 Task: Search one way flight ticket for 4 adults, 2 children, 2 infants in seat and 1 infant on lap in premium economy from Moab: Canyonlands Regional Airport to Gillette: Gillette Campbell County Airport on 5-1-2023. Choice of flights is Southwest. Number of bags: 1 carry on bag. Price is upto 79000. Outbound departure time preference is 4:00.
Action: Mouse moved to (286, 473)
Screenshot: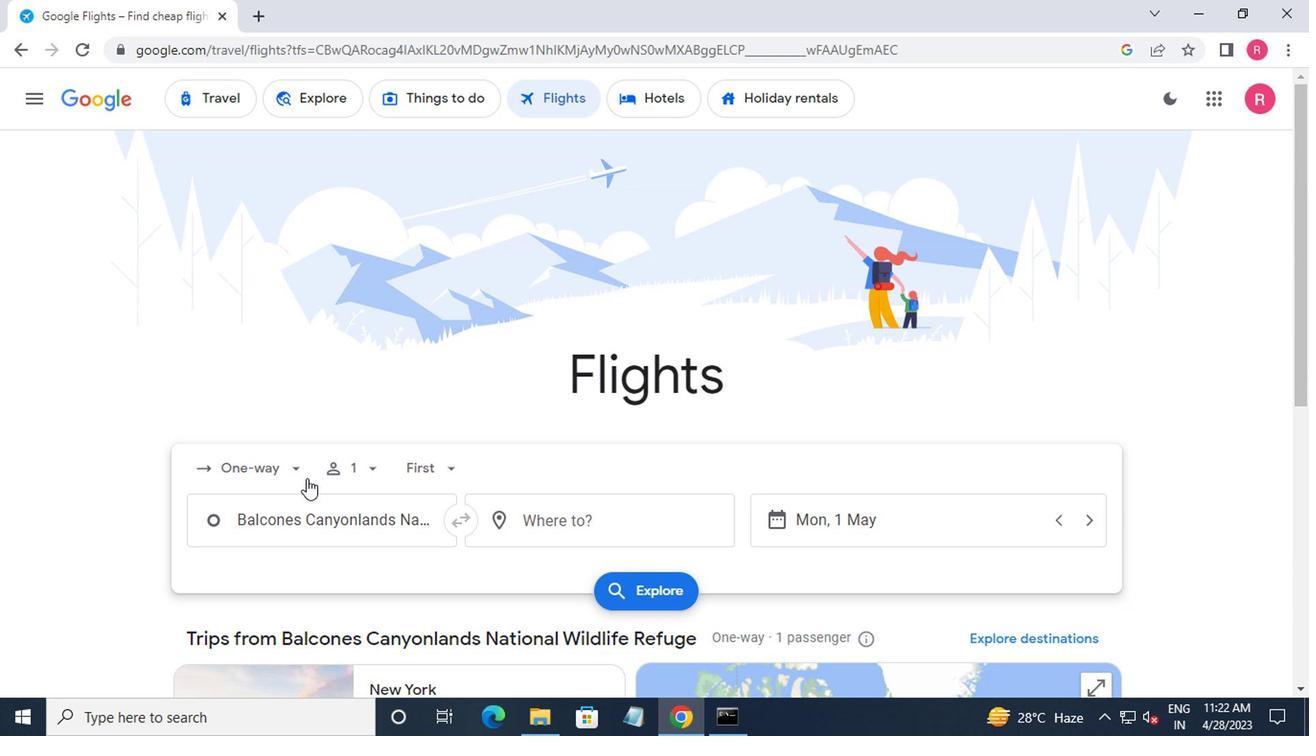 
Action: Mouse pressed left at (286, 473)
Screenshot: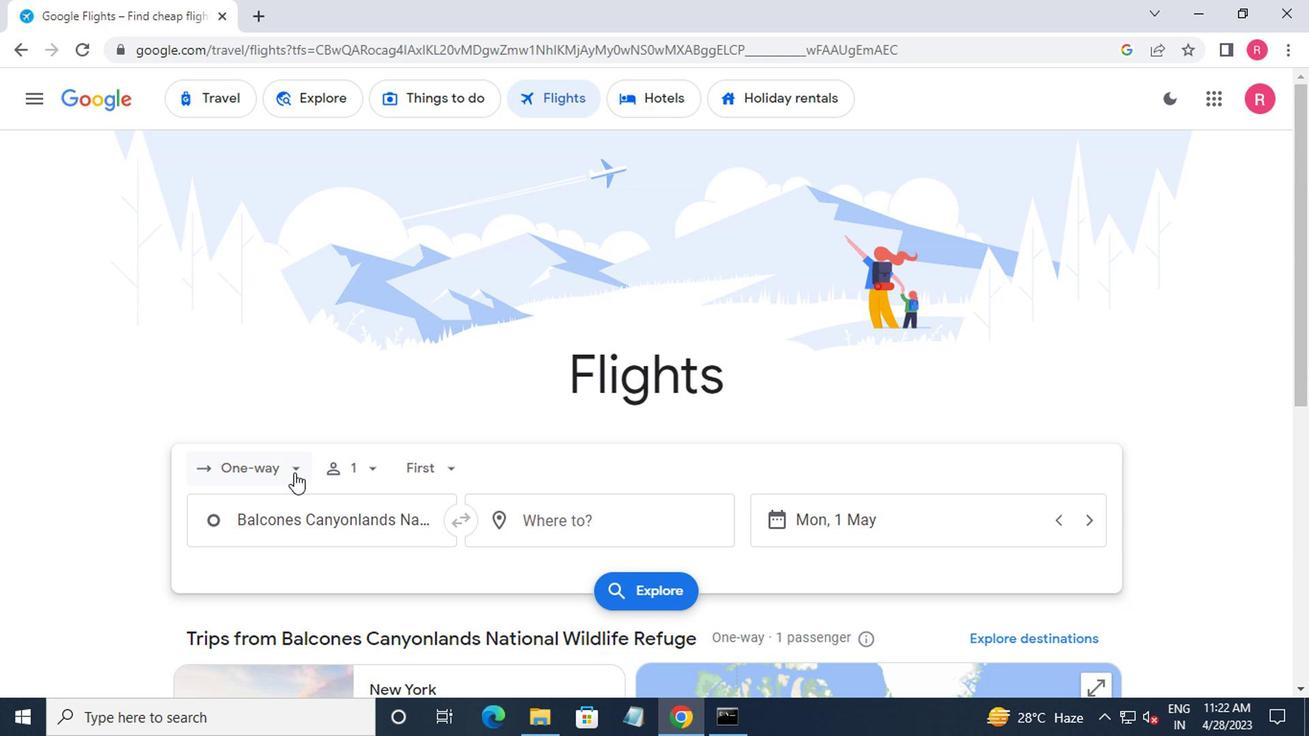 
Action: Mouse moved to (295, 544)
Screenshot: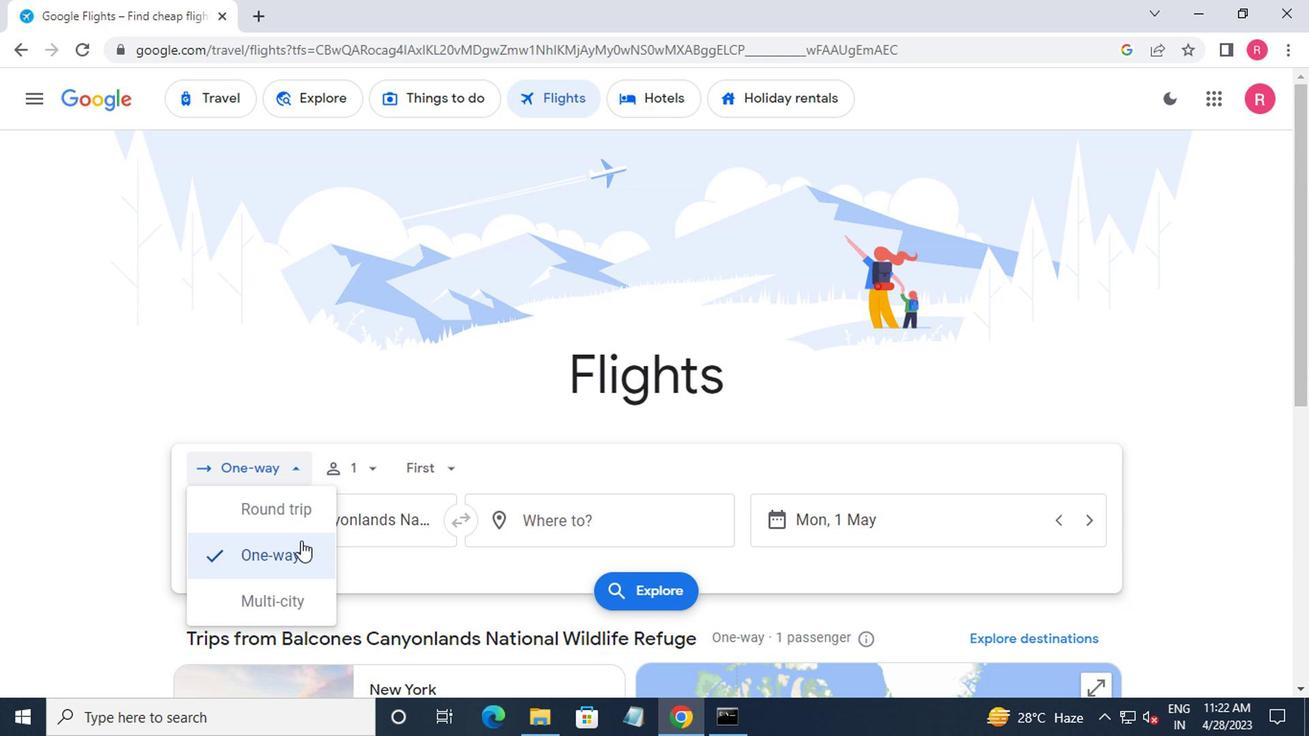 
Action: Mouse pressed left at (295, 544)
Screenshot: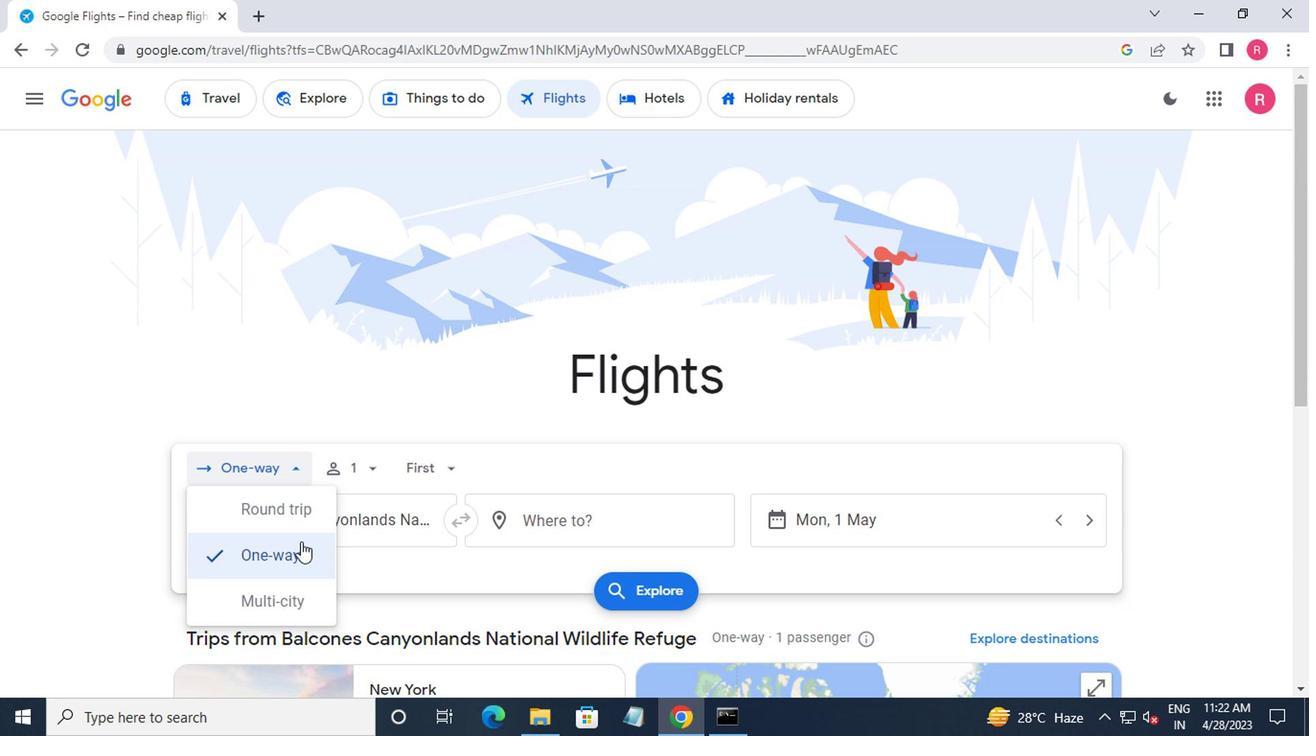 
Action: Mouse moved to (371, 470)
Screenshot: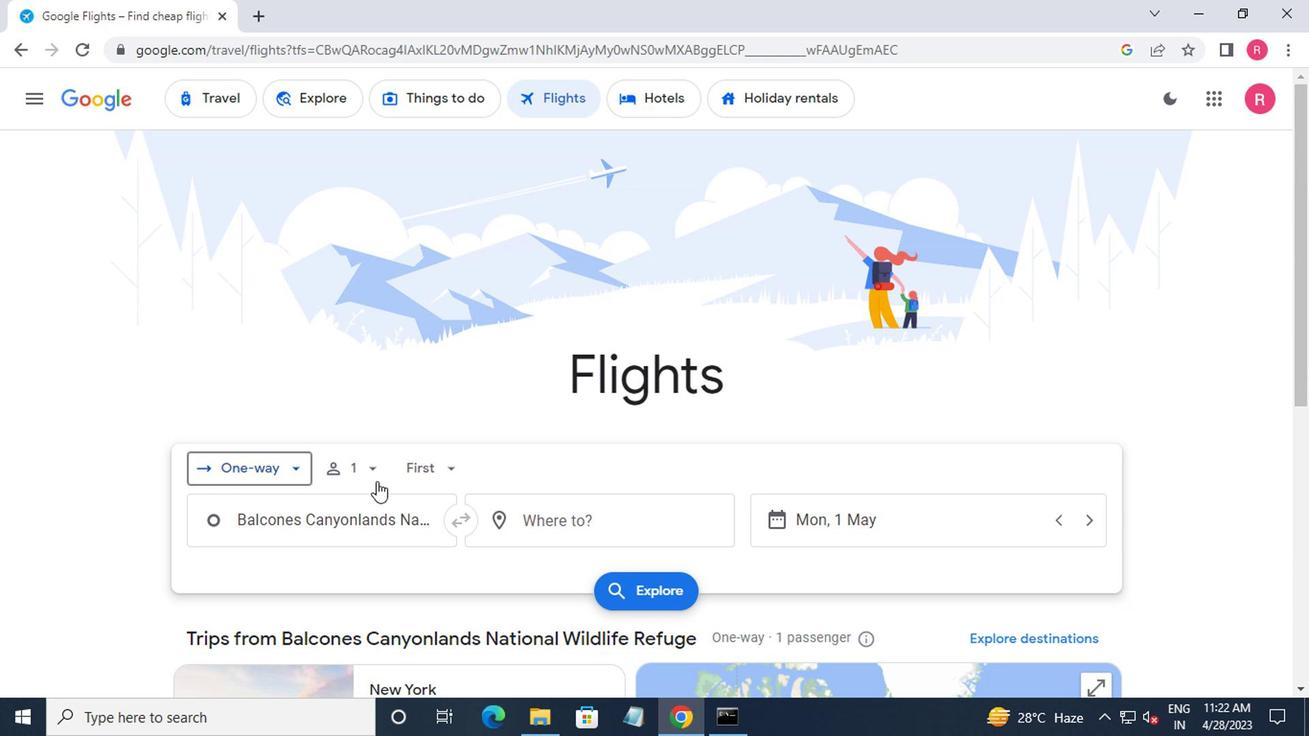 
Action: Mouse pressed left at (371, 470)
Screenshot: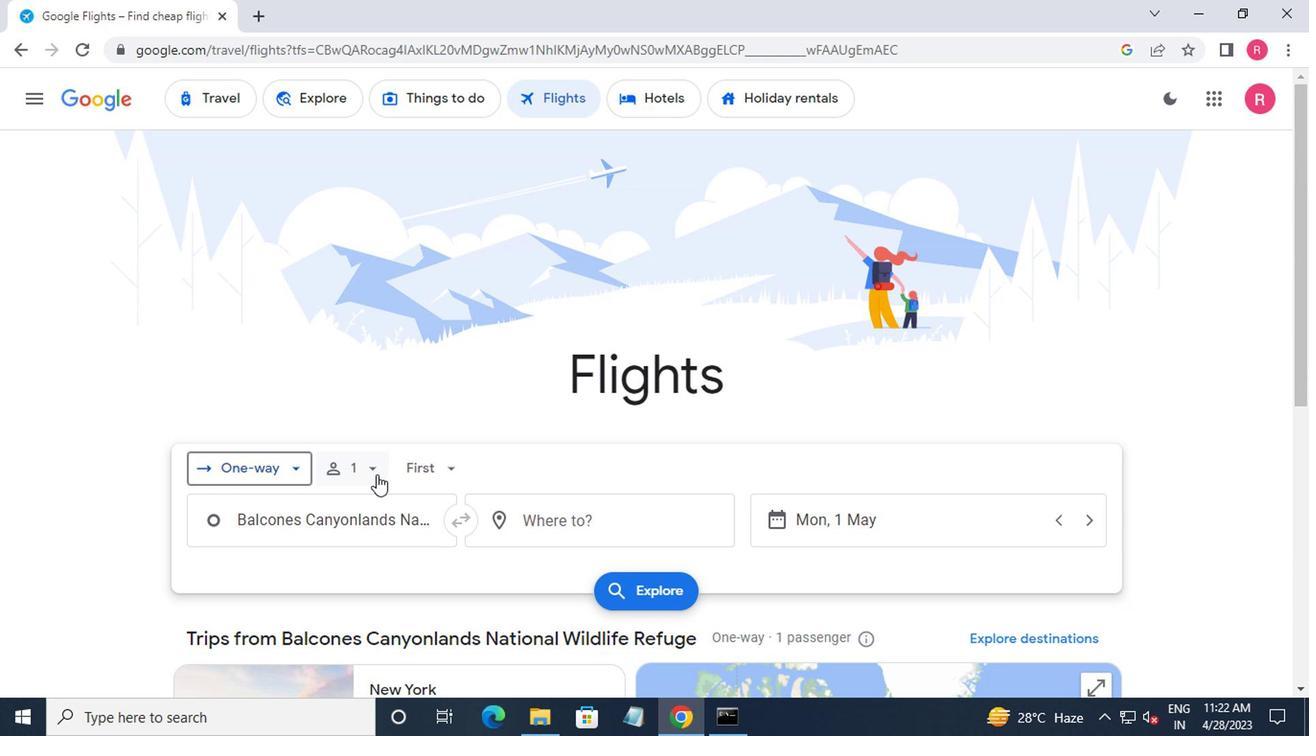 
Action: Mouse moved to (505, 513)
Screenshot: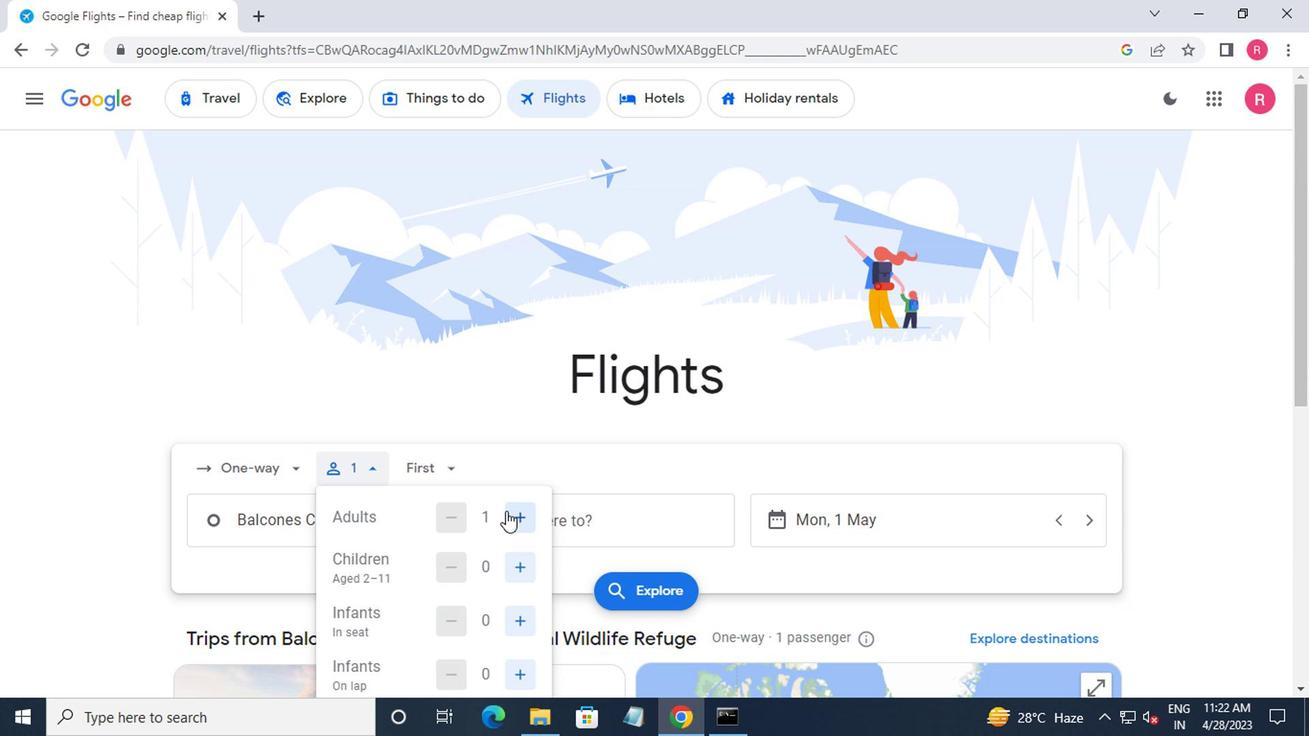 
Action: Mouse pressed left at (505, 513)
Screenshot: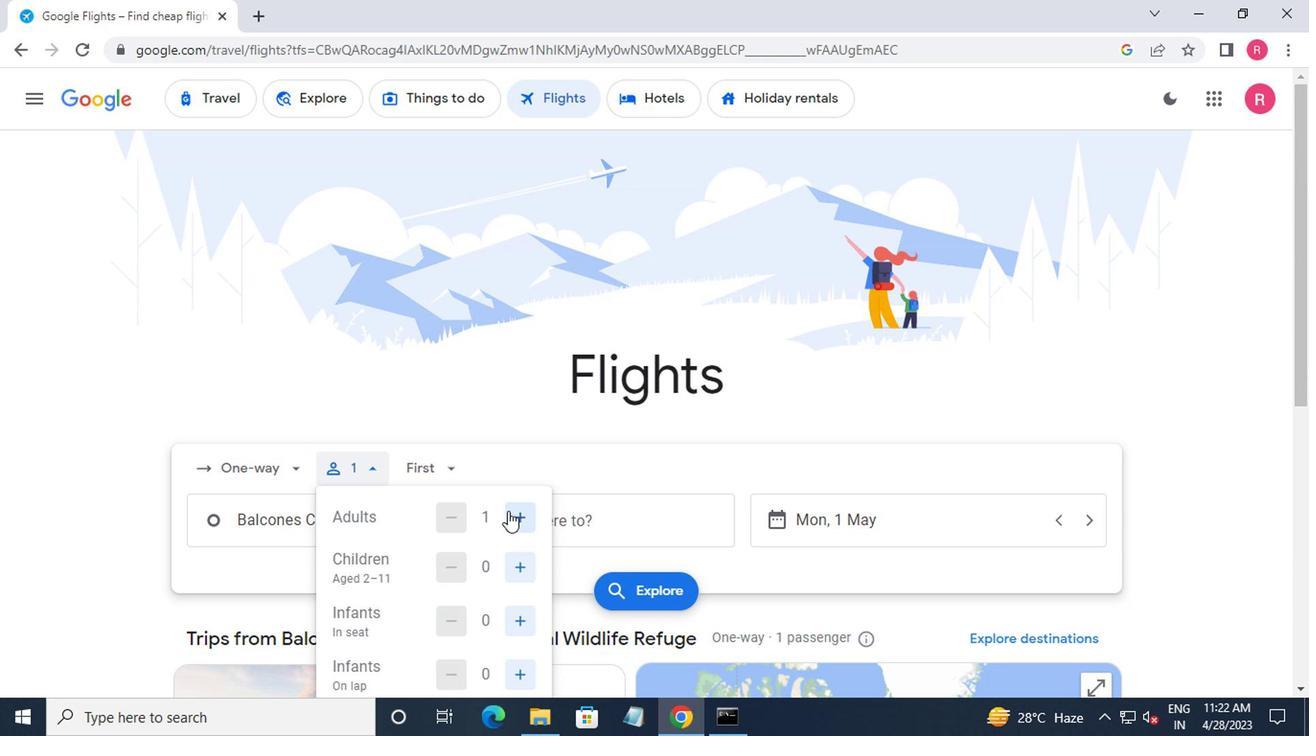 
Action: Mouse moved to (506, 513)
Screenshot: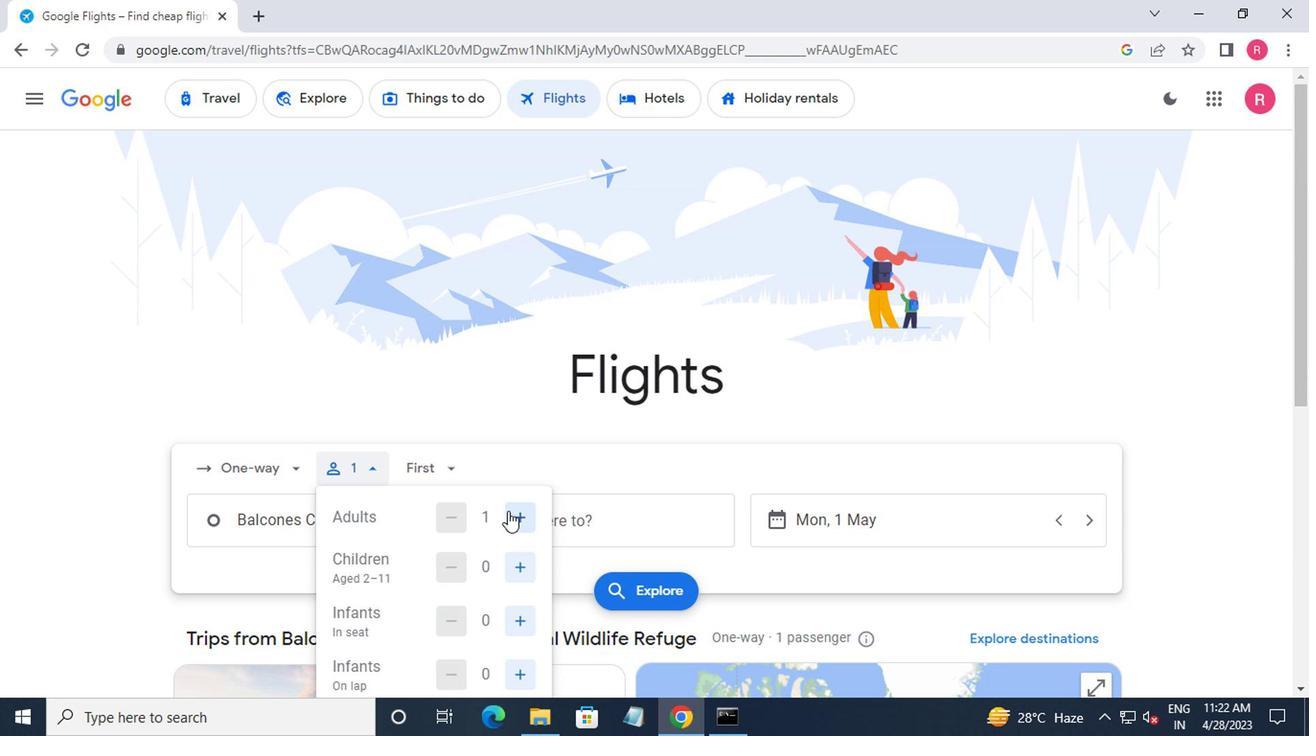
Action: Mouse pressed left at (506, 513)
Screenshot: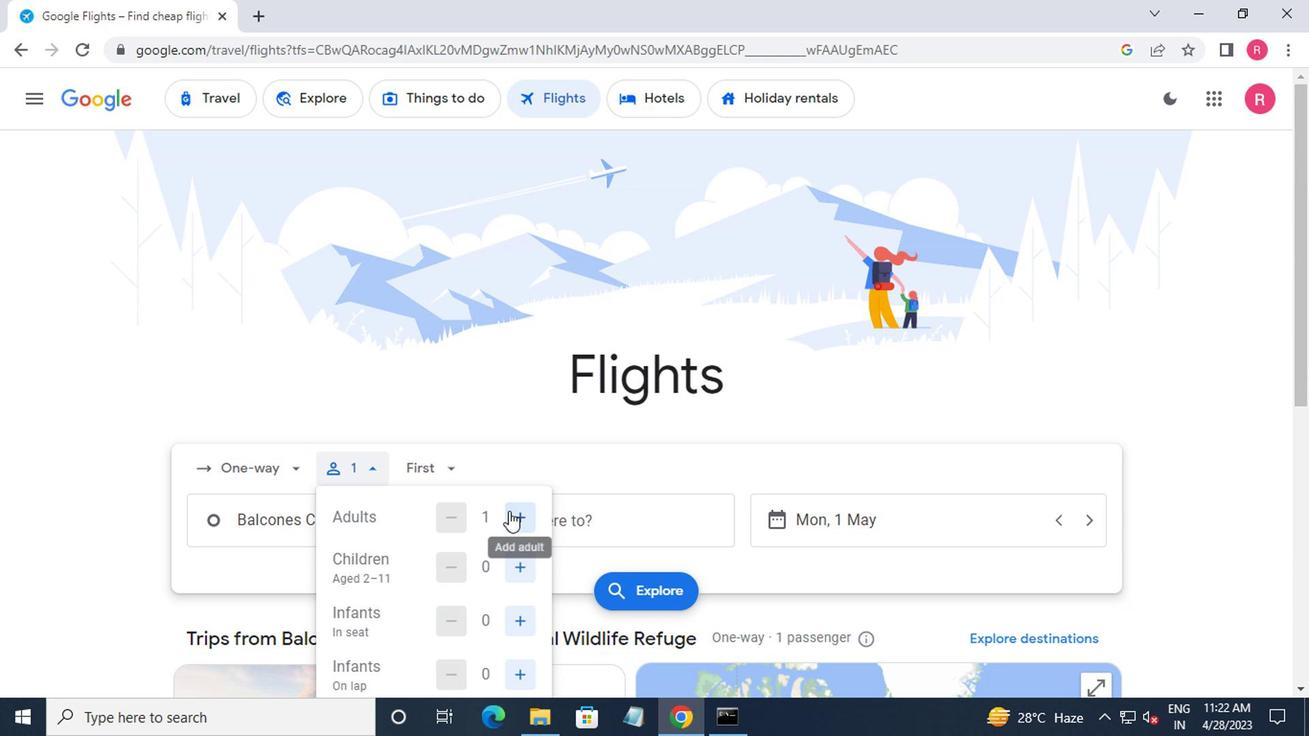 
Action: Mouse pressed left at (506, 513)
Screenshot: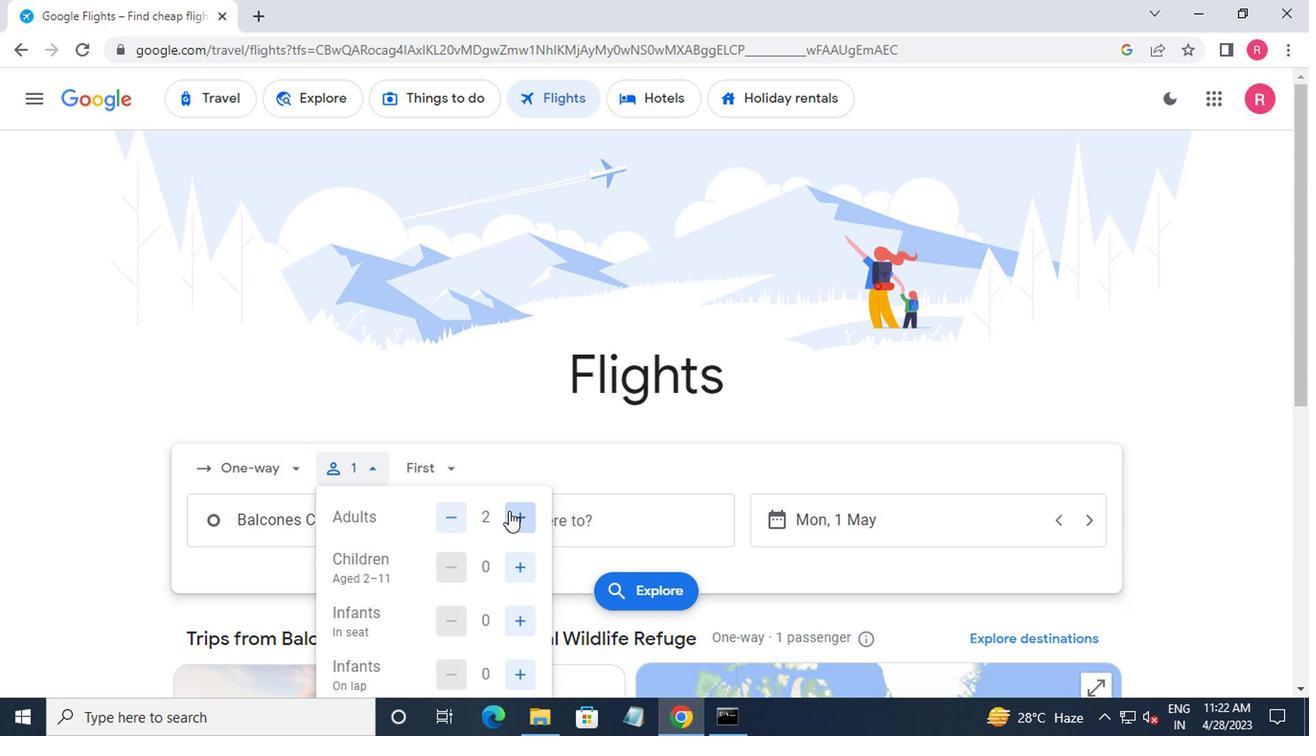 
Action: Mouse moved to (411, 471)
Screenshot: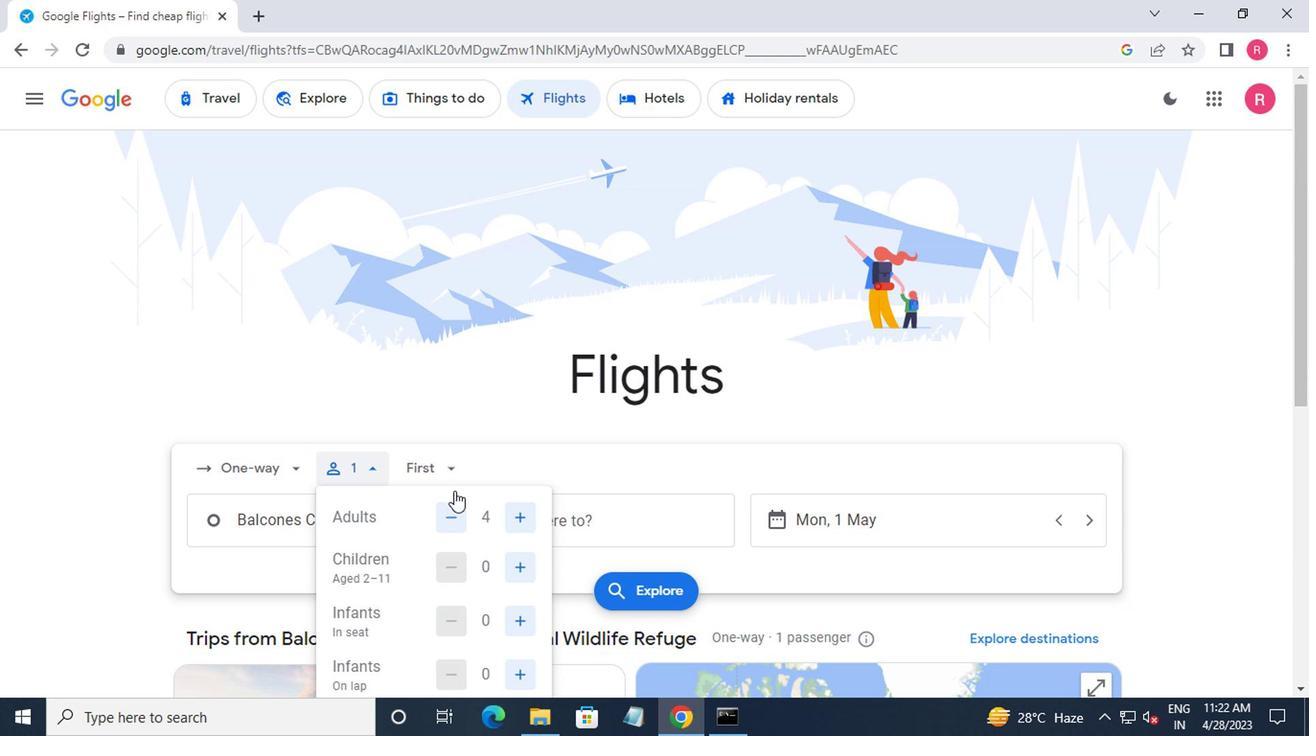 
Action: Mouse pressed left at (411, 471)
Screenshot: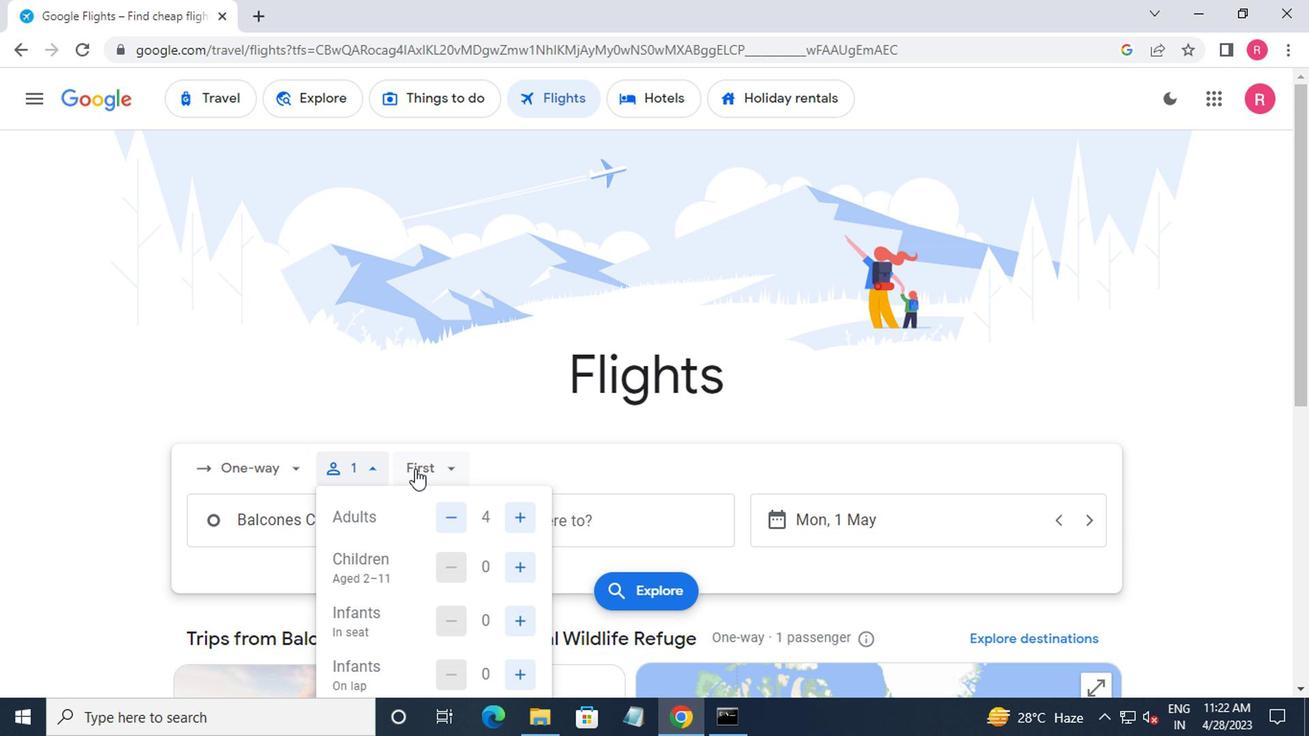 
Action: Mouse moved to (336, 461)
Screenshot: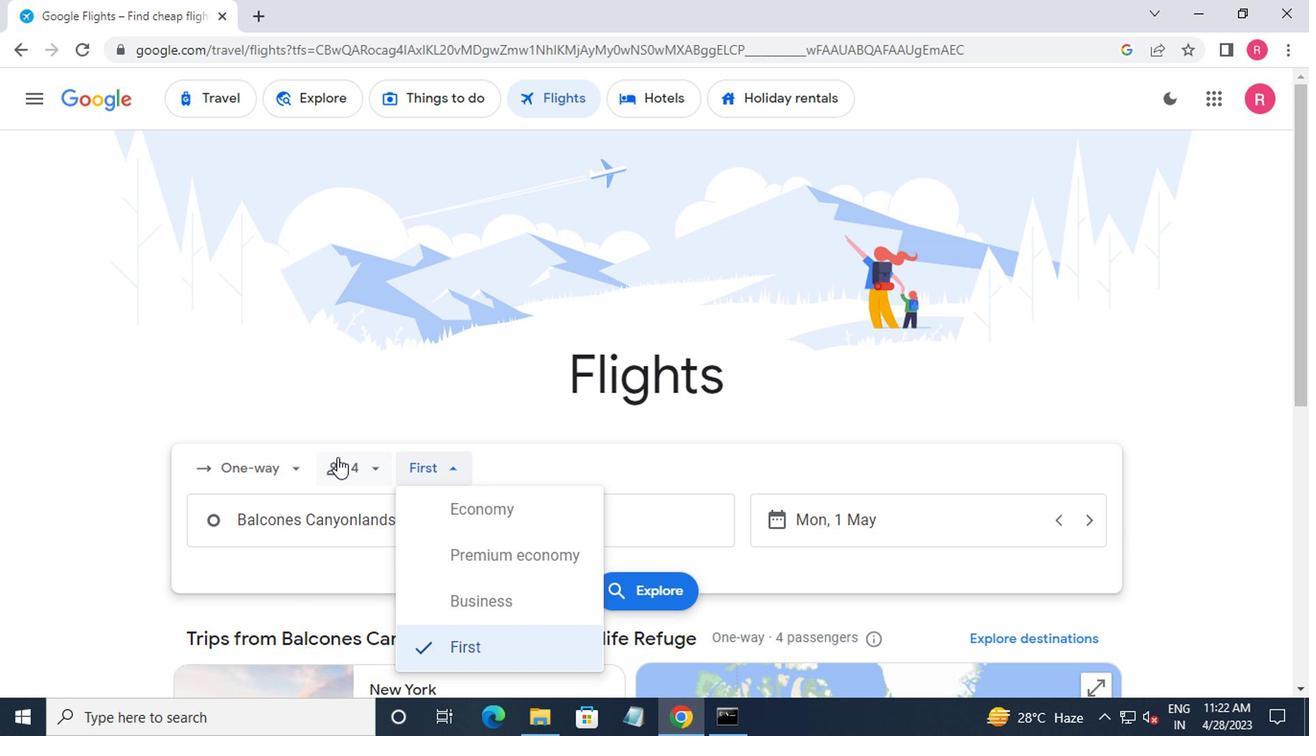 
Action: Mouse pressed left at (336, 461)
Screenshot: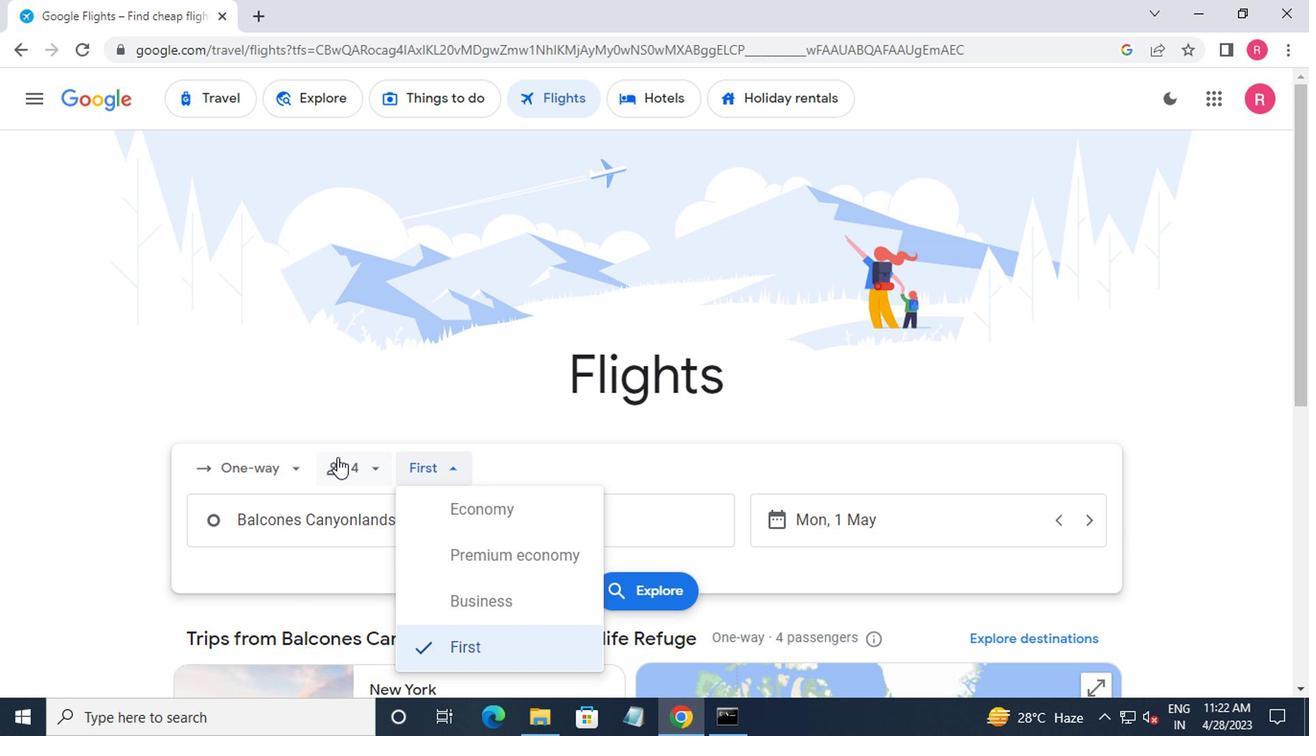 
Action: Mouse moved to (506, 573)
Screenshot: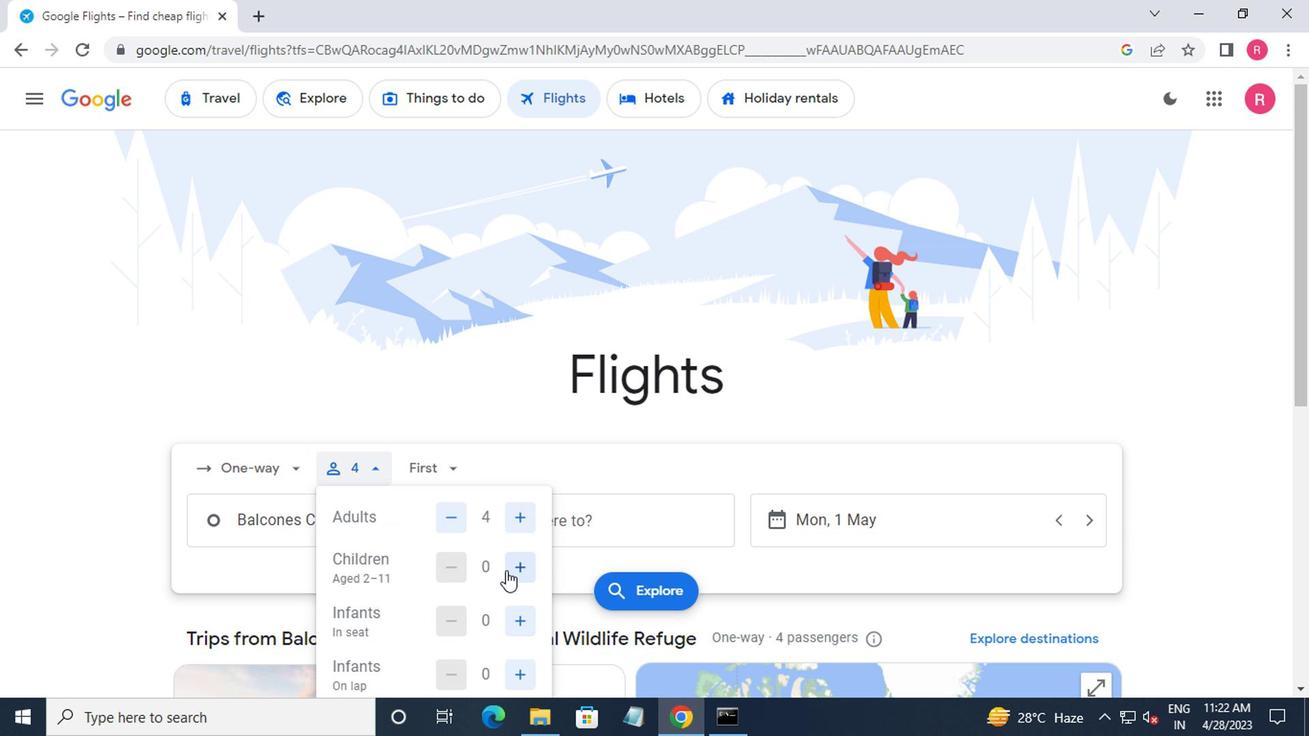 
Action: Mouse pressed left at (506, 573)
Screenshot: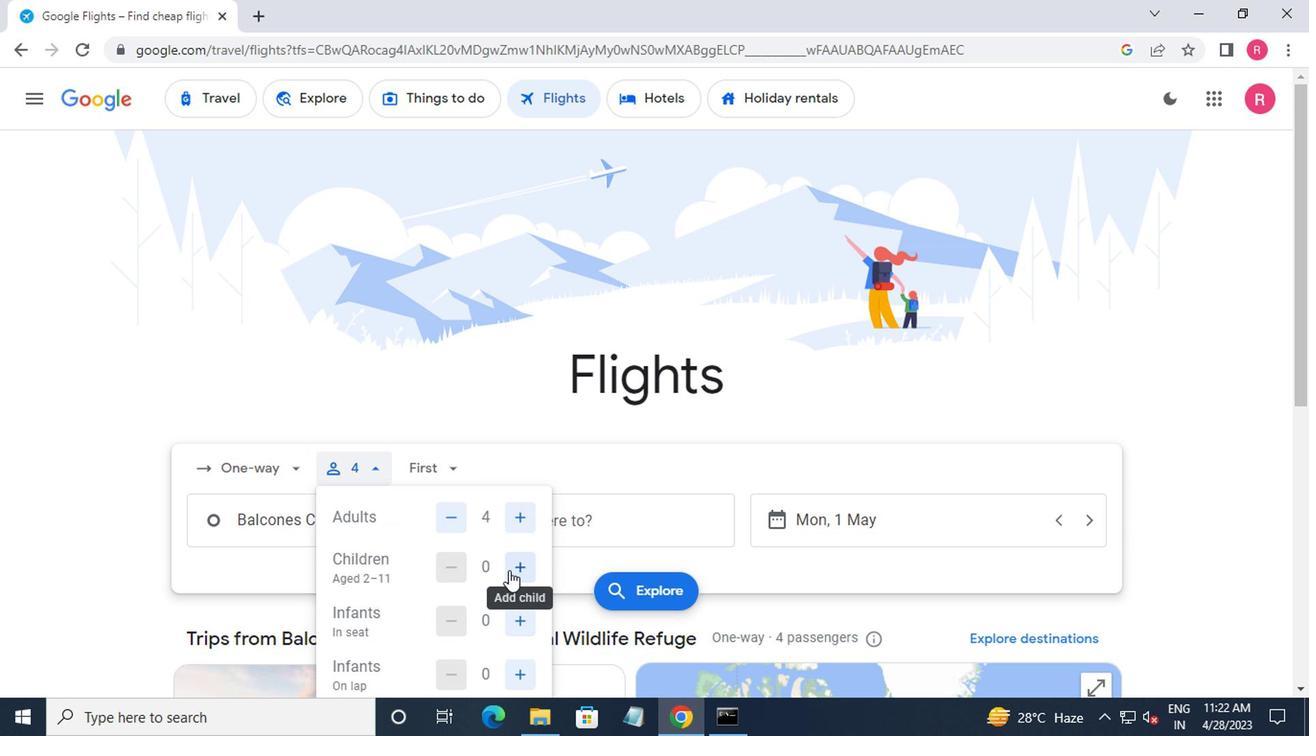 
Action: Mouse pressed left at (506, 573)
Screenshot: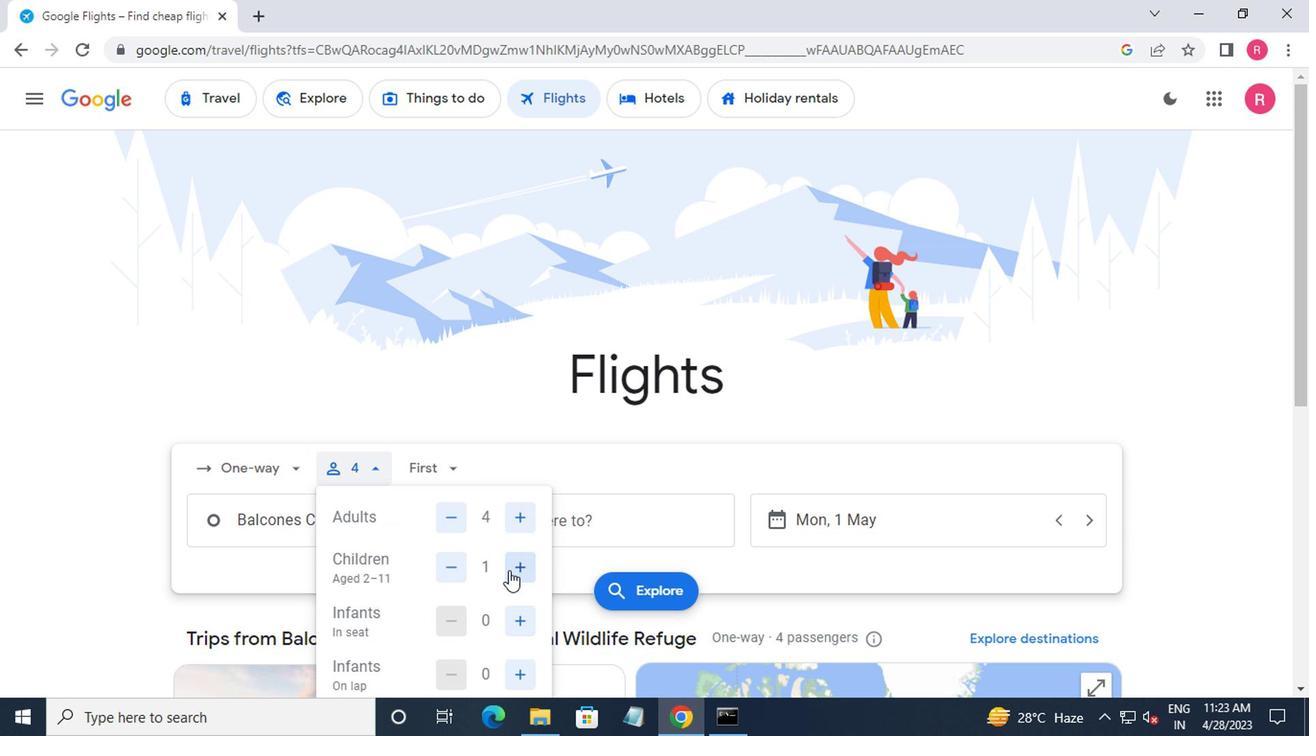 
Action: Mouse moved to (521, 623)
Screenshot: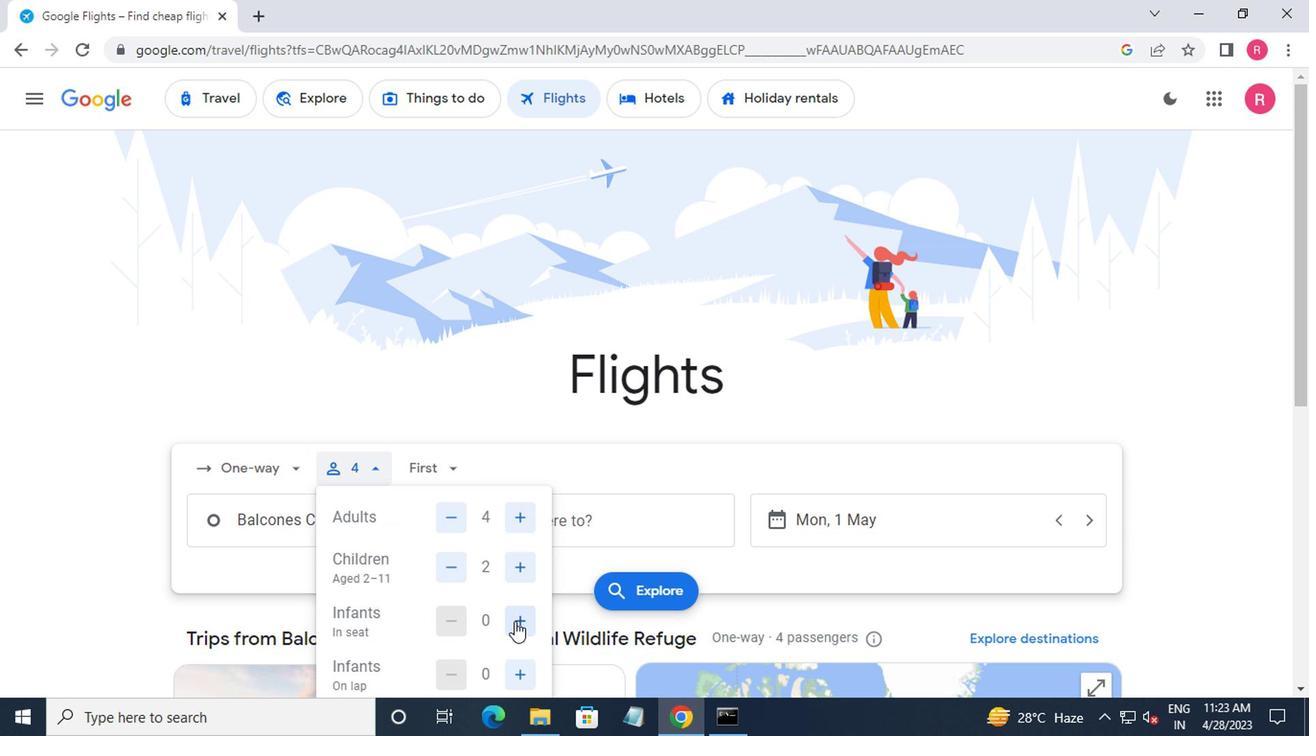 
Action: Mouse pressed left at (521, 623)
Screenshot: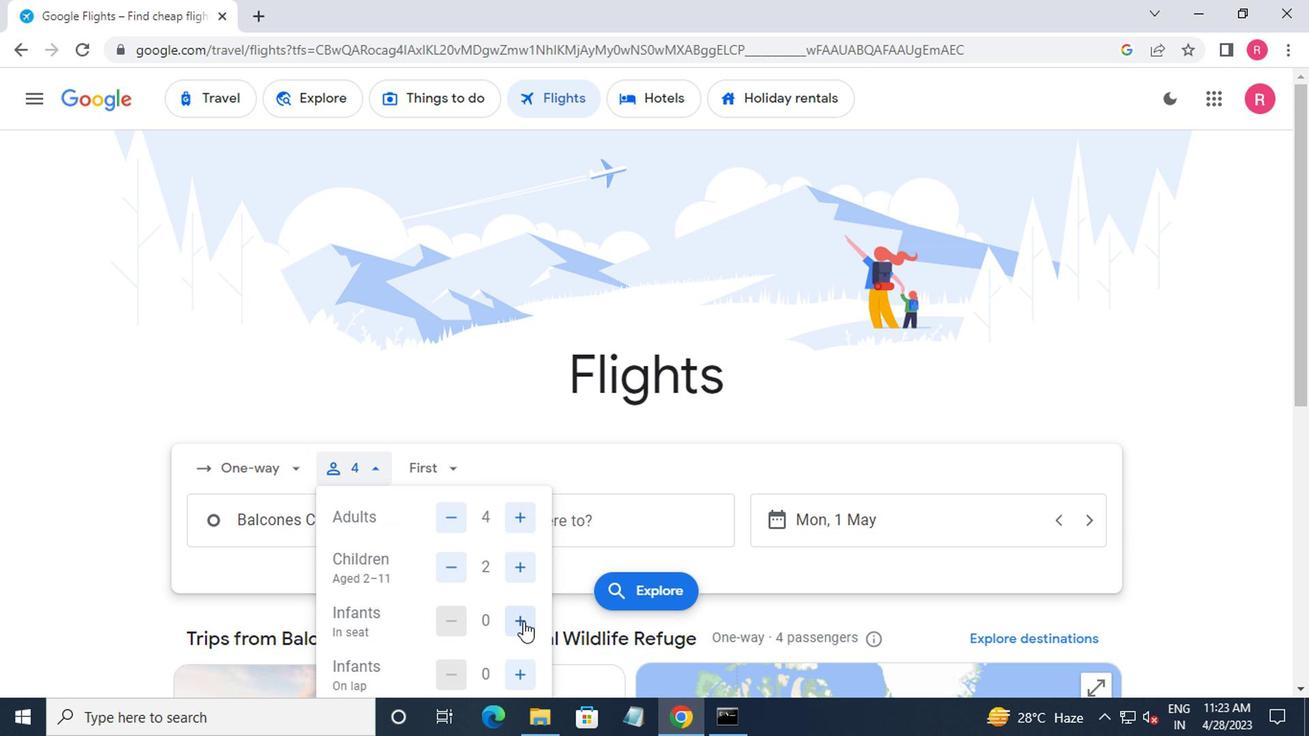 
Action: Mouse pressed left at (521, 623)
Screenshot: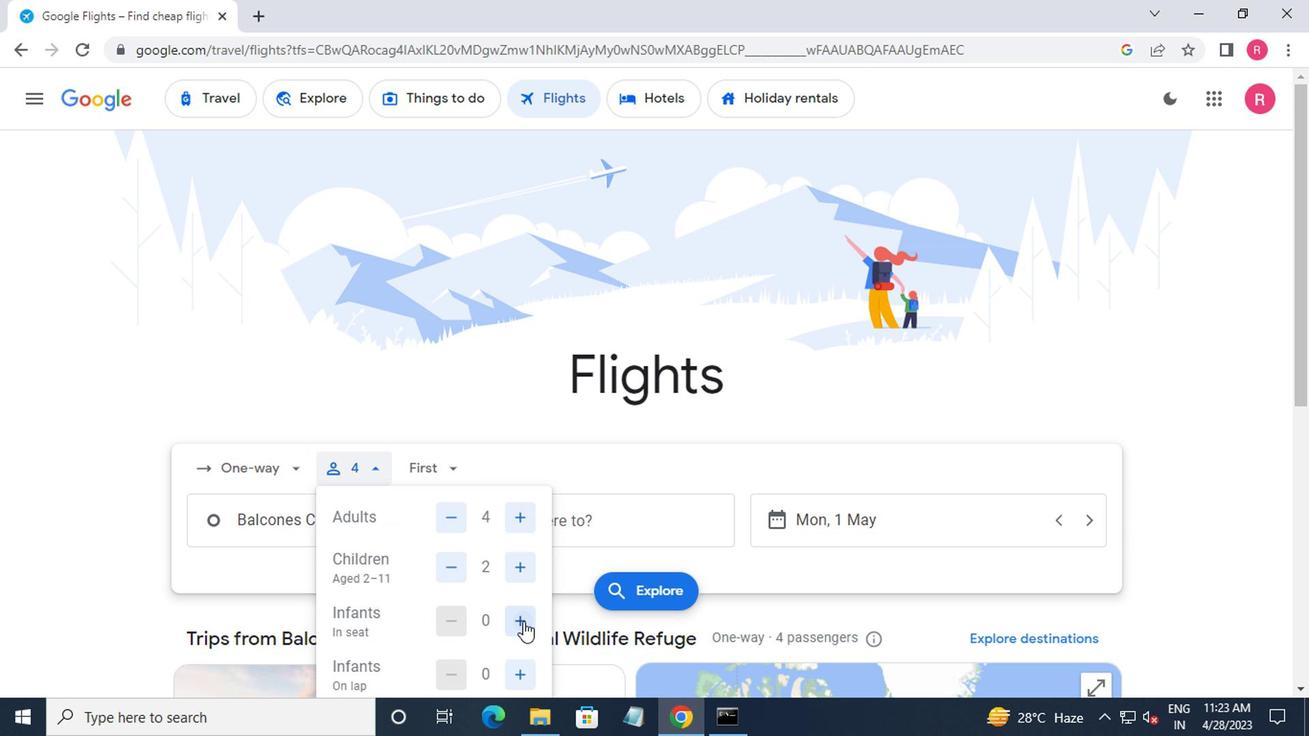 
Action: Mouse moved to (527, 669)
Screenshot: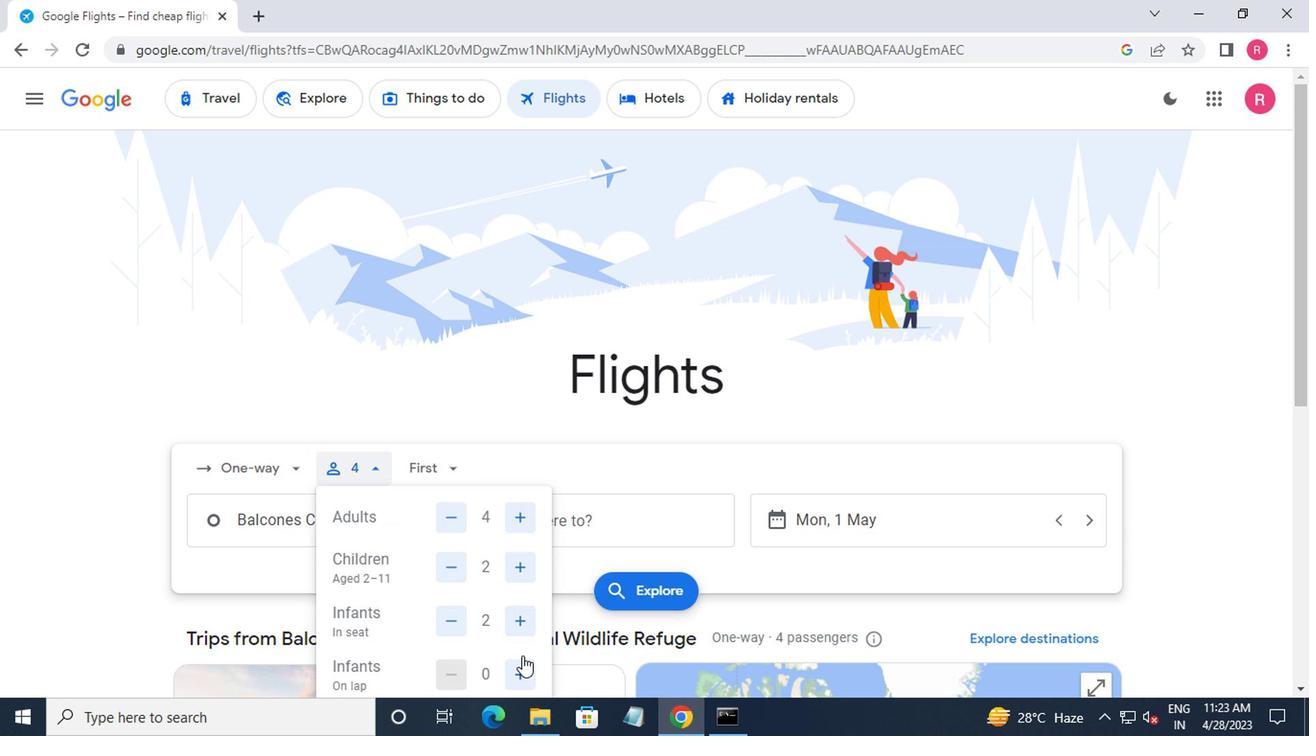 
Action: Mouse pressed left at (527, 669)
Screenshot: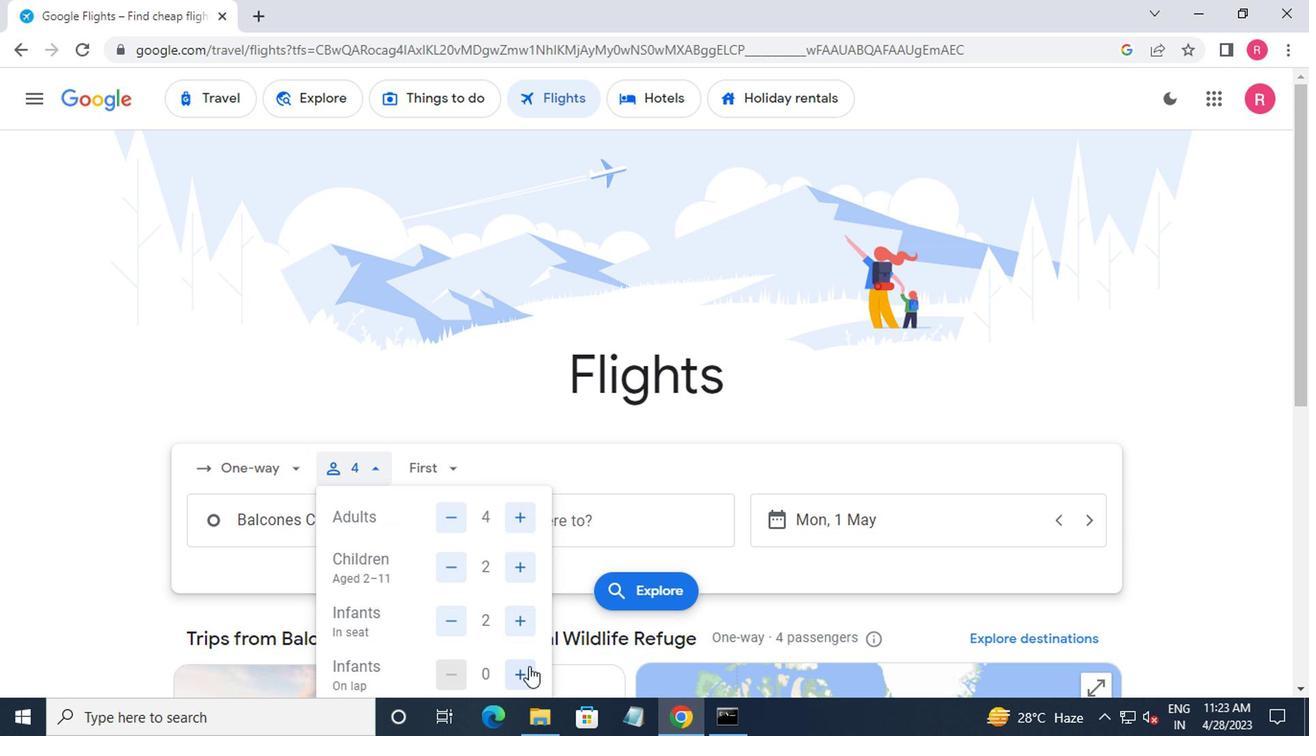 
Action: Mouse moved to (523, 652)
Screenshot: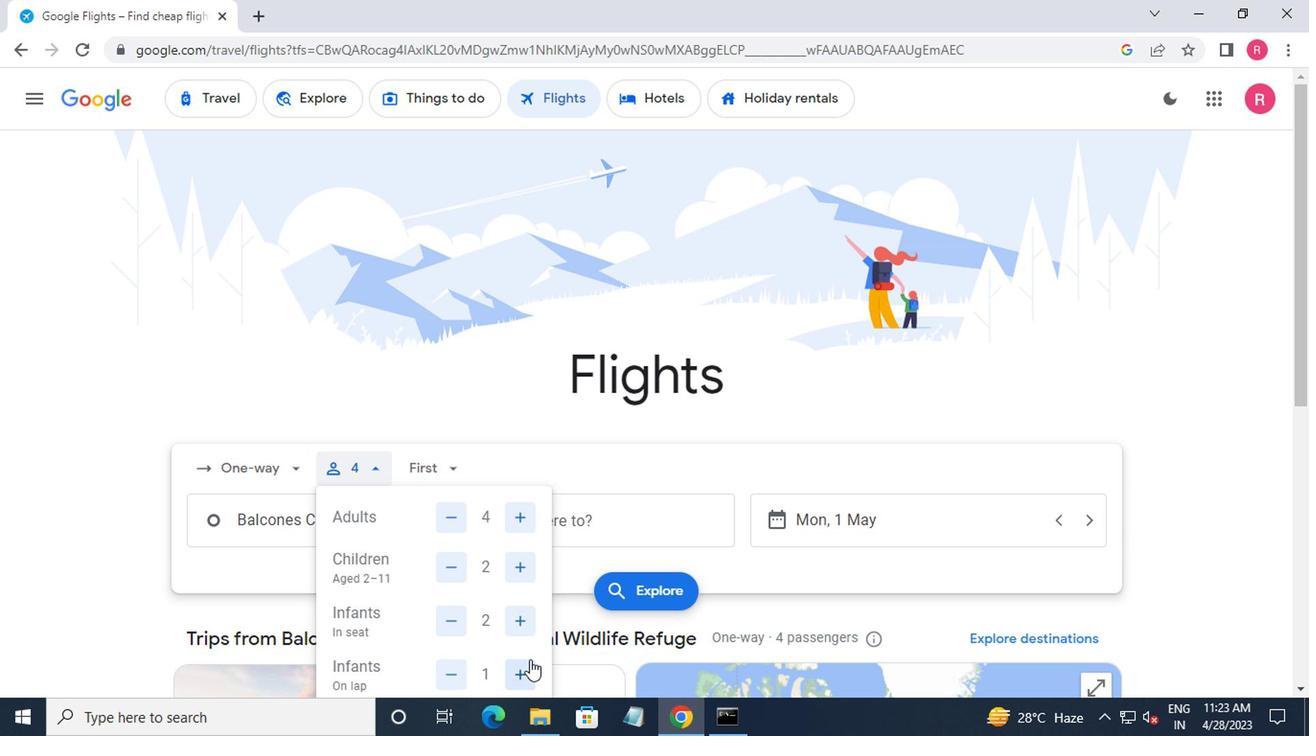 
Action: Mouse scrolled (523, 652) with delta (0, 0)
Screenshot: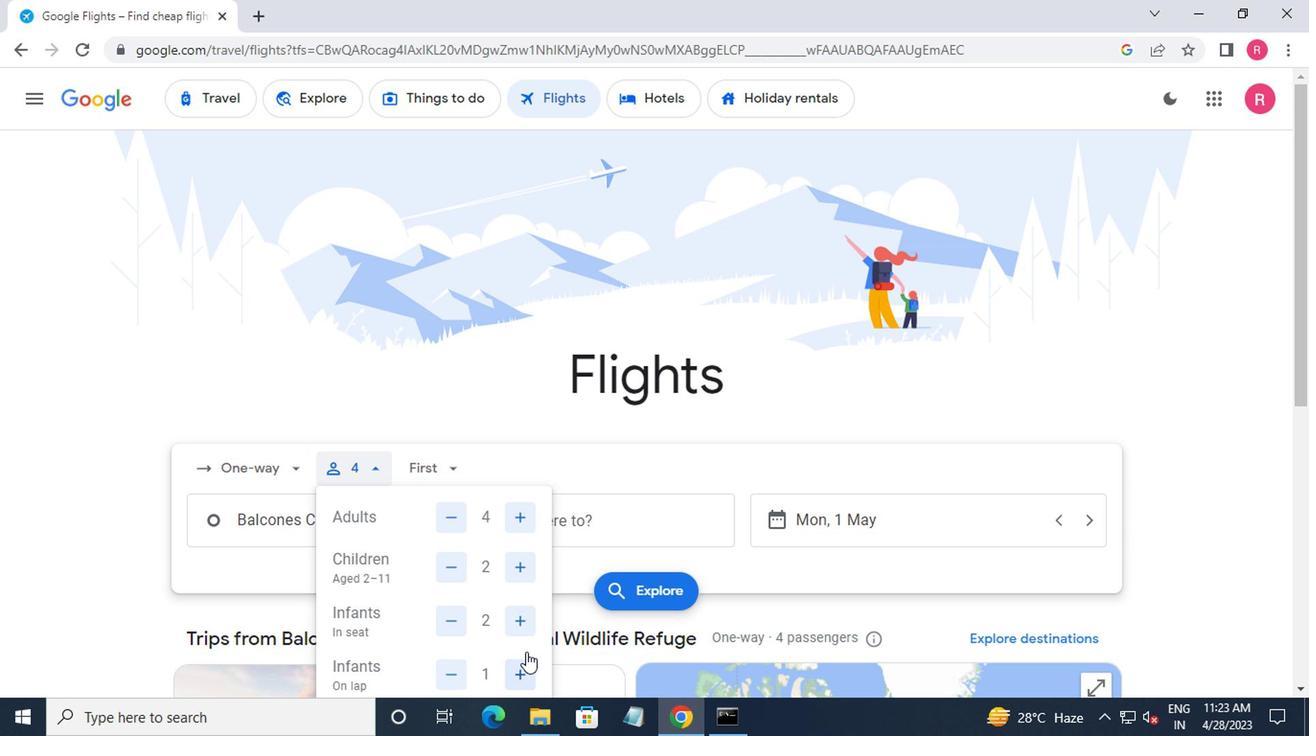 
Action: Mouse moved to (500, 638)
Screenshot: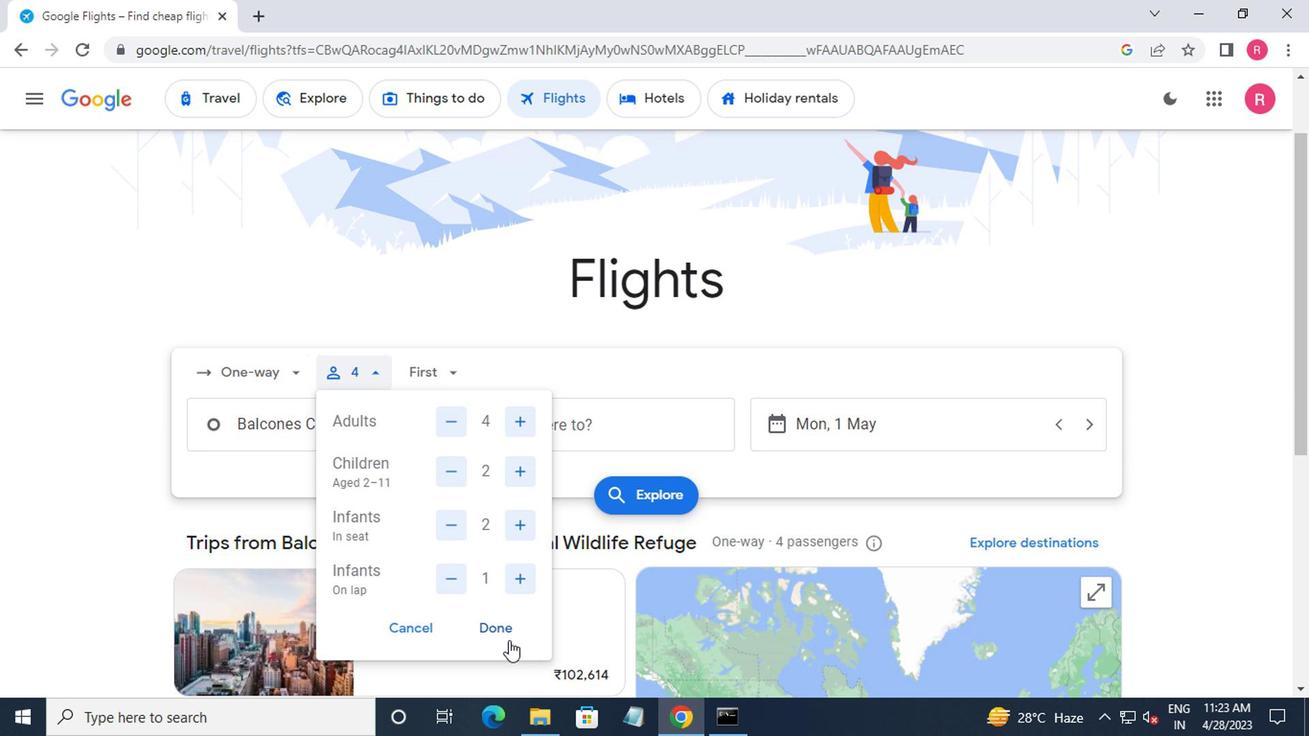 
Action: Mouse pressed left at (500, 638)
Screenshot: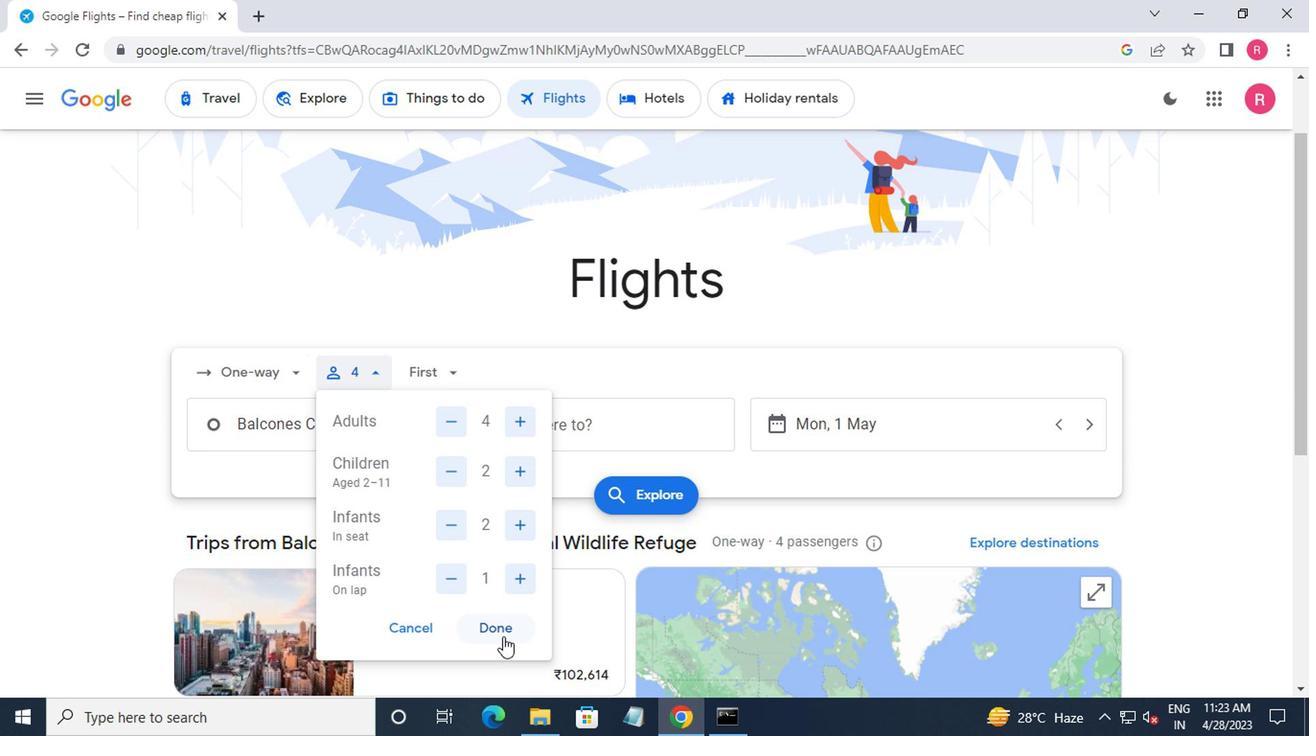 
Action: Mouse moved to (427, 385)
Screenshot: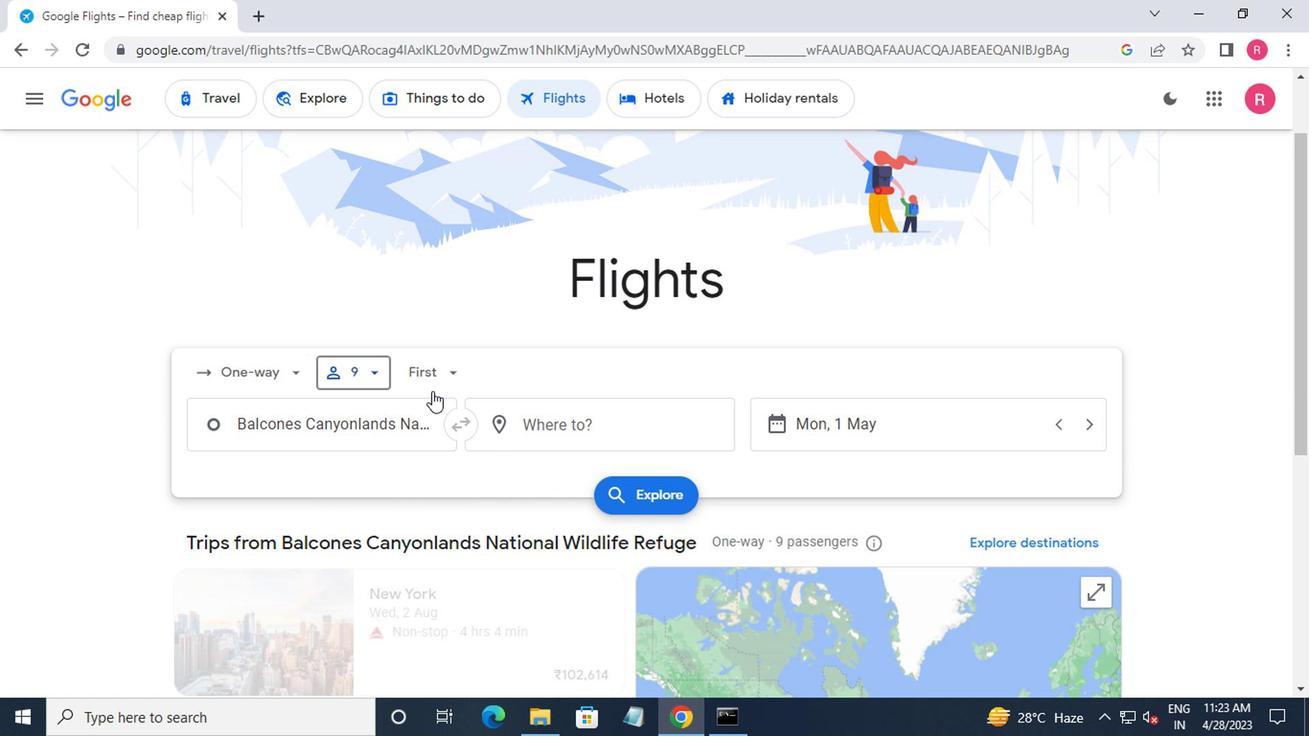 
Action: Mouse pressed left at (427, 385)
Screenshot: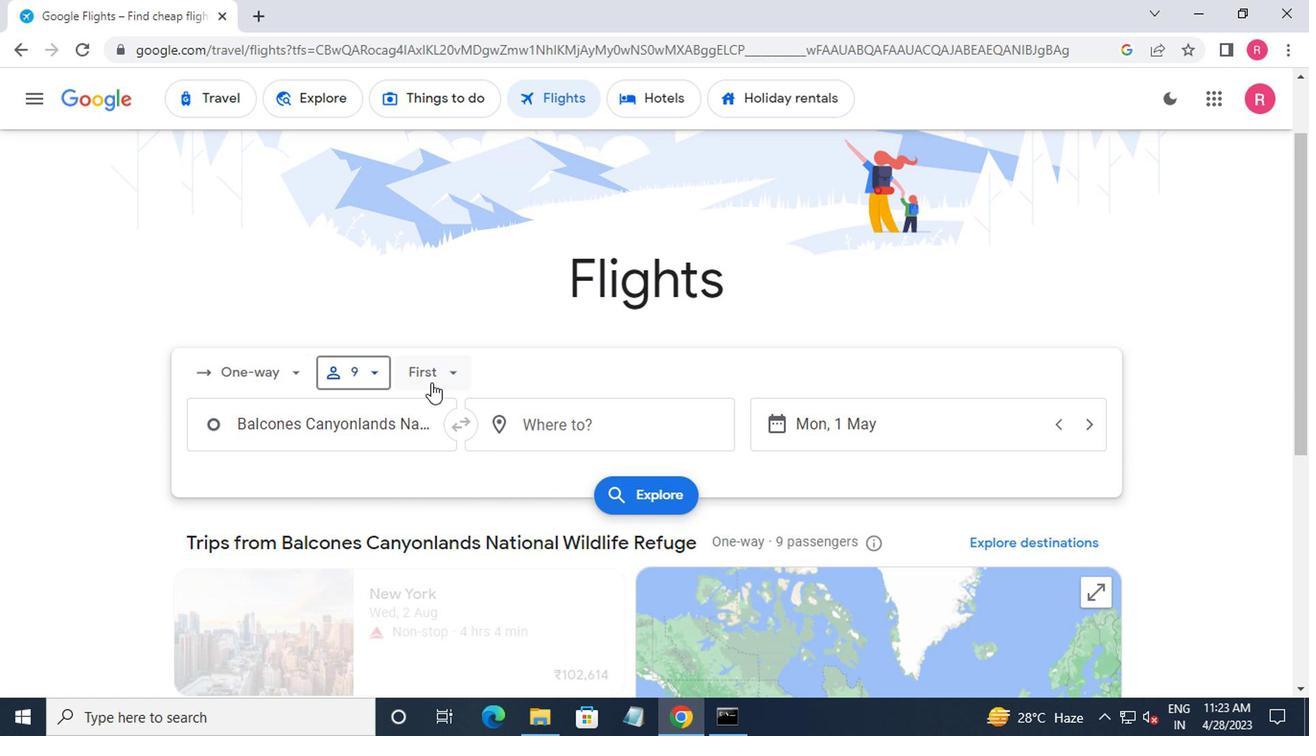 
Action: Mouse moved to (448, 449)
Screenshot: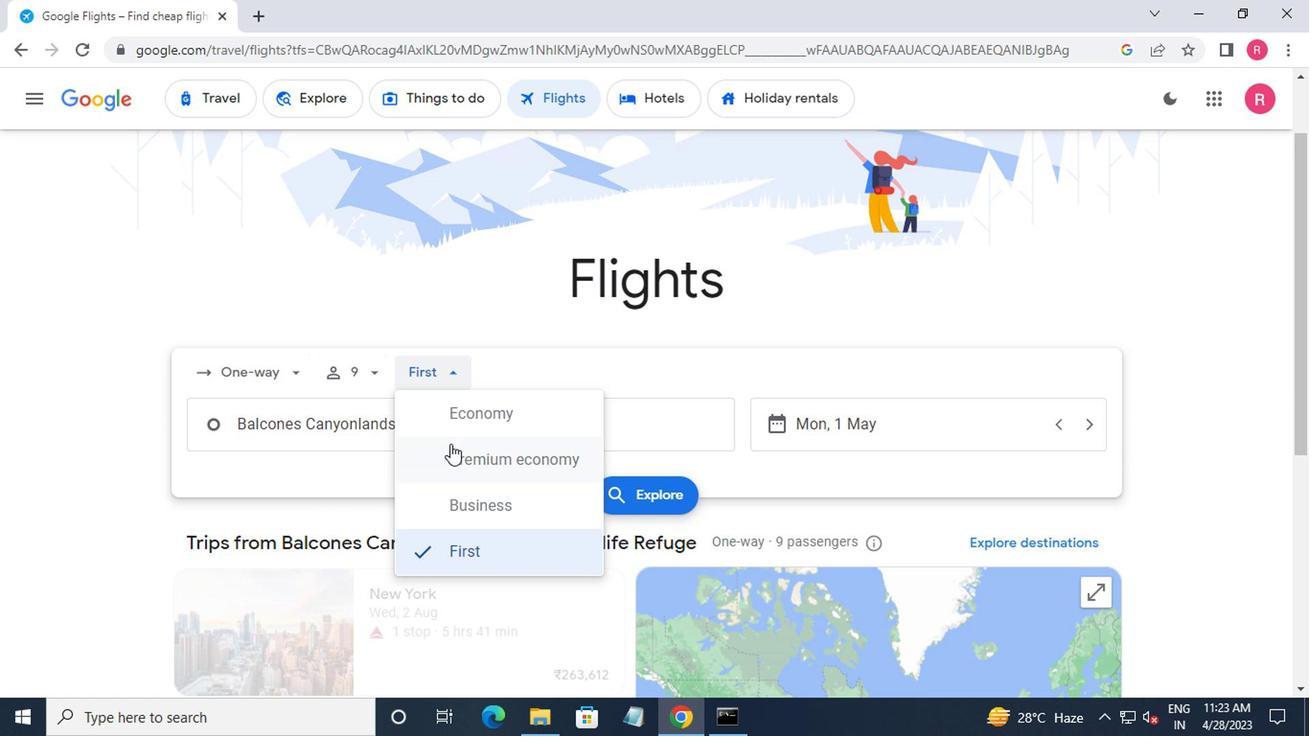 
Action: Mouse pressed left at (448, 449)
Screenshot: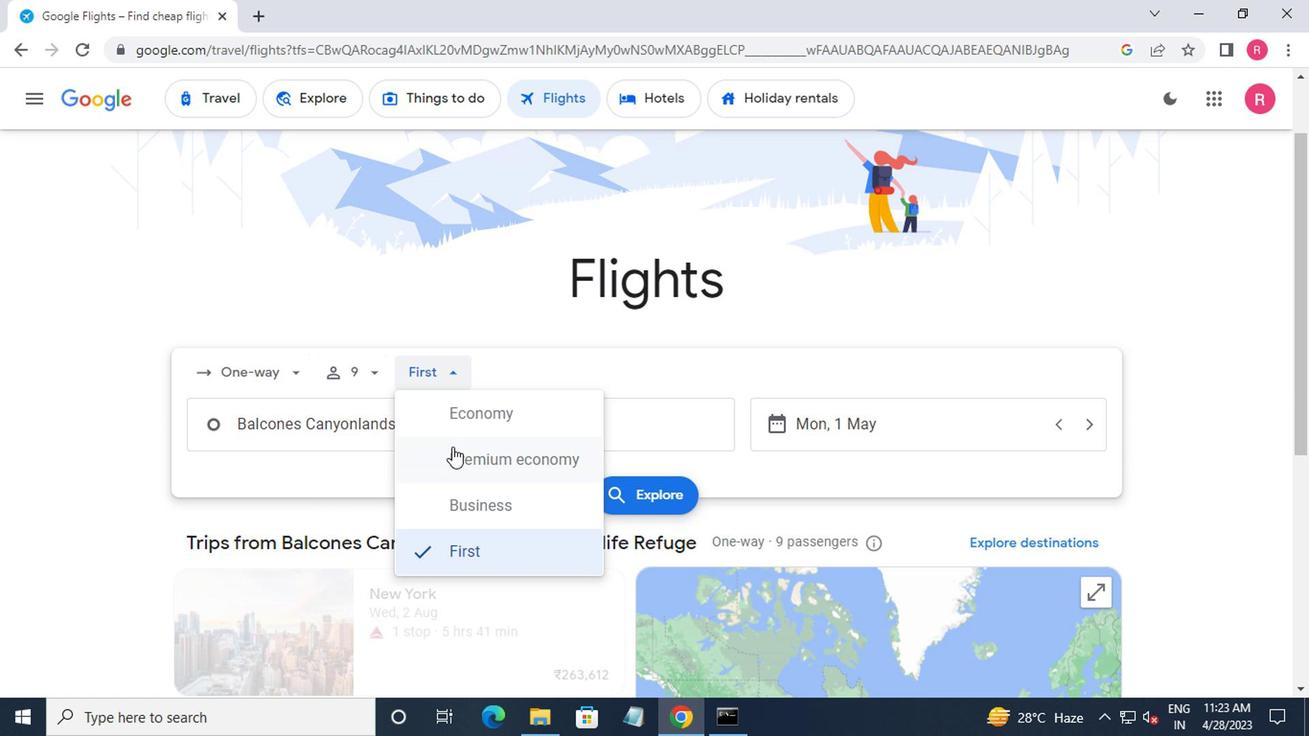 
Action: Mouse moved to (379, 442)
Screenshot: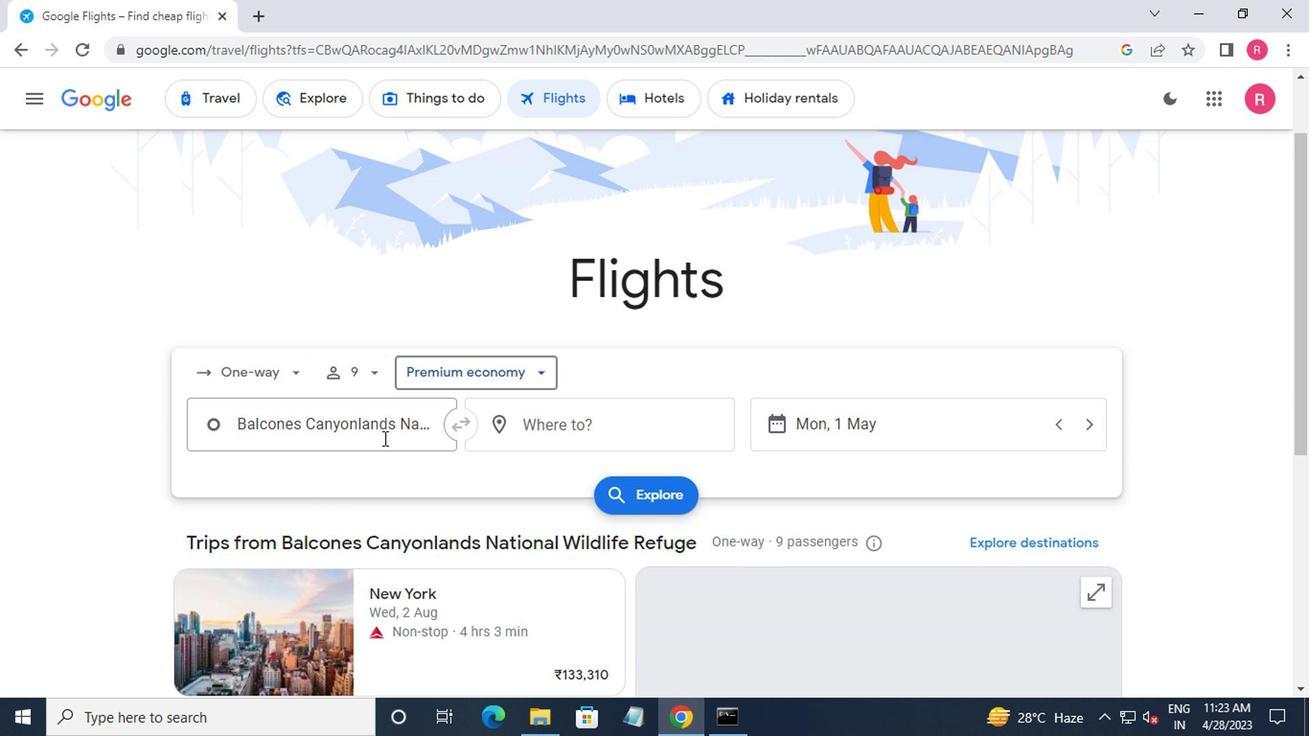 
Action: Mouse pressed left at (379, 442)
Screenshot: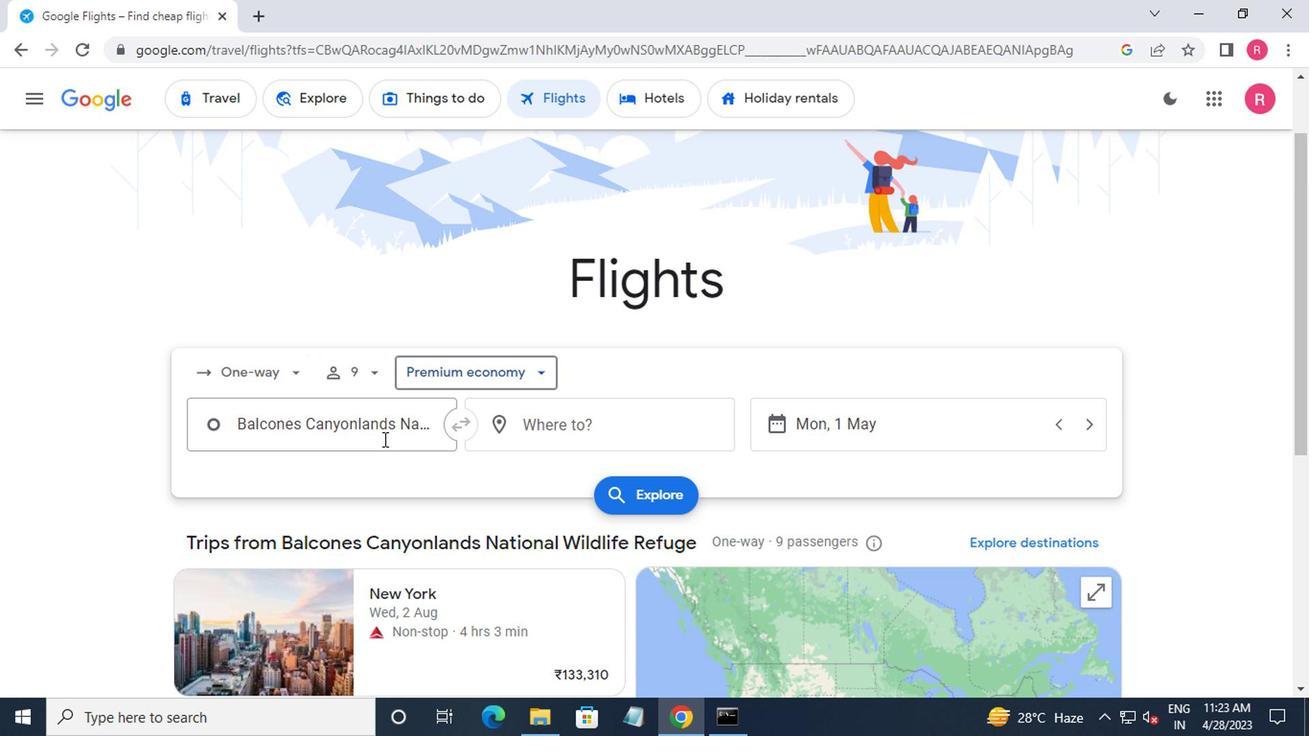 
Action: Mouse moved to (375, 469)
Screenshot: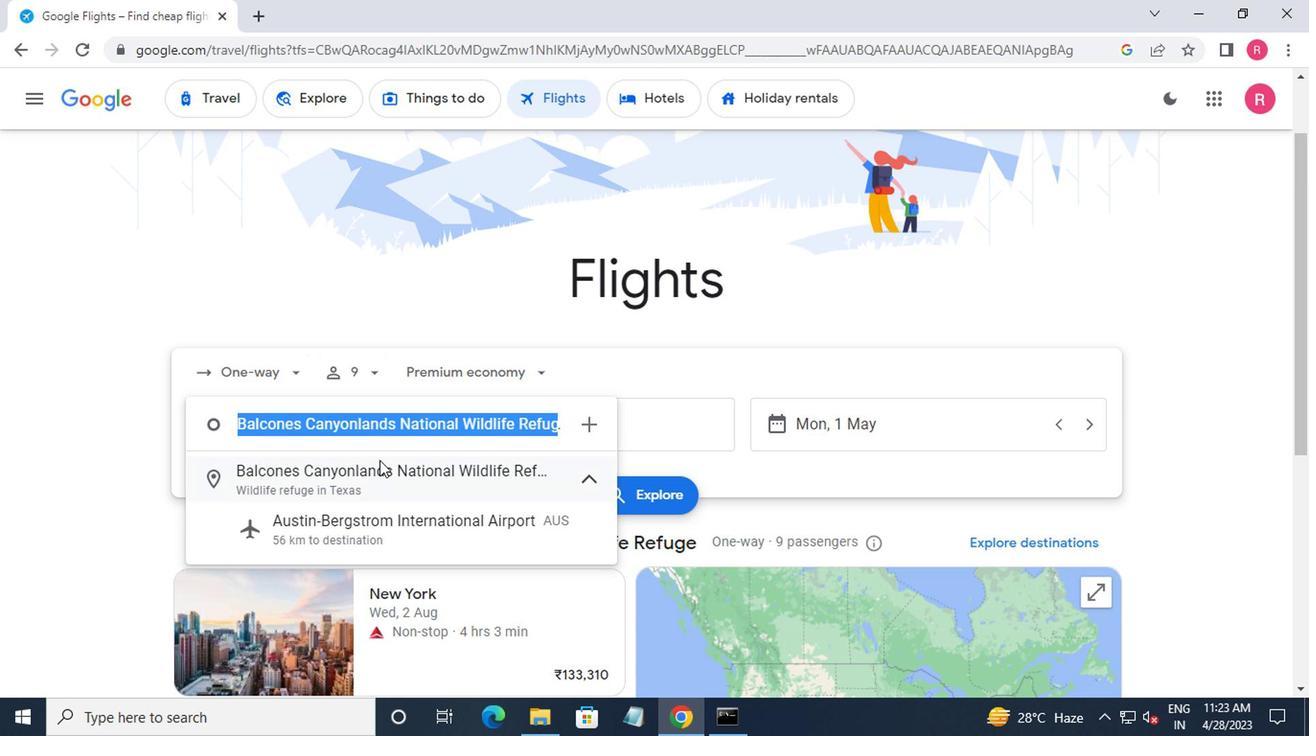 
Action: Mouse pressed left at (375, 469)
Screenshot: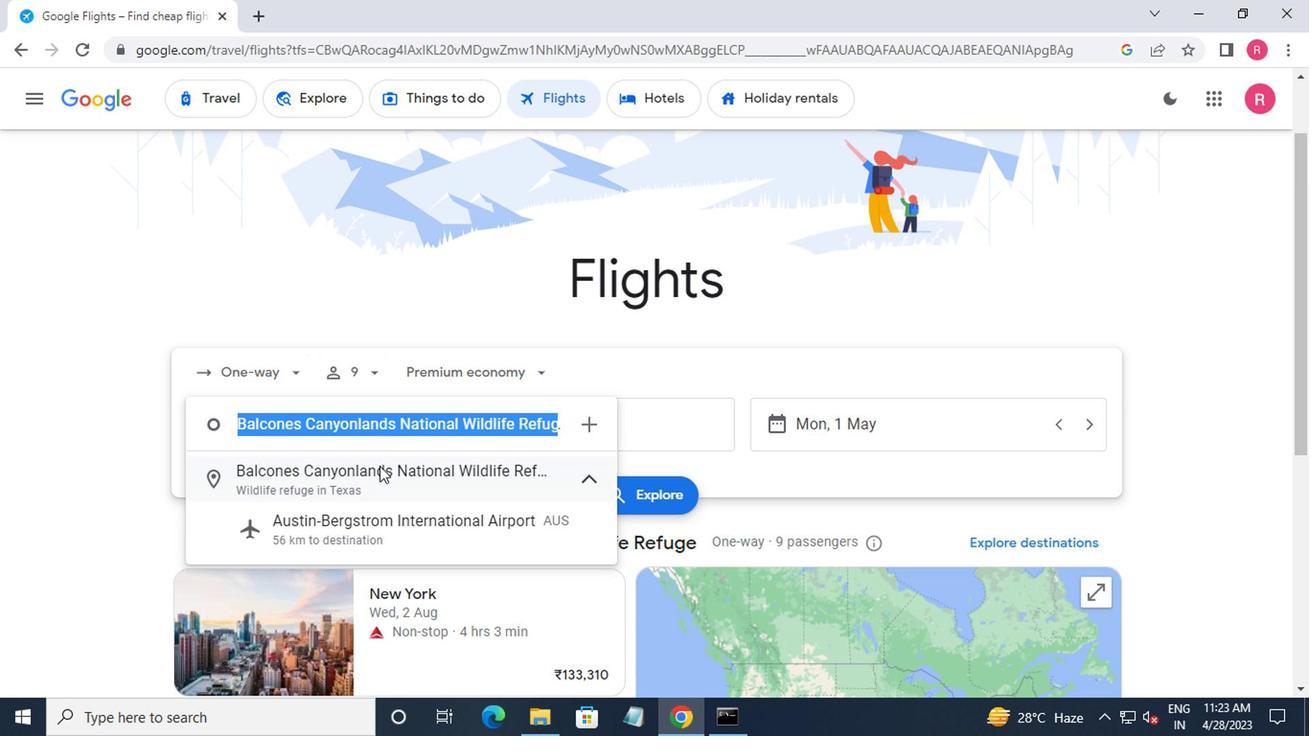 
Action: Mouse moved to (547, 428)
Screenshot: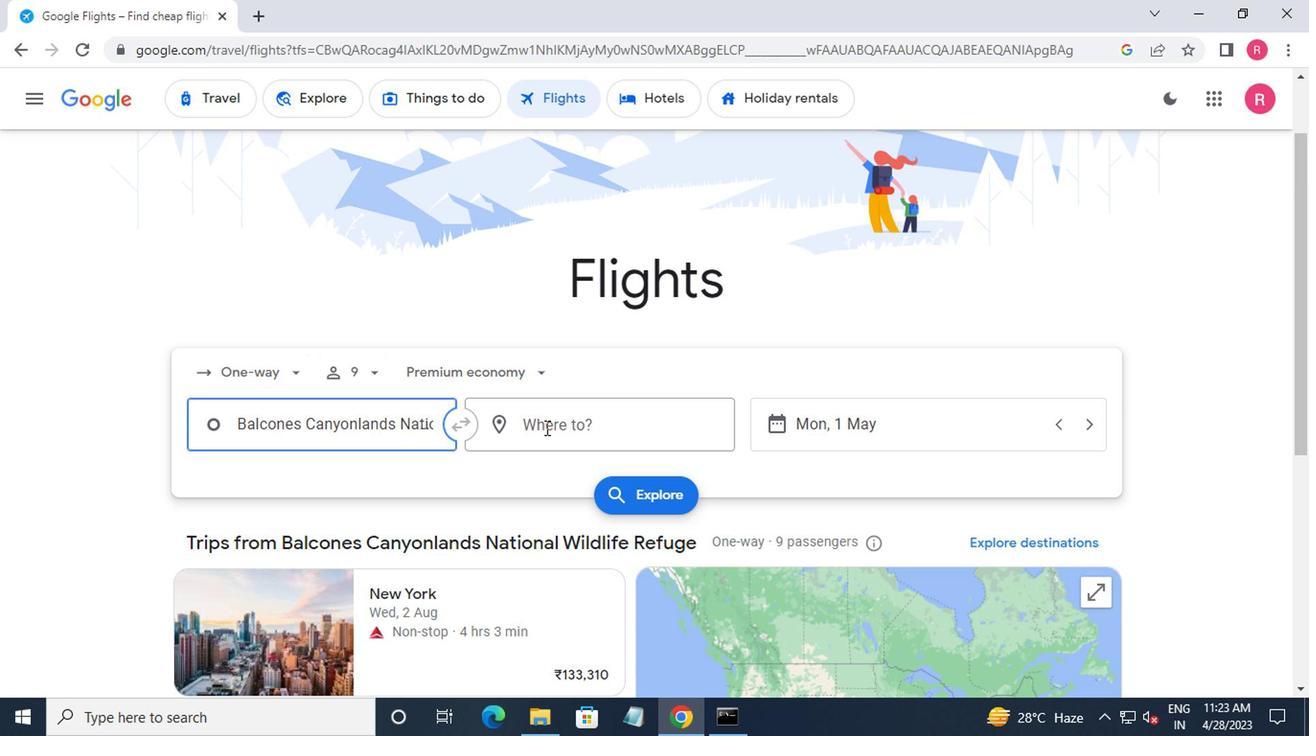 
Action: Mouse pressed left at (547, 428)
Screenshot: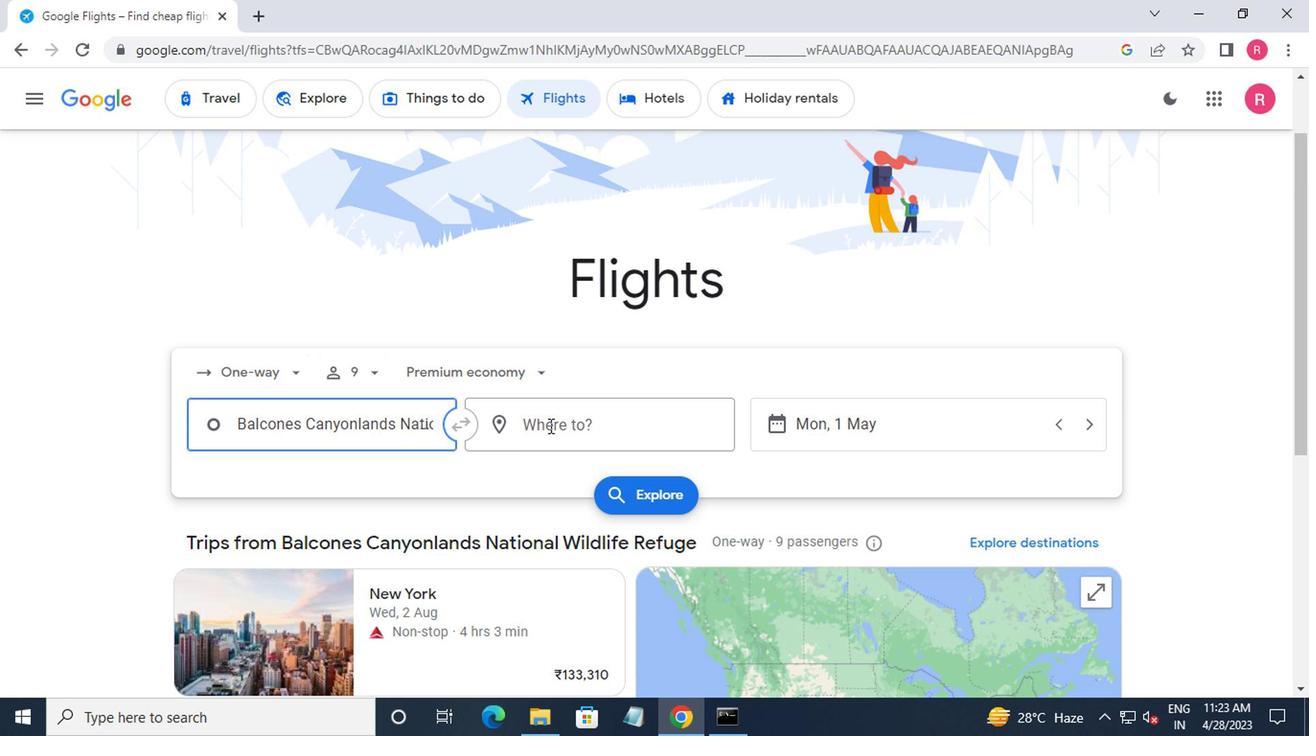 
Action: Mouse moved to (602, 513)
Screenshot: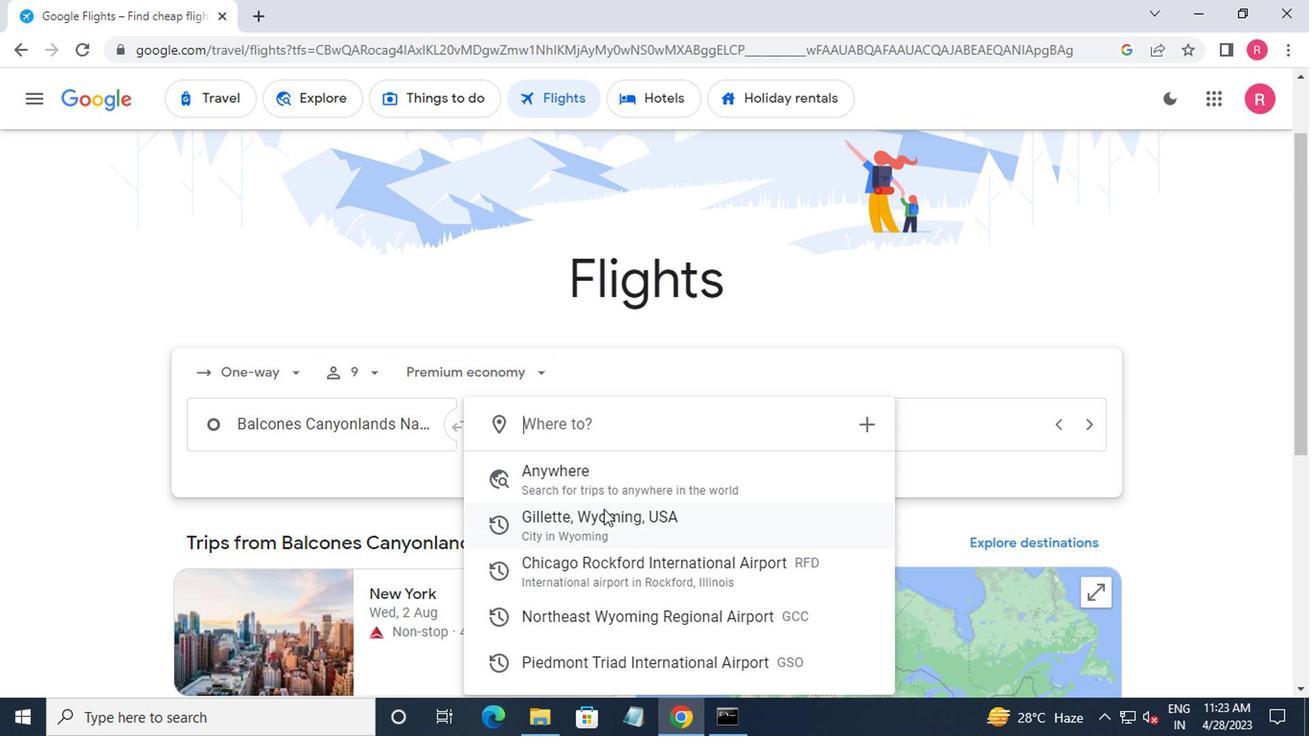 
Action: Mouse pressed left at (602, 513)
Screenshot: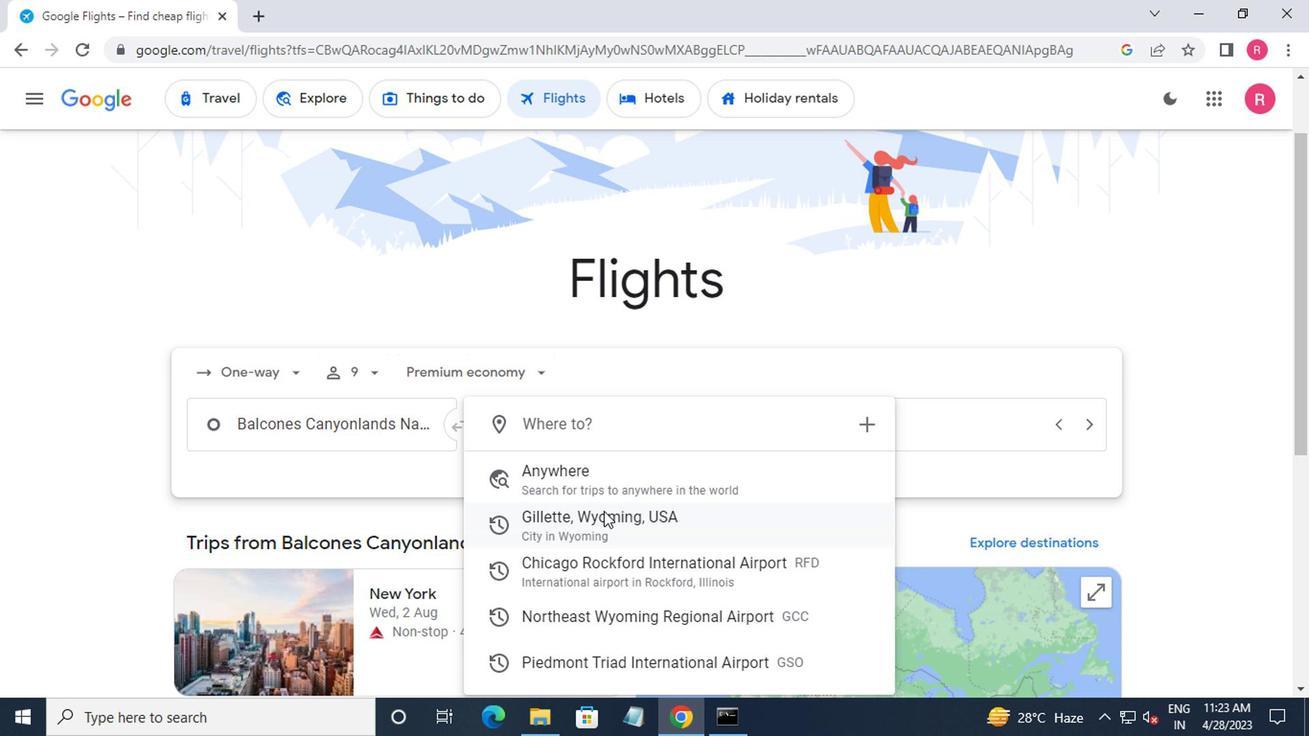 
Action: Mouse moved to (914, 442)
Screenshot: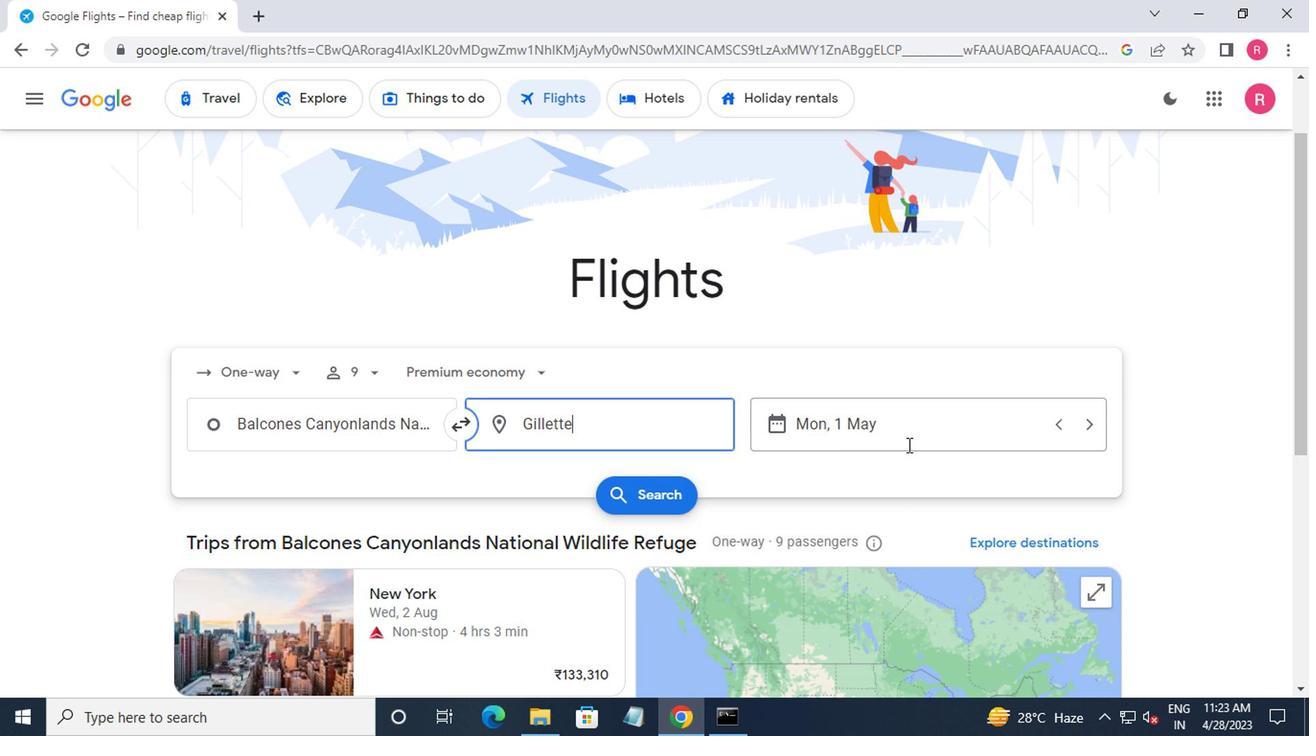 
Action: Mouse pressed left at (914, 442)
Screenshot: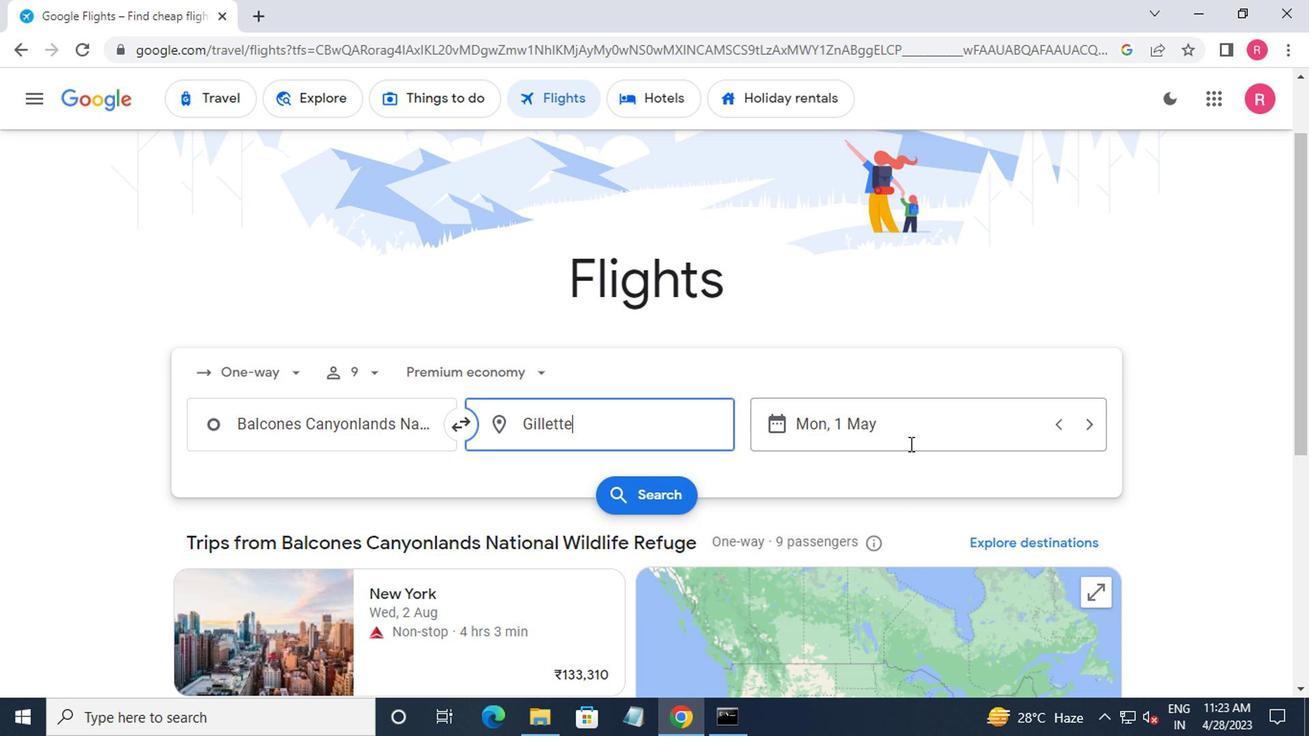 
Action: Mouse moved to (841, 366)
Screenshot: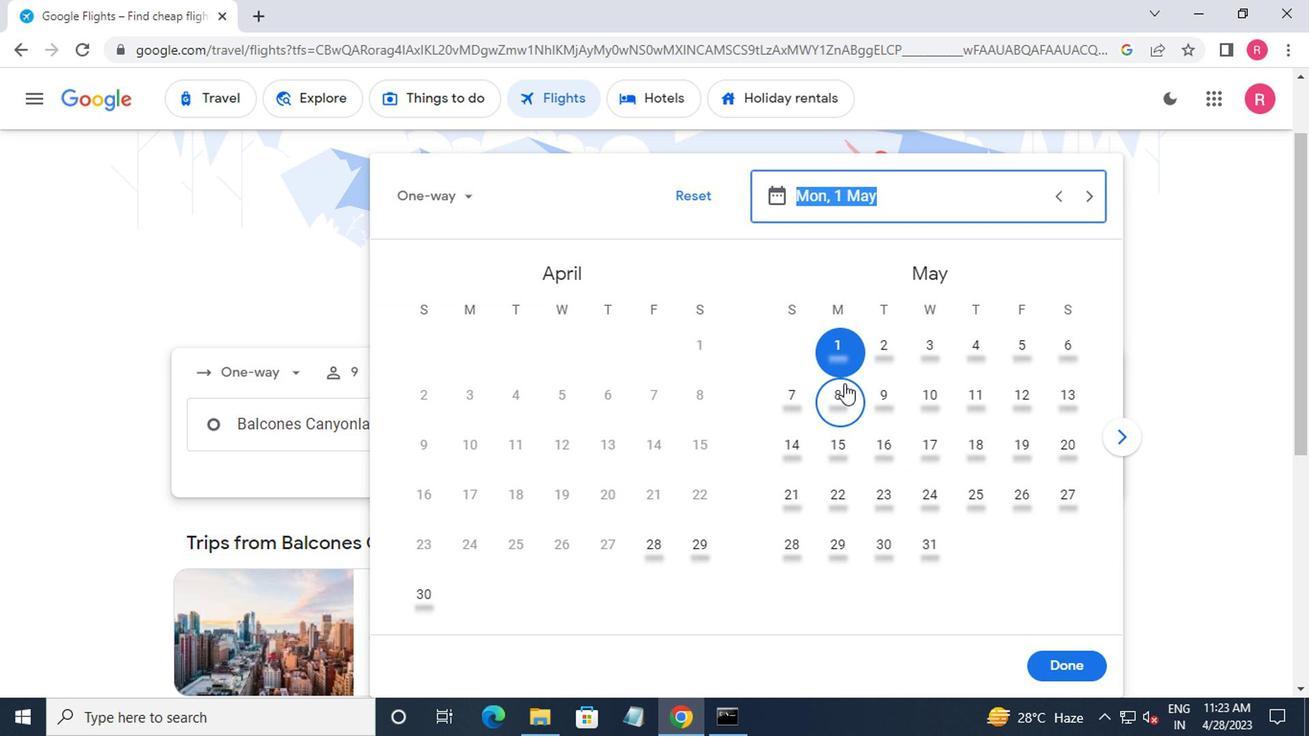 
Action: Mouse pressed left at (841, 366)
Screenshot: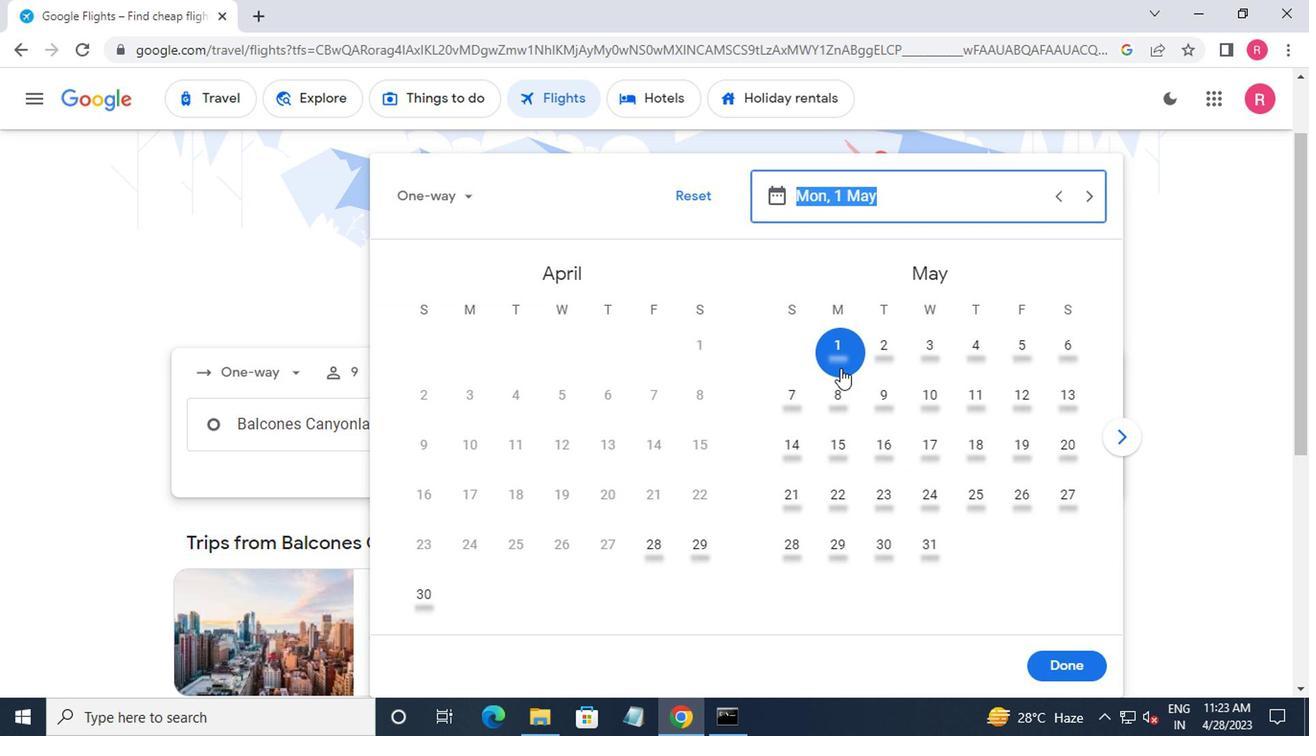 
Action: Mouse moved to (1084, 675)
Screenshot: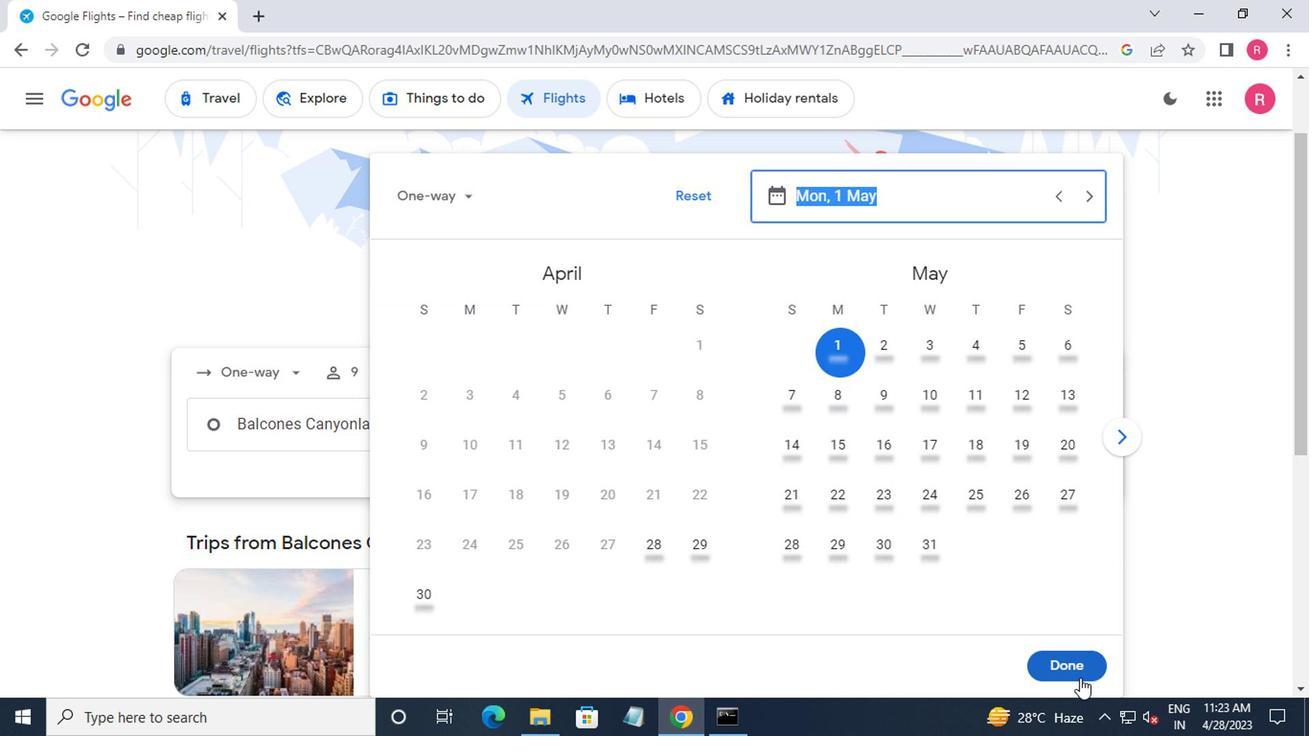 
Action: Mouse pressed left at (1084, 675)
Screenshot: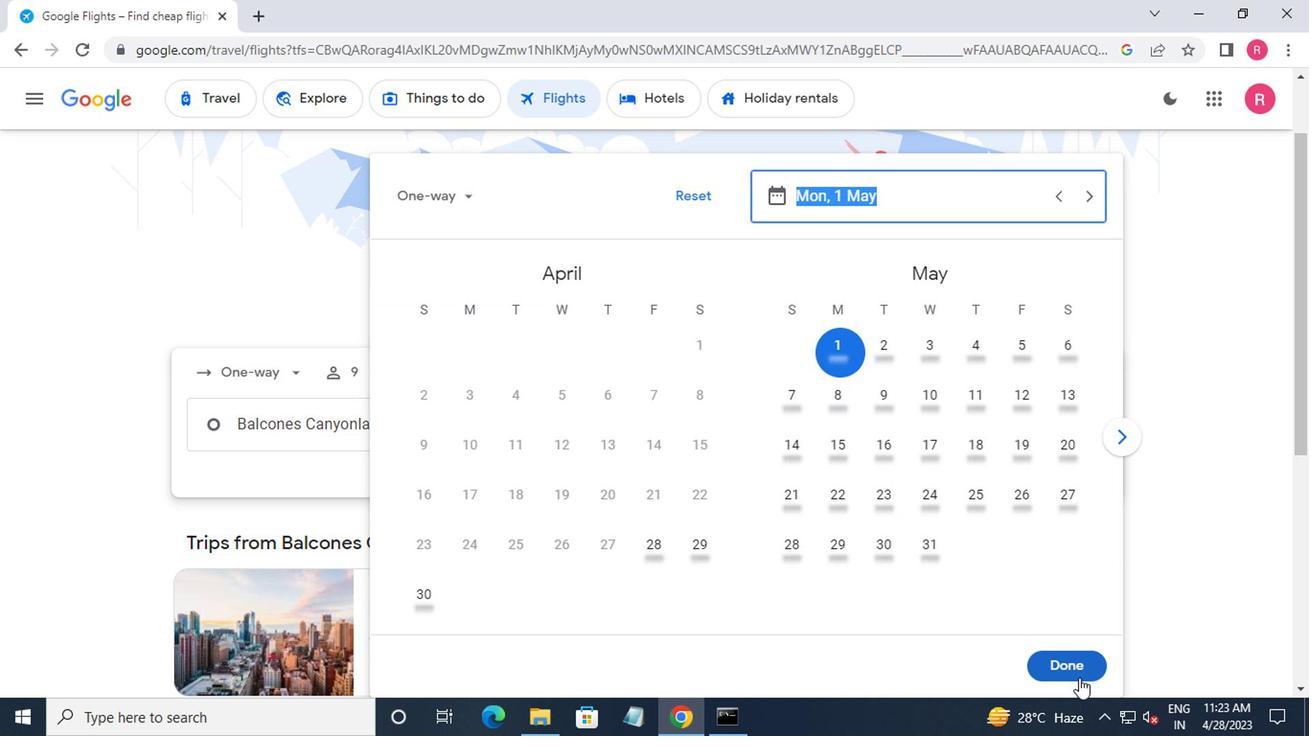 
Action: Mouse moved to (626, 491)
Screenshot: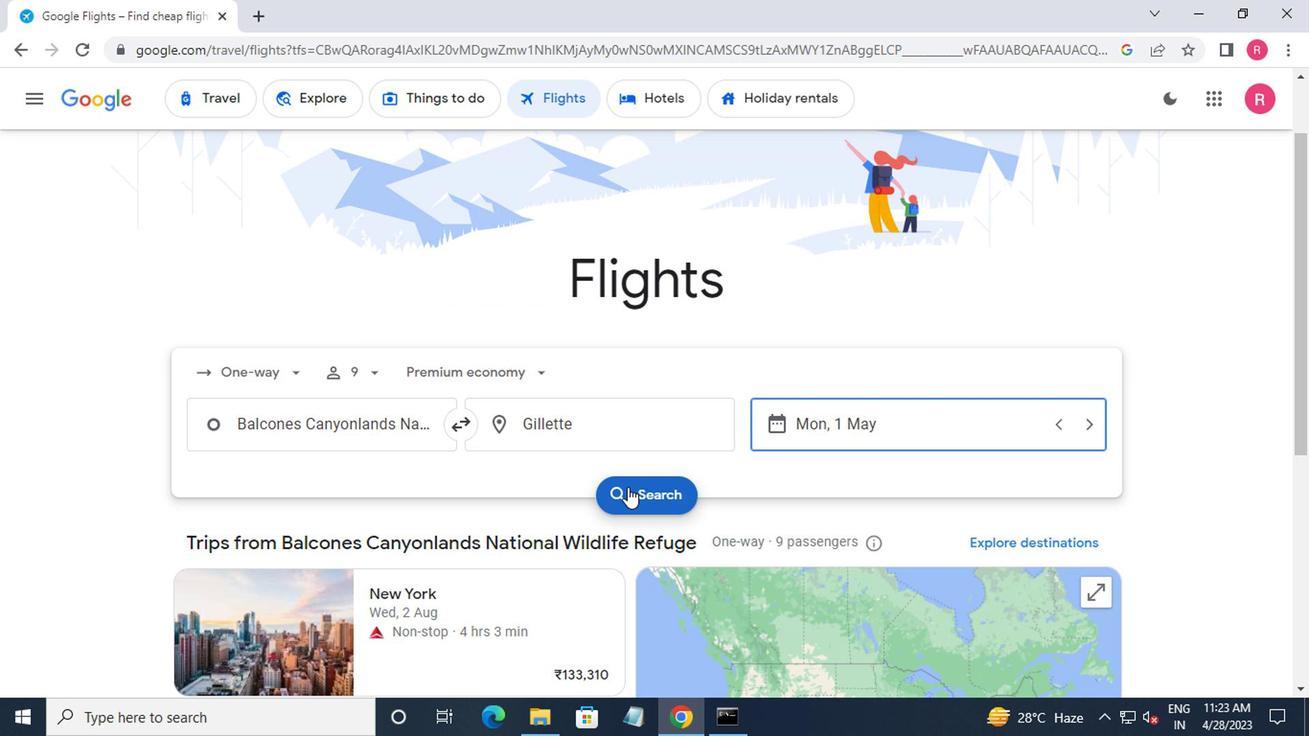 
Action: Mouse pressed left at (626, 491)
Screenshot: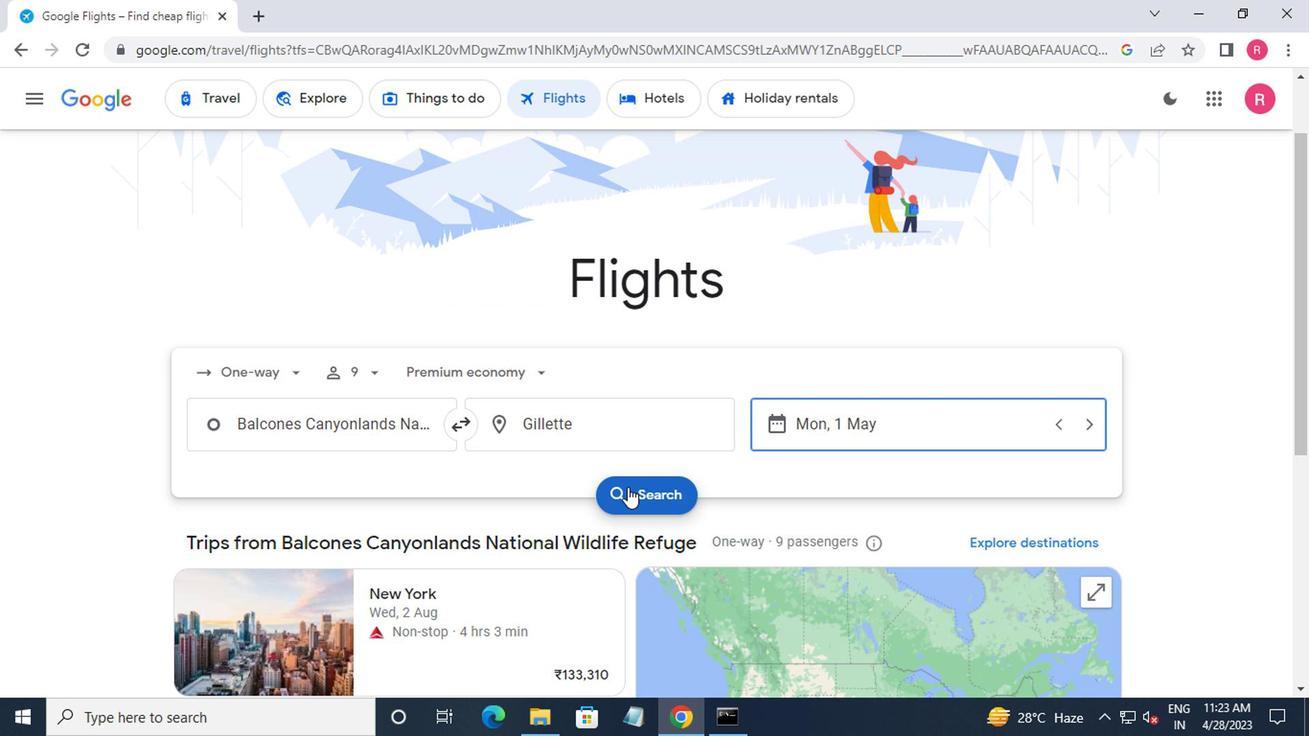 
Action: Mouse moved to (223, 270)
Screenshot: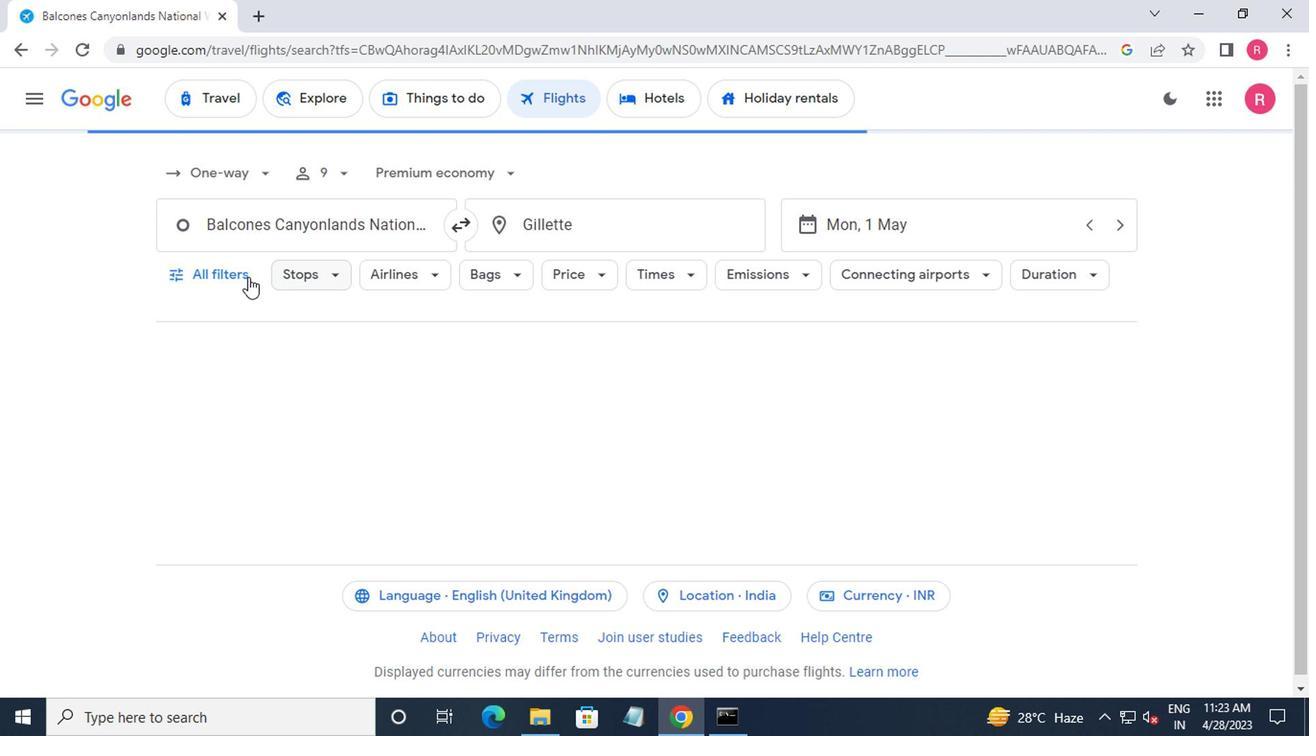 
Action: Mouse pressed left at (223, 270)
Screenshot: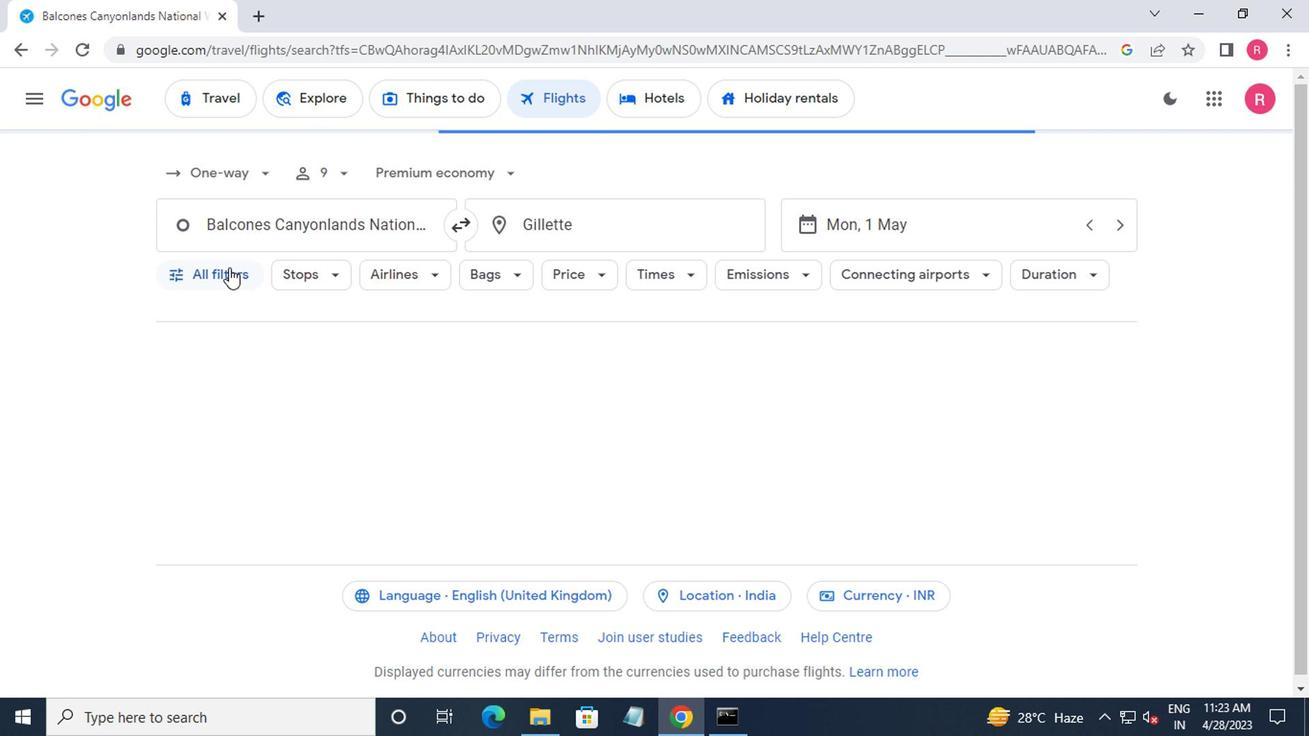 
Action: Mouse moved to (248, 450)
Screenshot: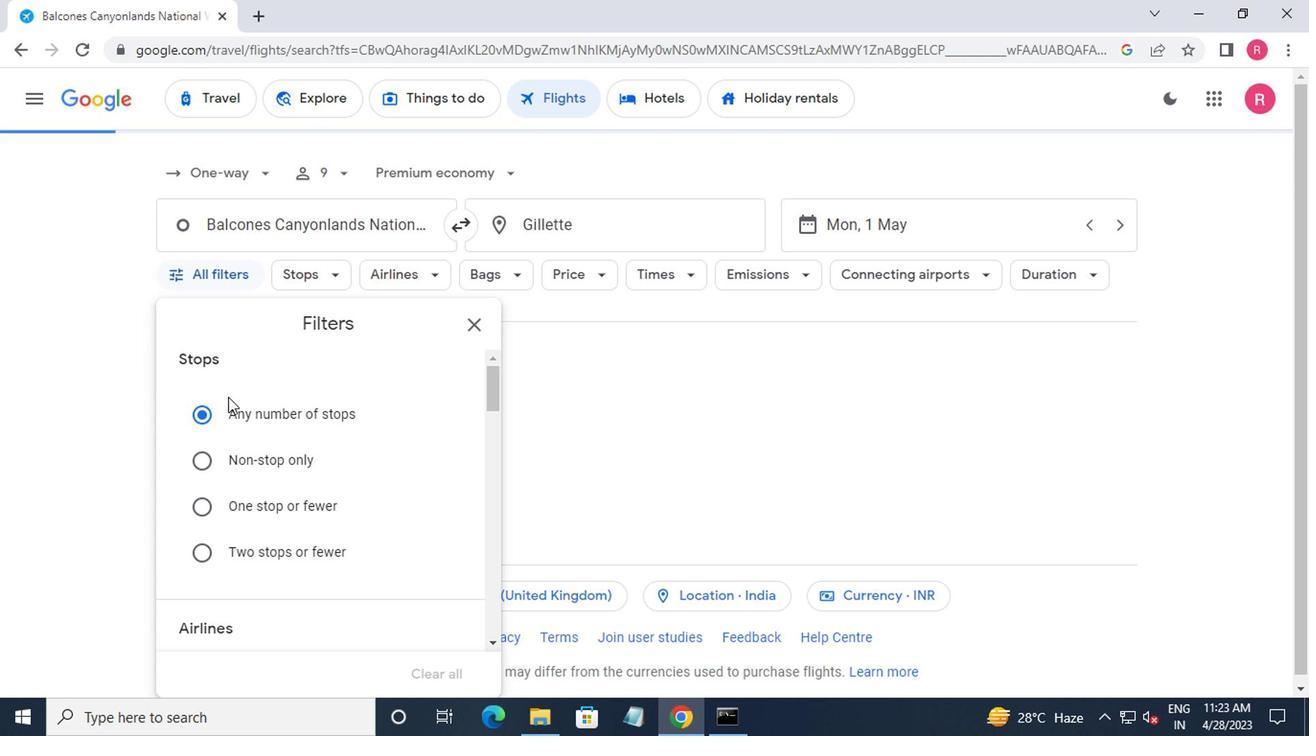 
Action: Mouse scrolled (248, 449) with delta (0, 0)
Screenshot: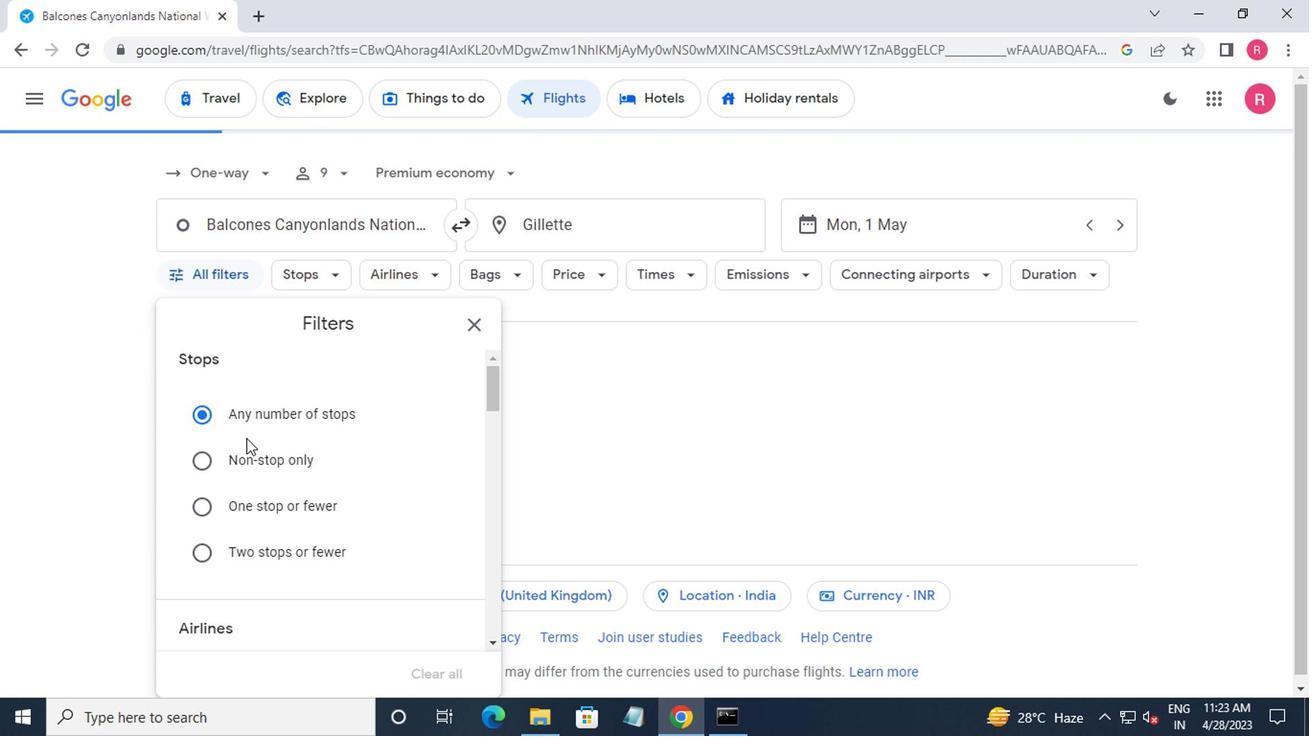 
Action: Mouse scrolled (248, 449) with delta (0, 0)
Screenshot: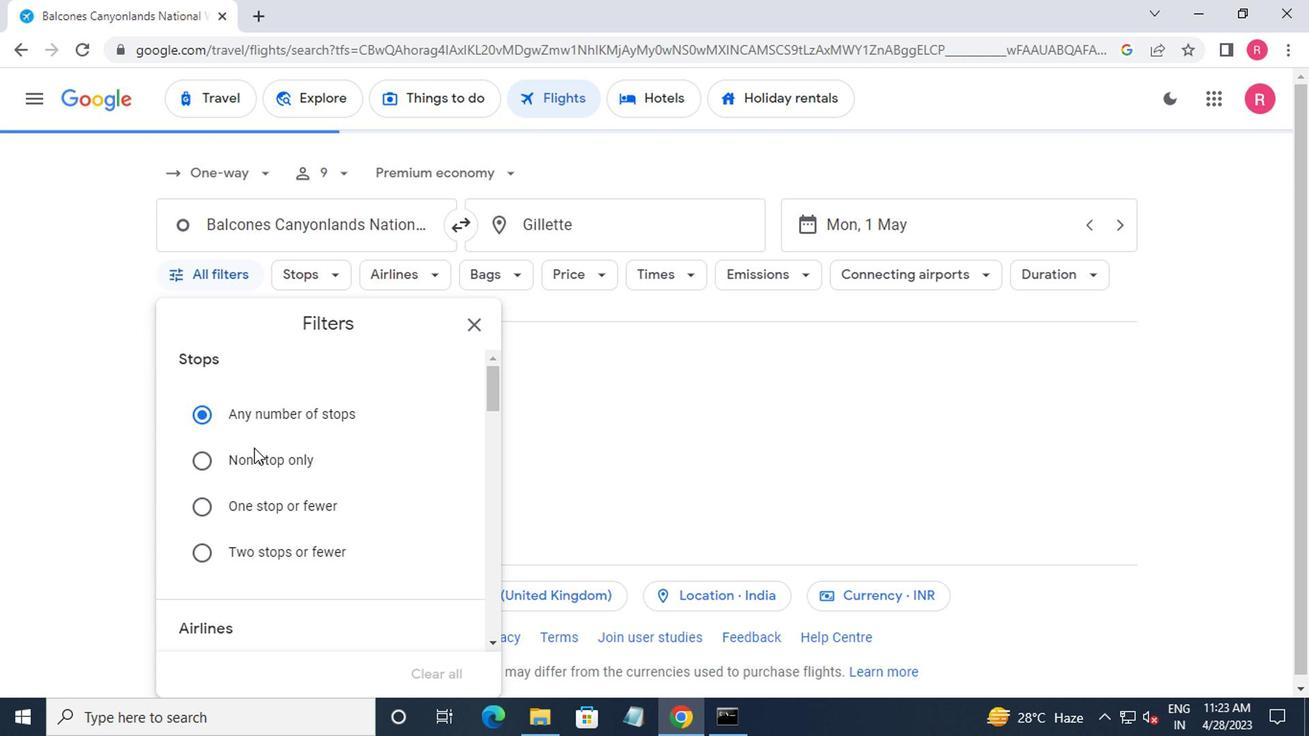 
Action: Mouse scrolled (248, 449) with delta (0, 0)
Screenshot: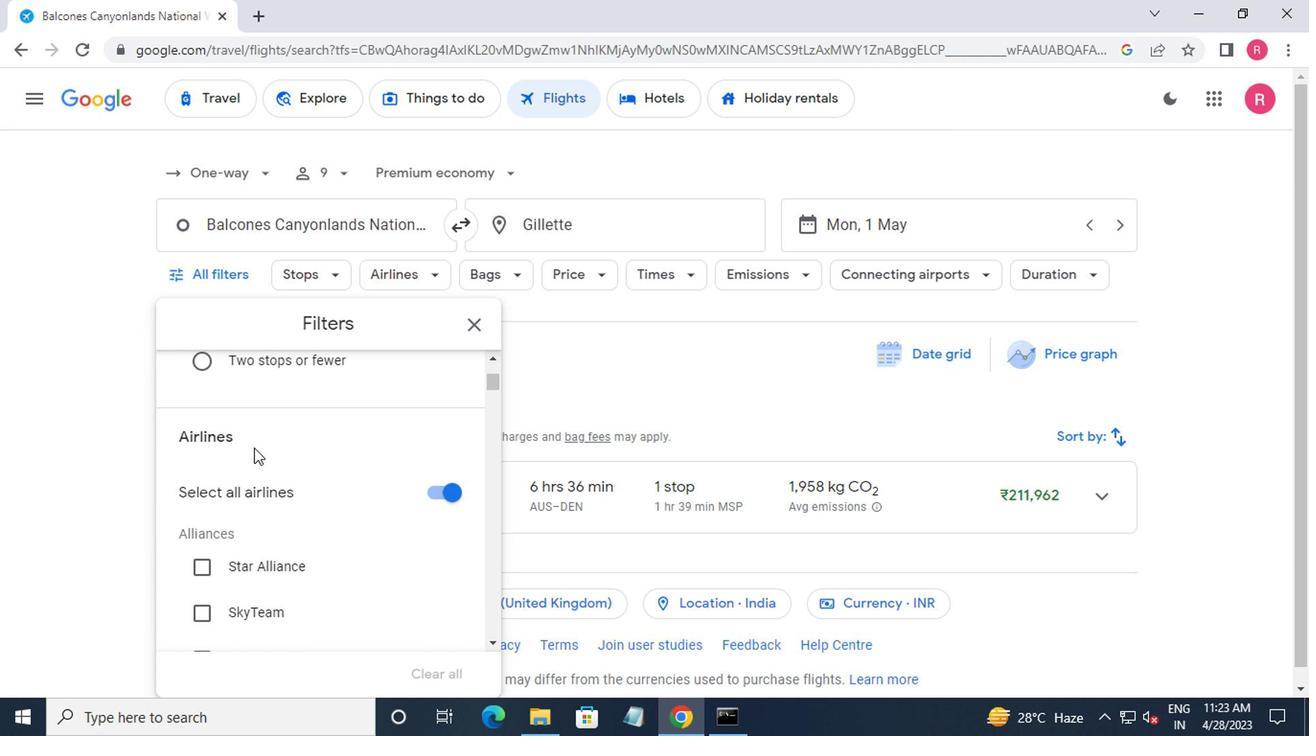 
Action: Mouse moved to (441, 395)
Screenshot: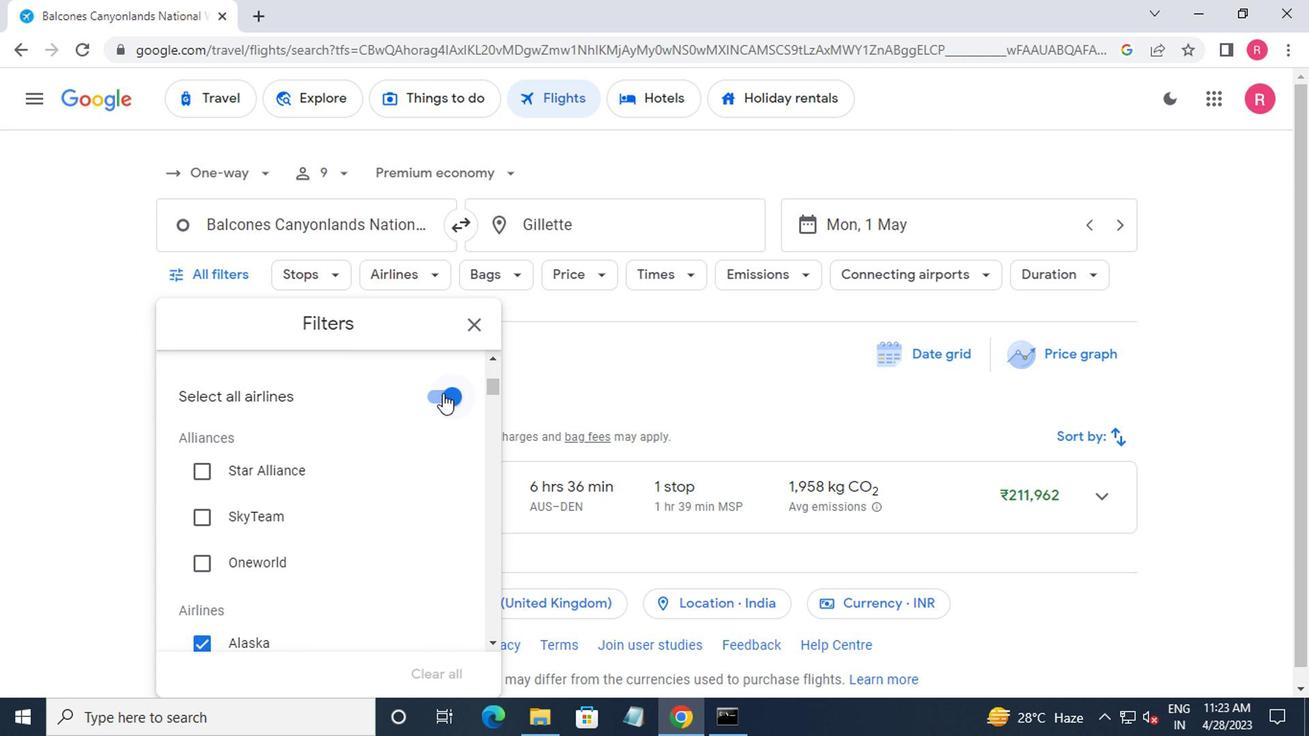 
Action: Mouse pressed left at (441, 395)
Screenshot: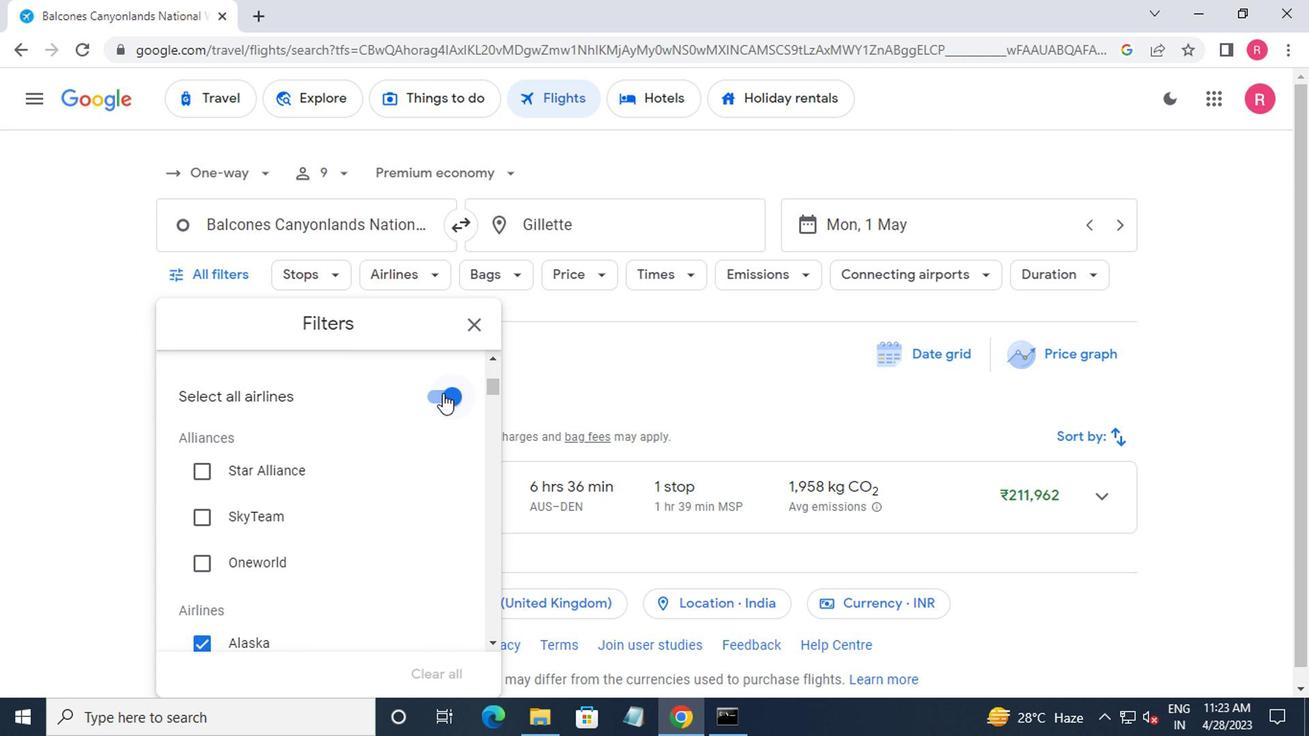 
Action: Mouse moved to (345, 494)
Screenshot: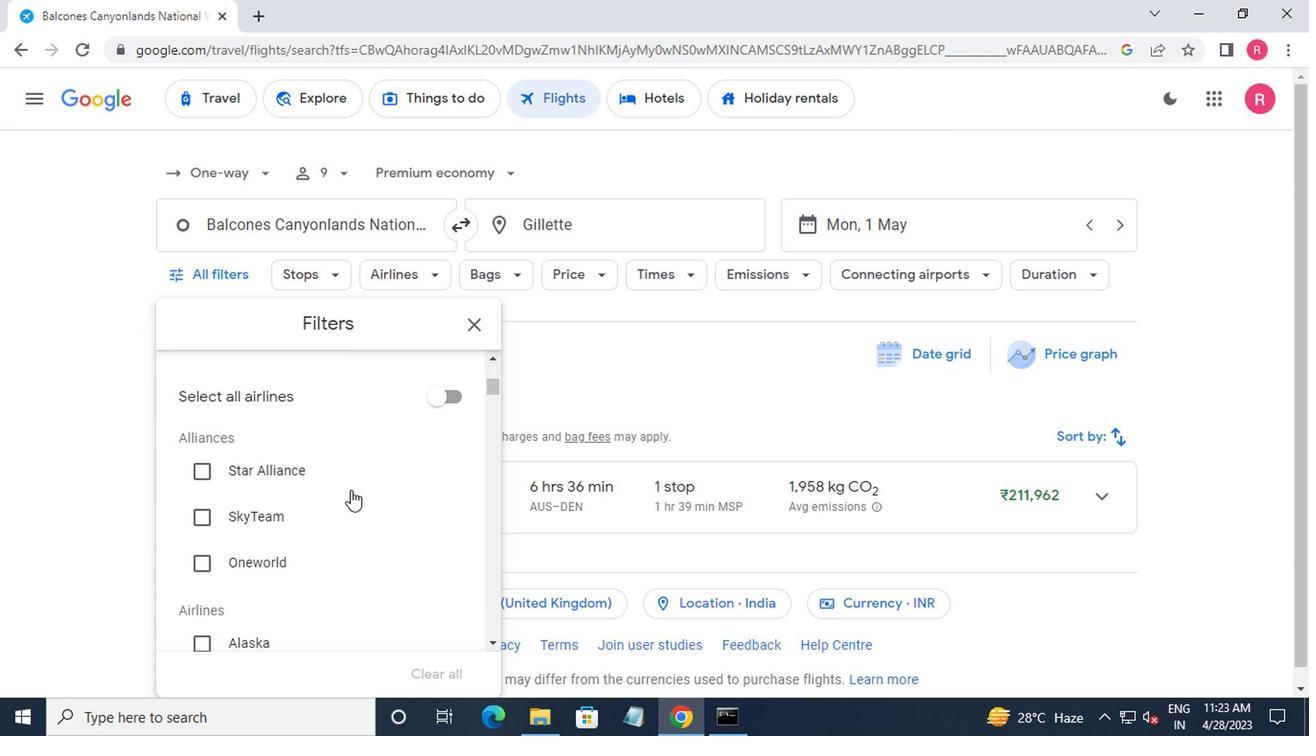 
Action: Mouse scrolled (345, 493) with delta (0, -1)
Screenshot: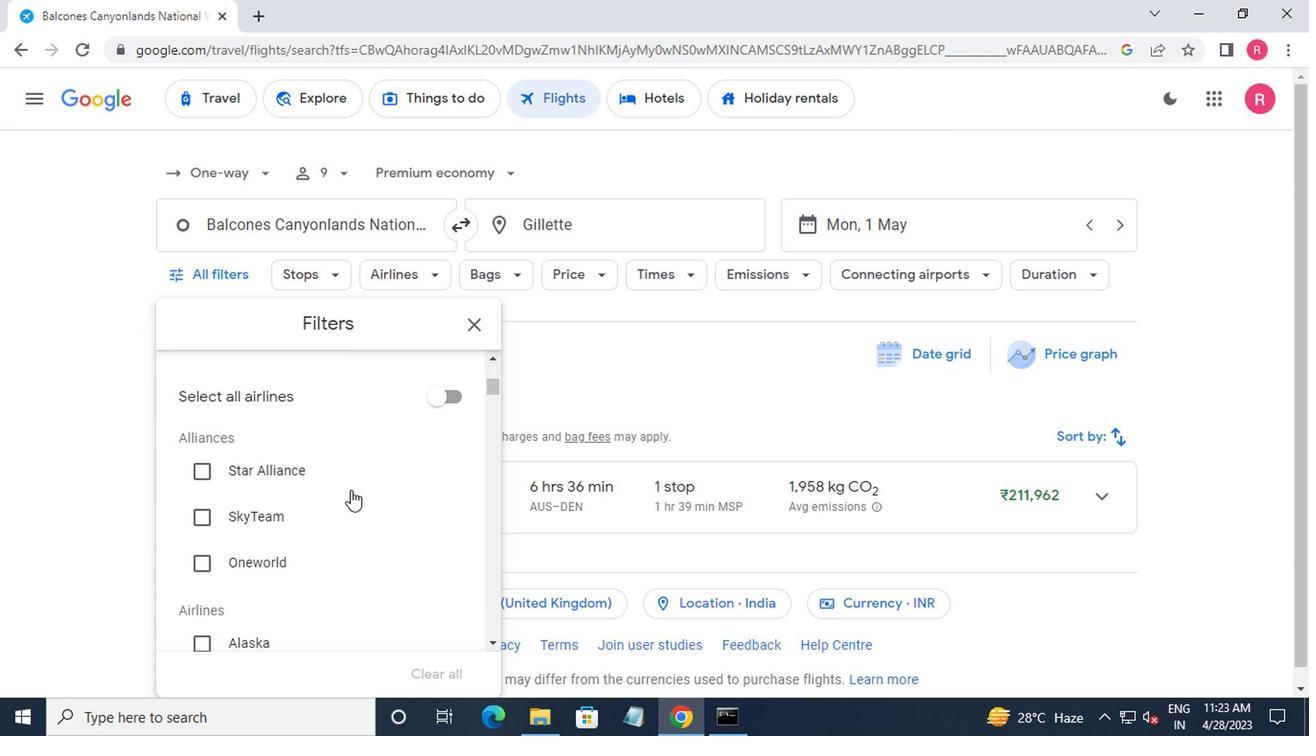 
Action: Mouse moved to (345, 495)
Screenshot: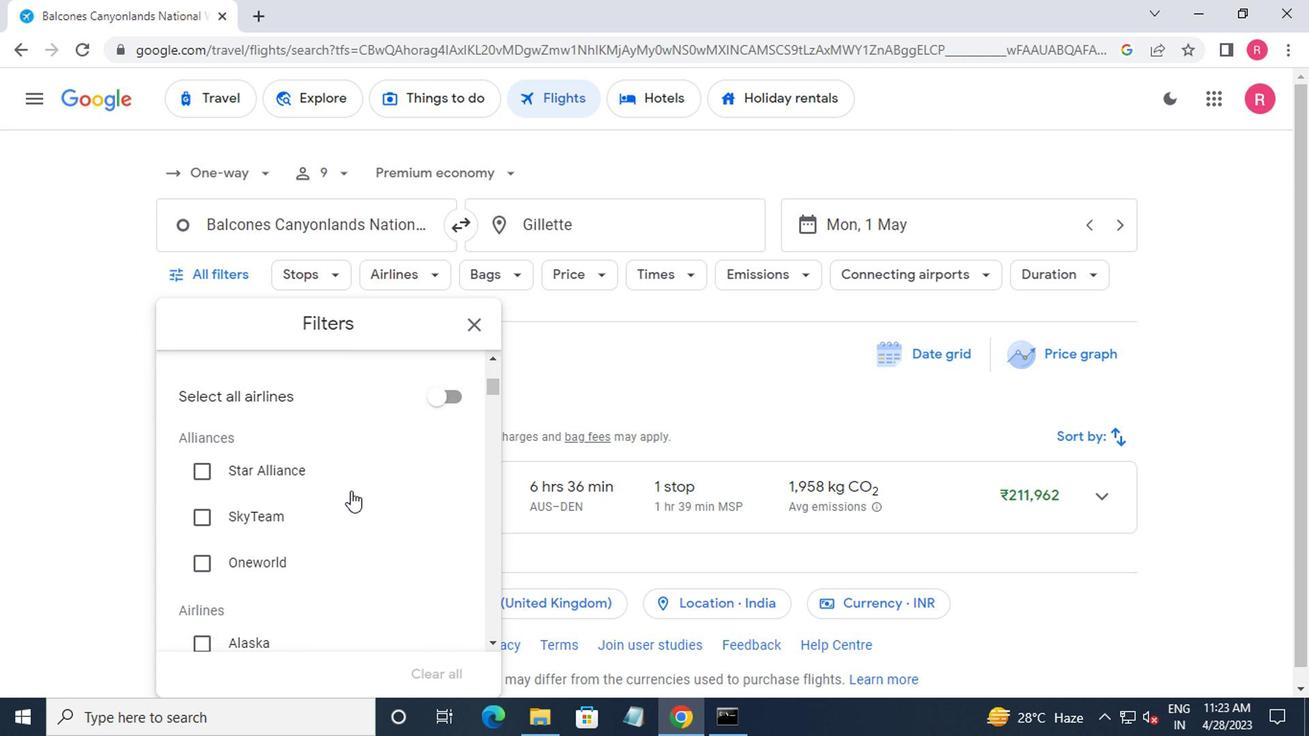 
Action: Mouse scrolled (345, 494) with delta (0, 0)
Screenshot: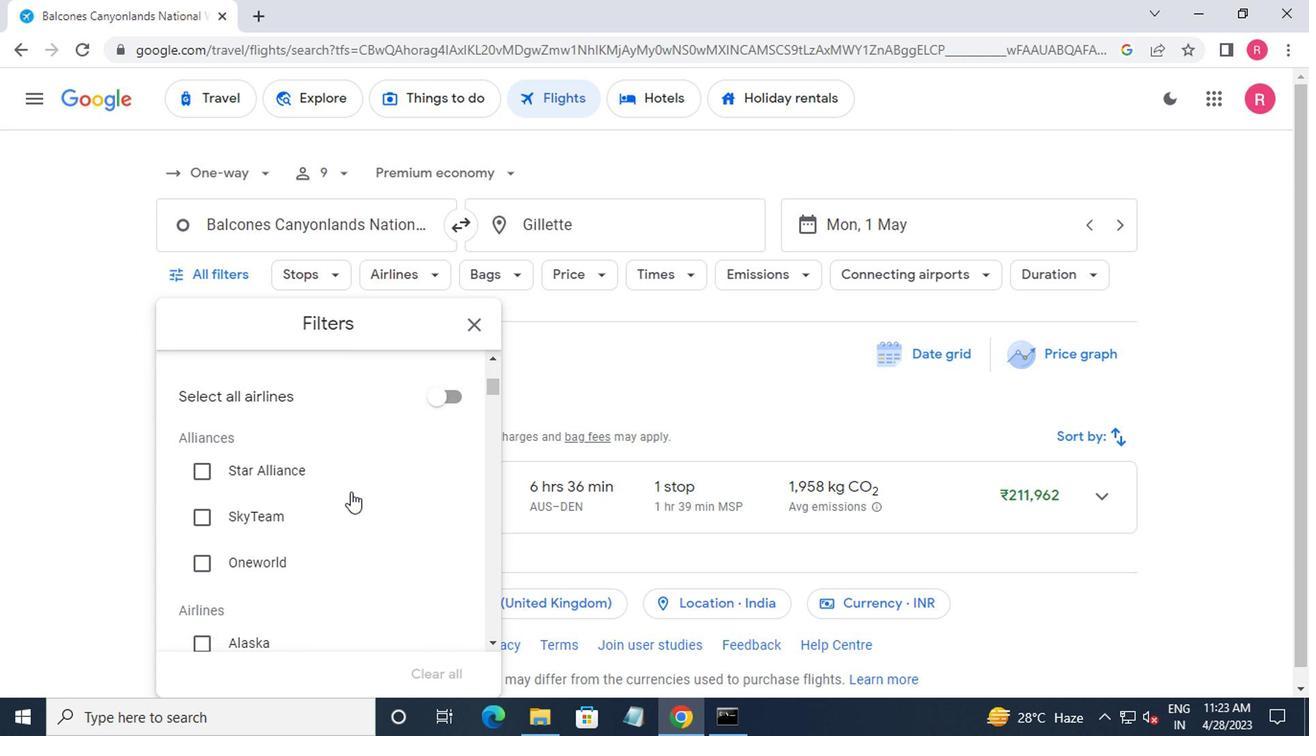 
Action: Mouse moved to (345, 495)
Screenshot: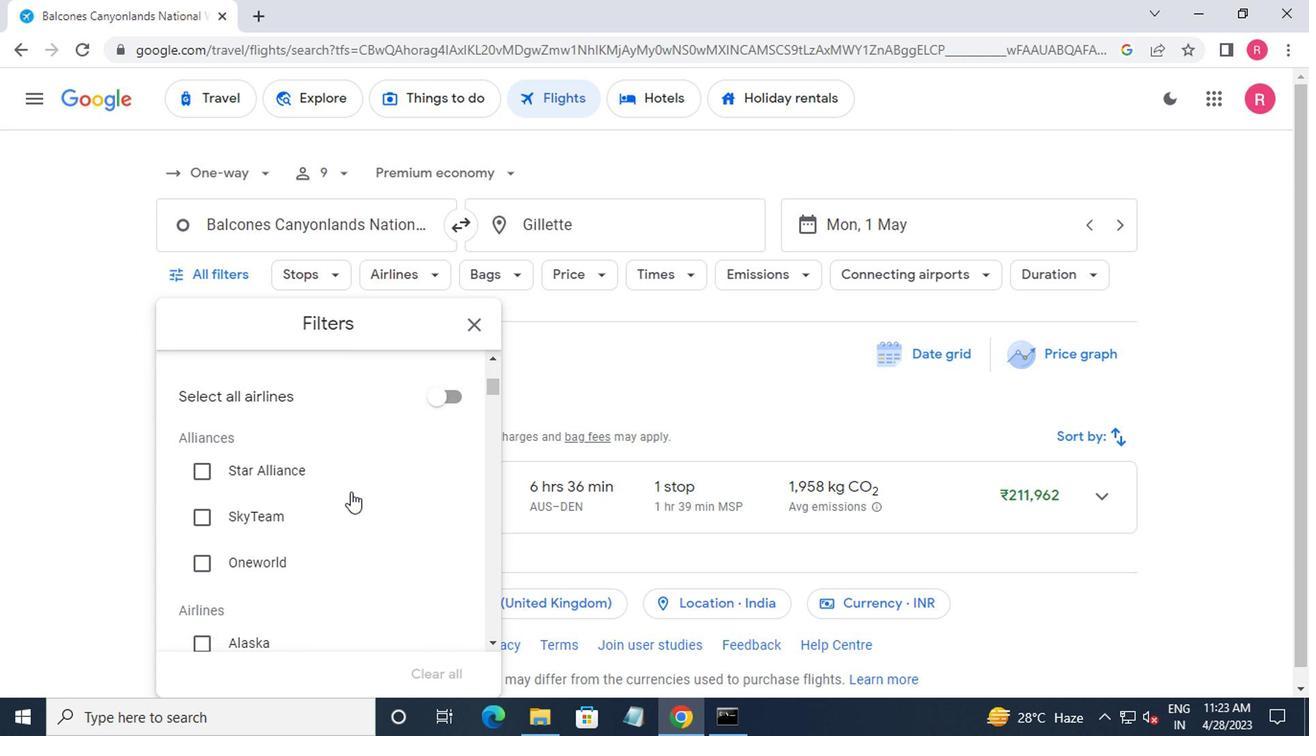 
Action: Mouse scrolled (345, 494) with delta (0, 0)
Screenshot: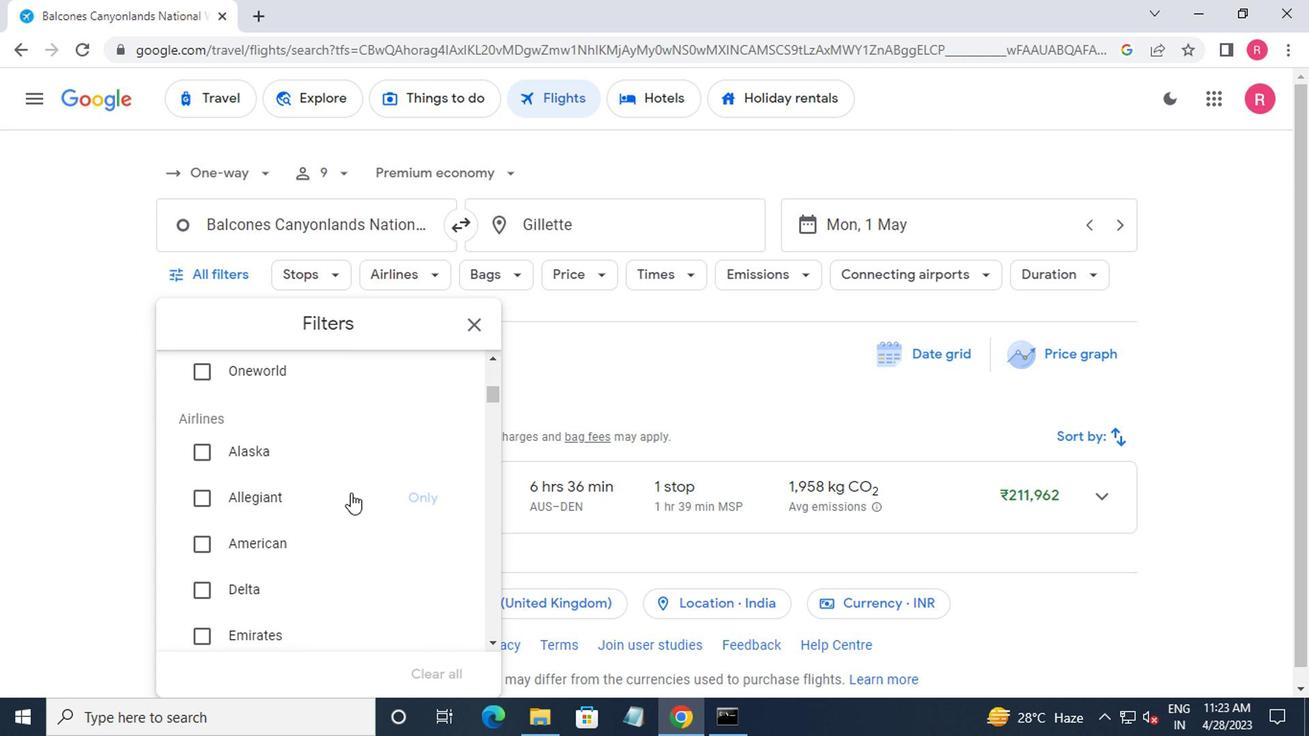 
Action: Mouse scrolled (345, 494) with delta (0, 0)
Screenshot: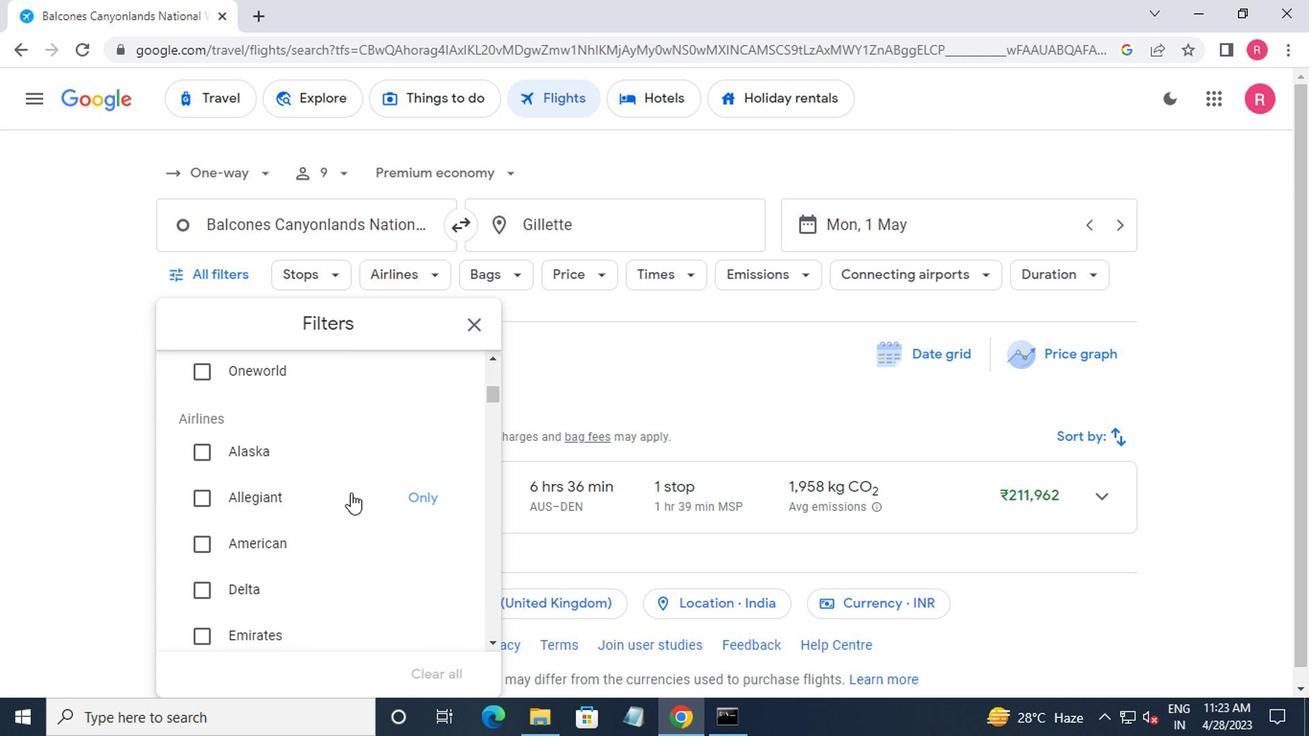 
Action: Mouse scrolled (345, 494) with delta (0, 0)
Screenshot: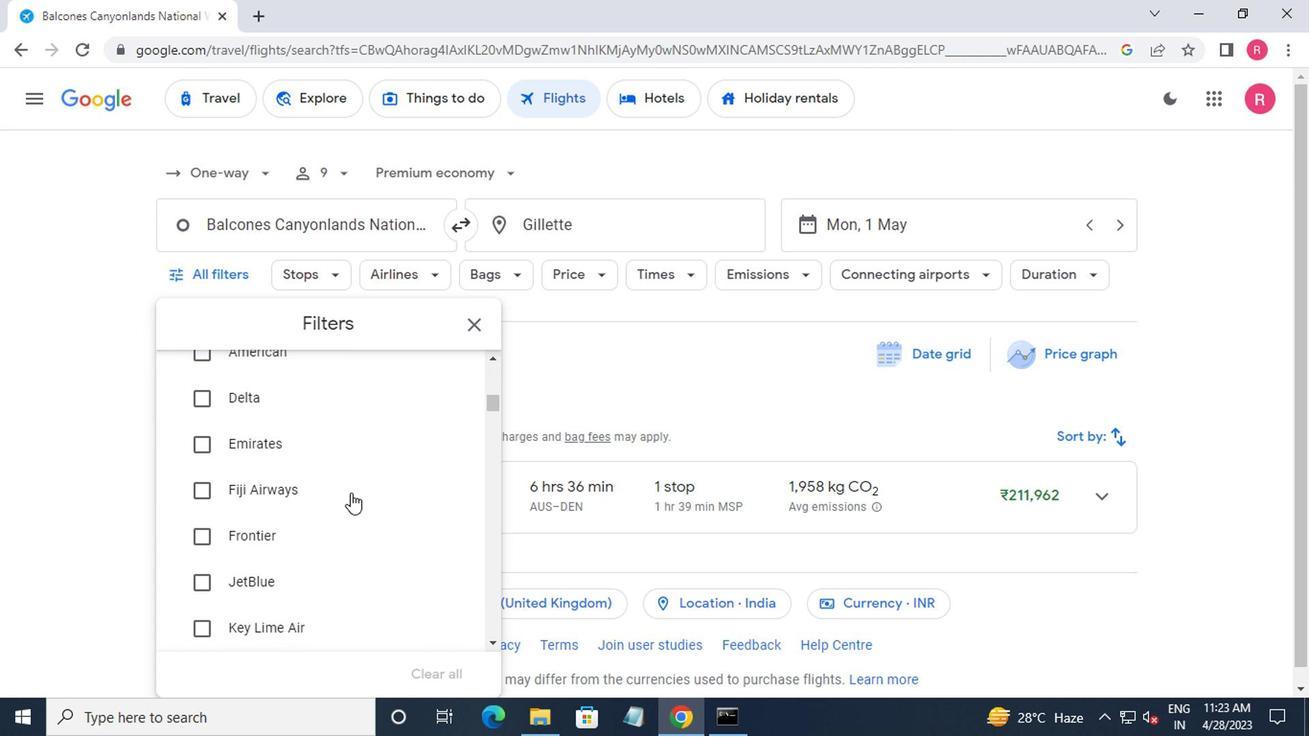 
Action: Mouse scrolled (345, 494) with delta (0, 0)
Screenshot: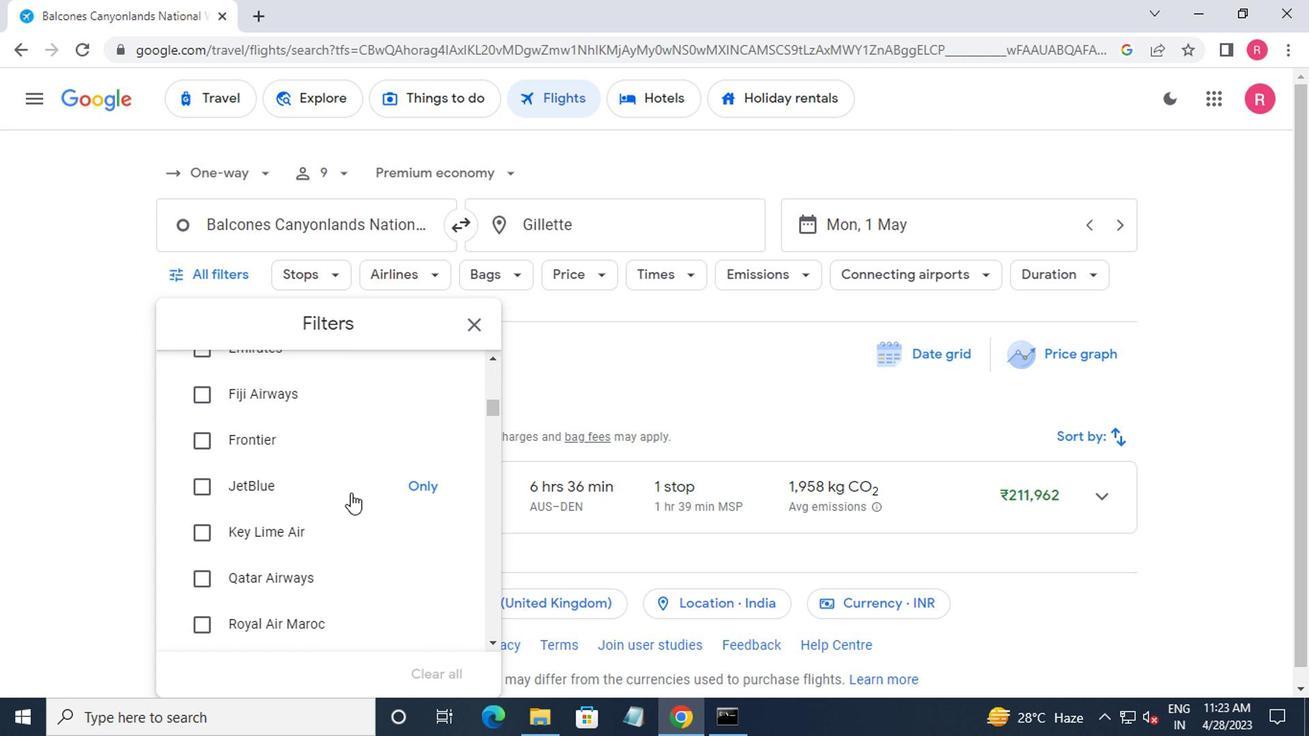
Action: Mouse moved to (257, 563)
Screenshot: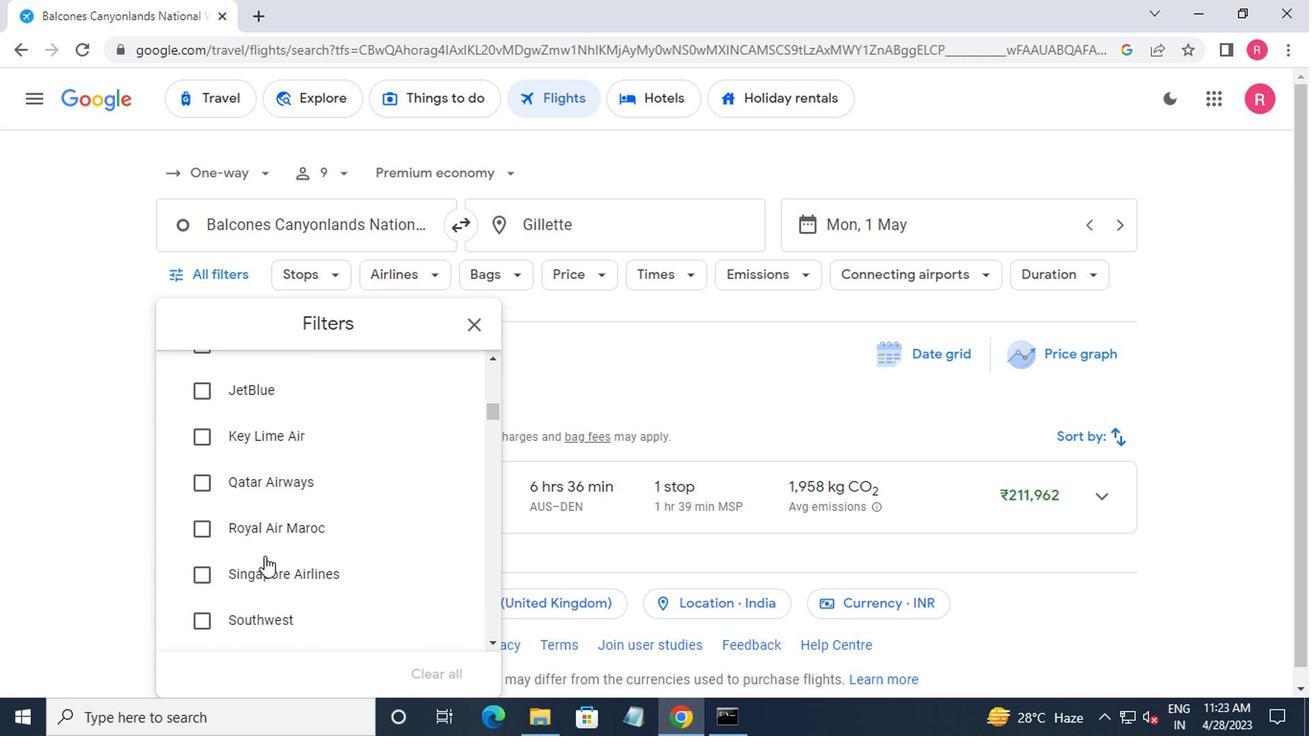 
Action: Mouse scrolled (257, 562) with delta (0, -1)
Screenshot: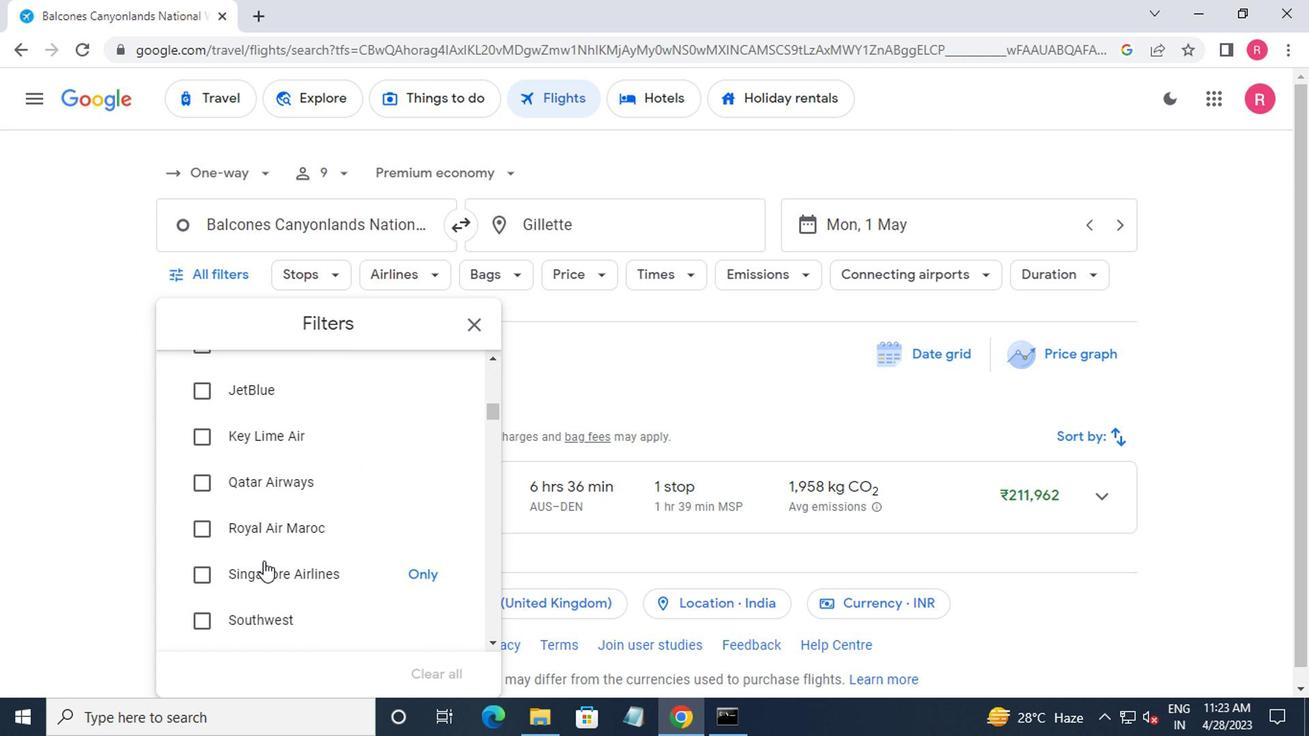
Action: Mouse moved to (404, 519)
Screenshot: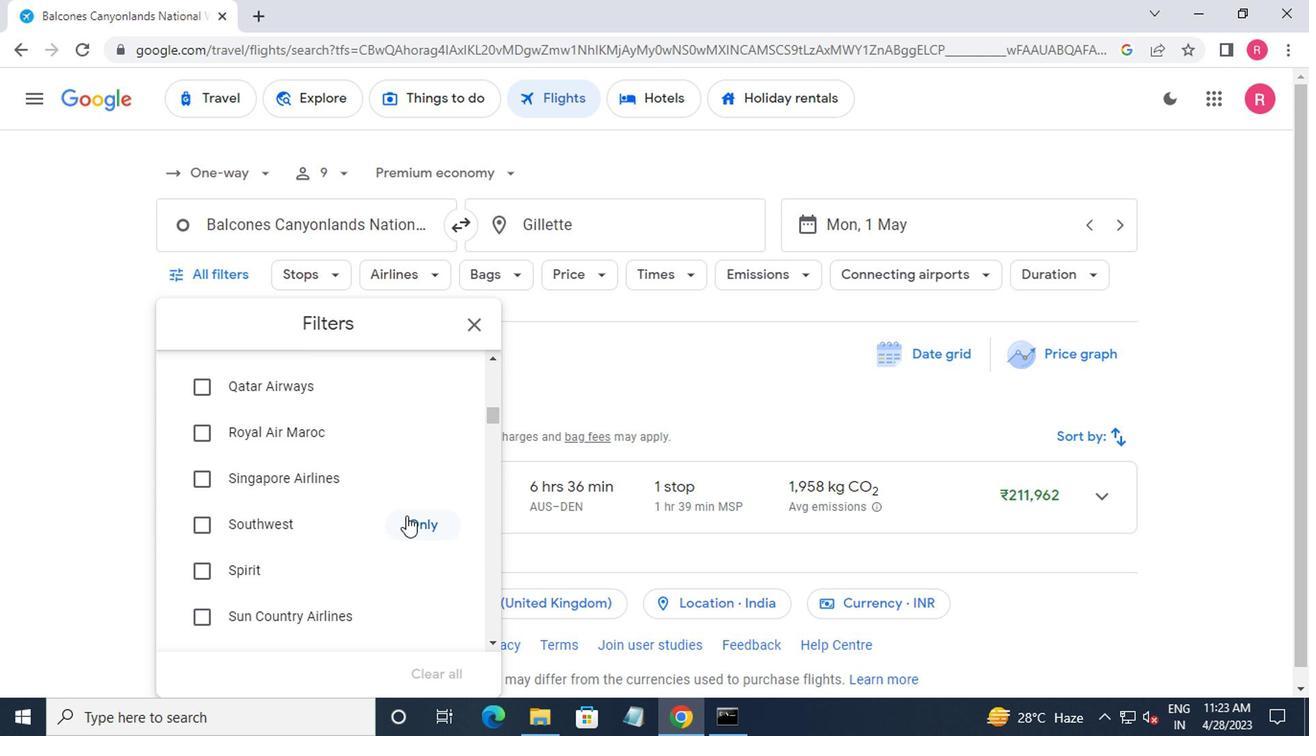 
Action: Mouse pressed left at (404, 519)
Screenshot: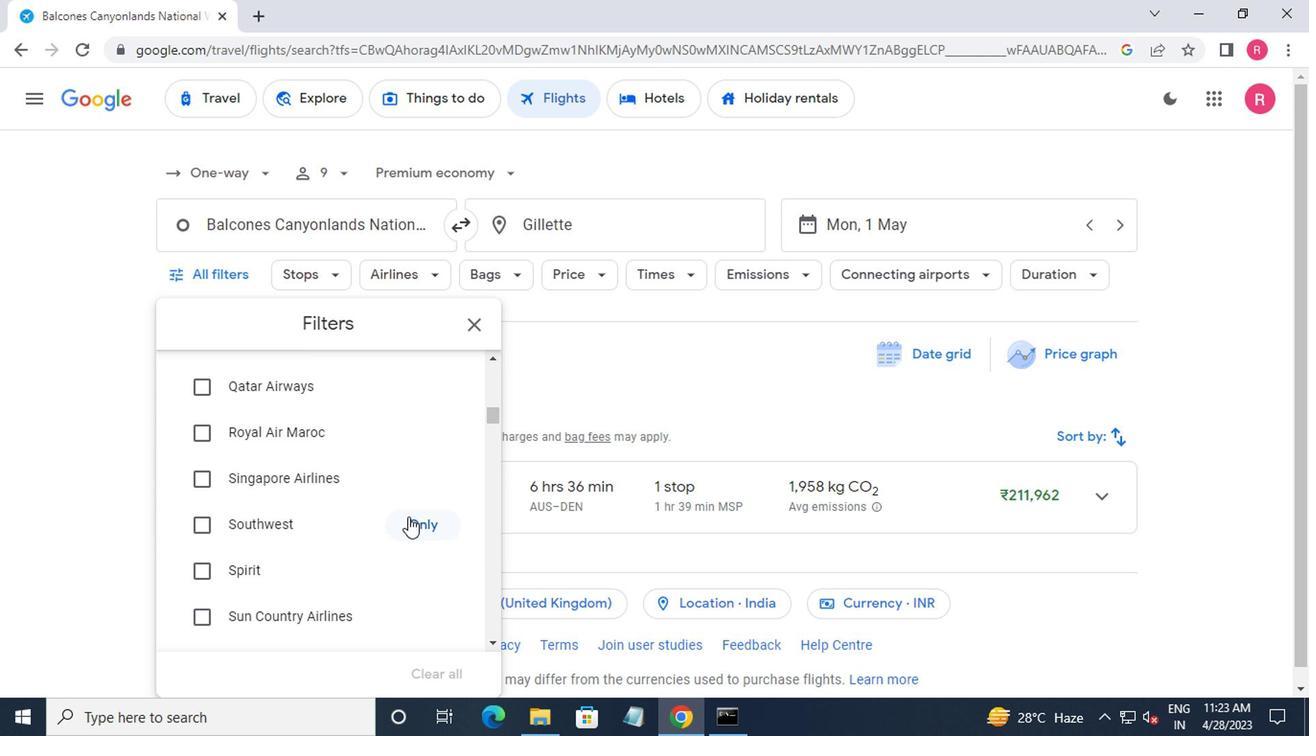 
Action: Mouse moved to (404, 521)
Screenshot: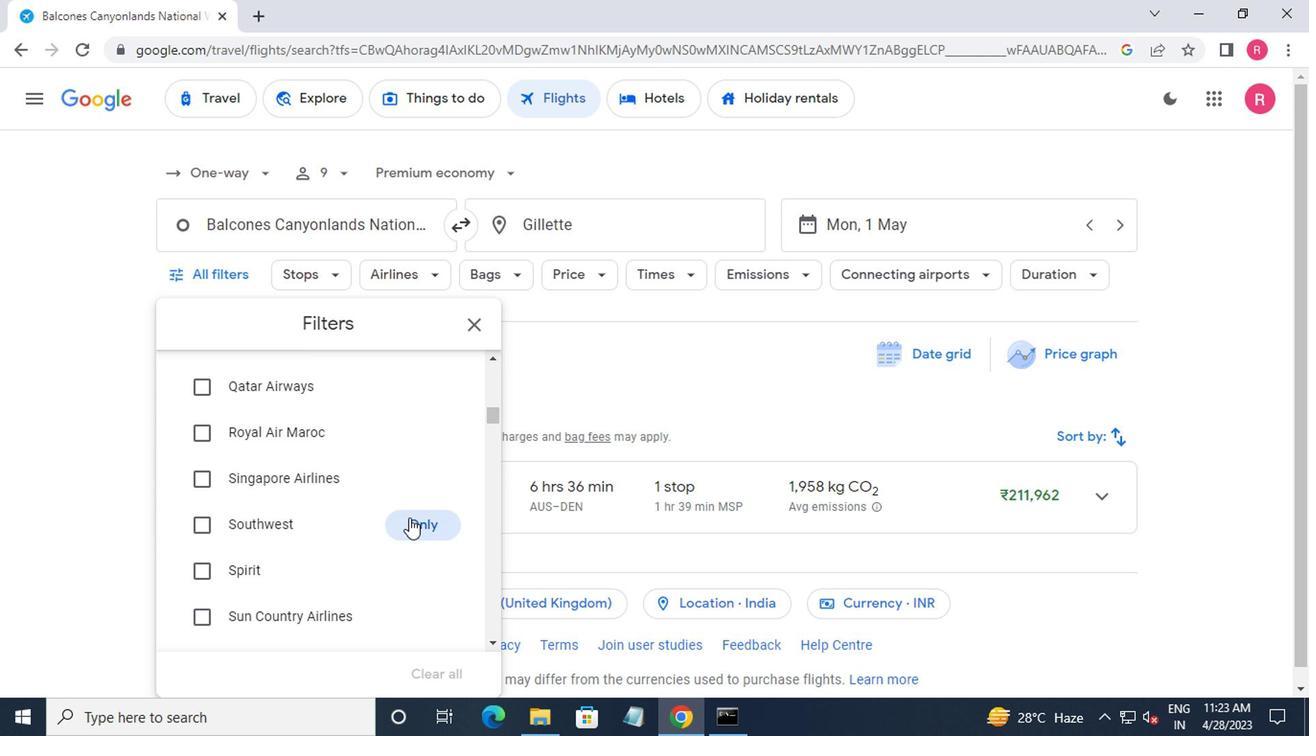 
Action: Mouse scrolled (404, 521) with delta (0, 0)
Screenshot: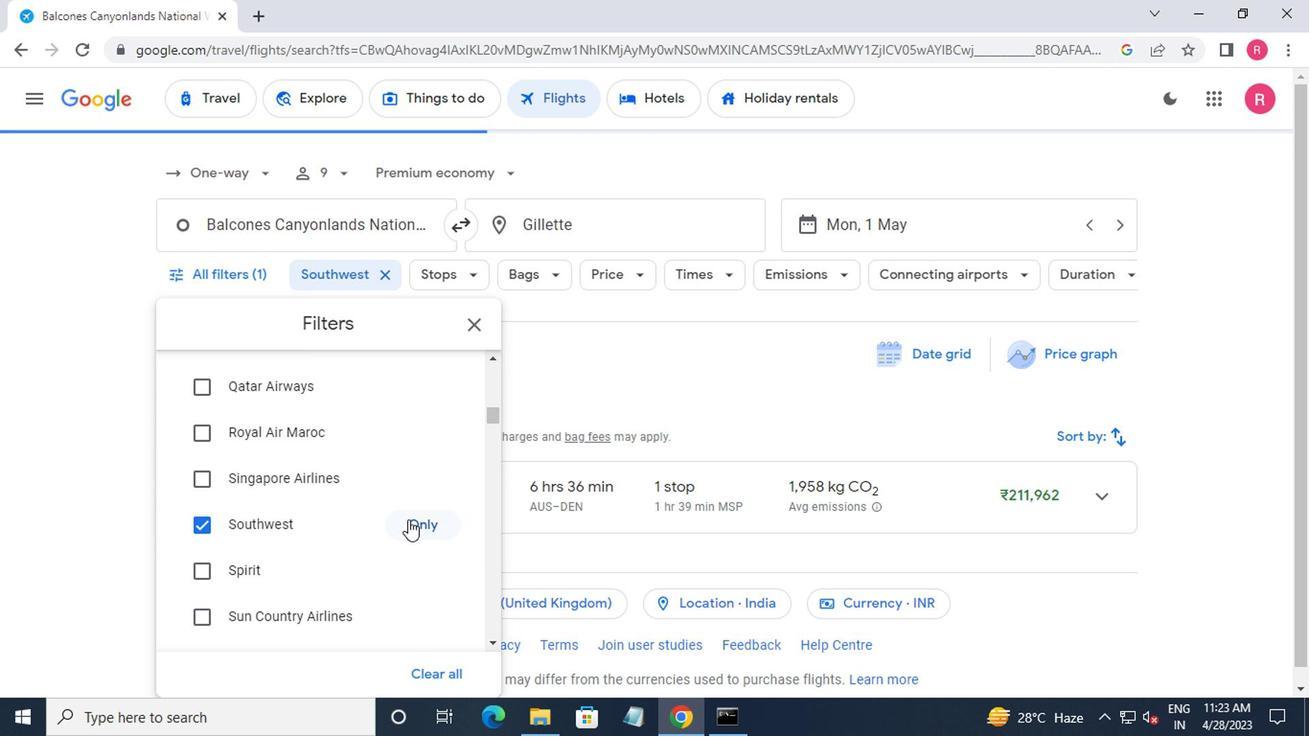 
Action: Mouse scrolled (404, 521) with delta (0, 0)
Screenshot: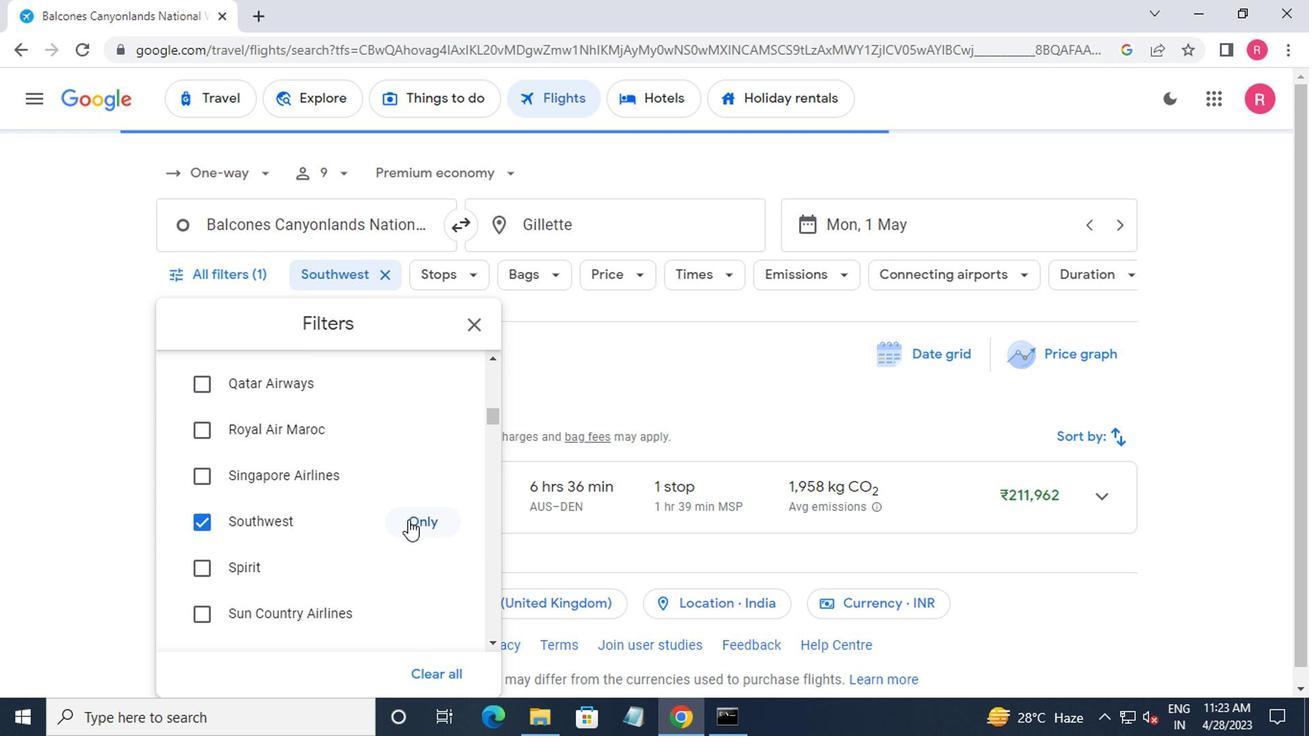 
Action: Mouse scrolled (404, 521) with delta (0, 0)
Screenshot: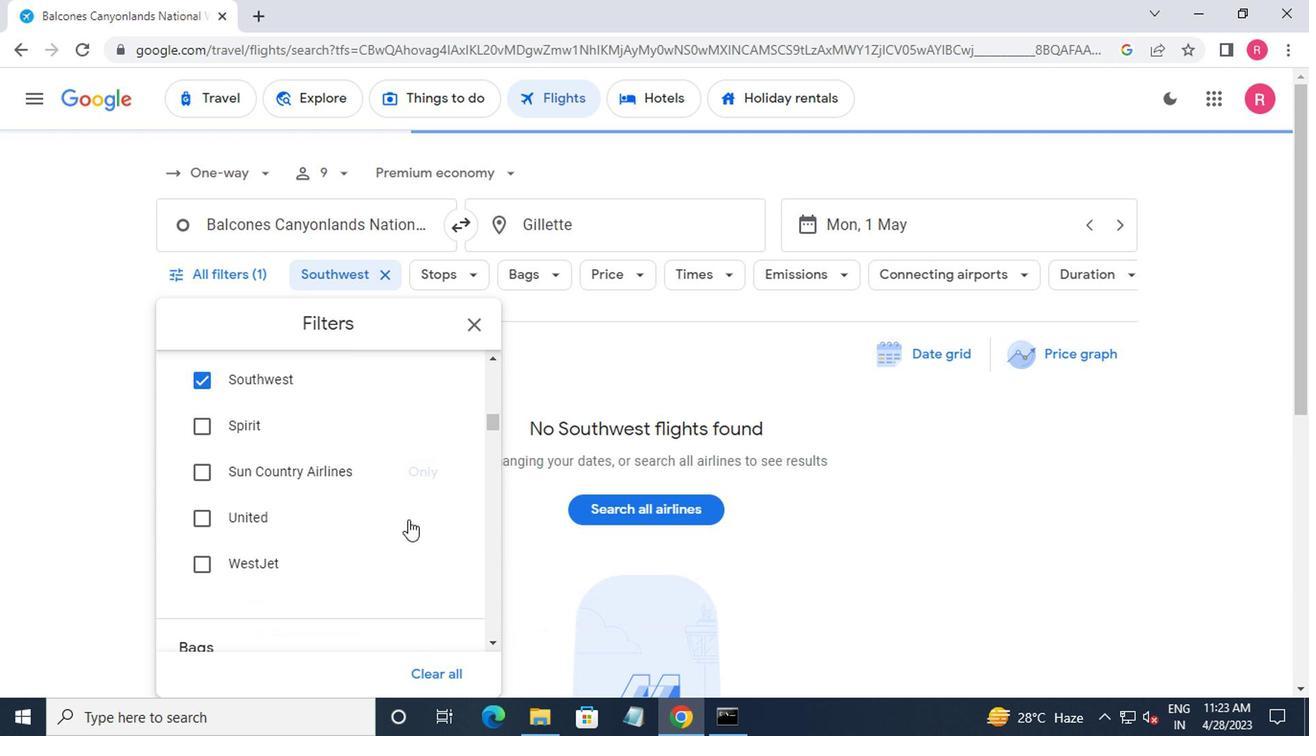 
Action: Mouse moved to (430, 549)
Screenshot: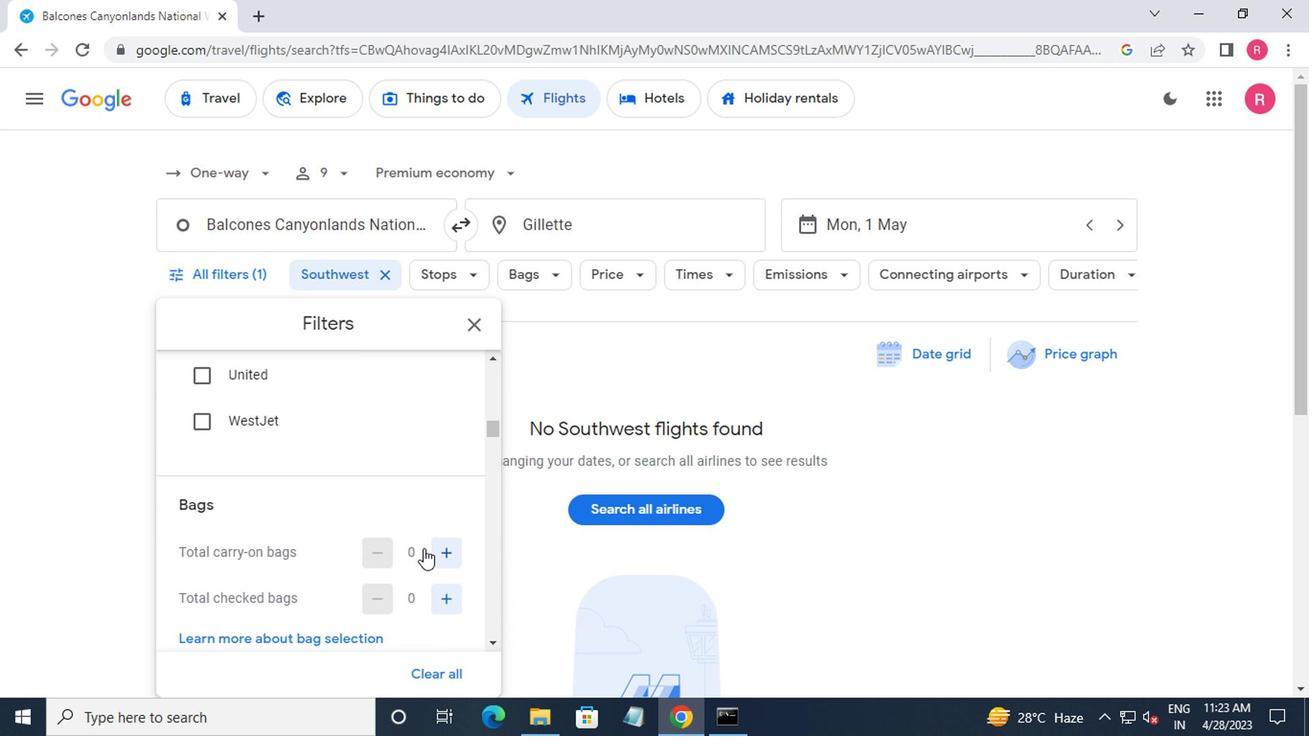 
Action: Mouse pressed left at (430, 549)
Screenshot: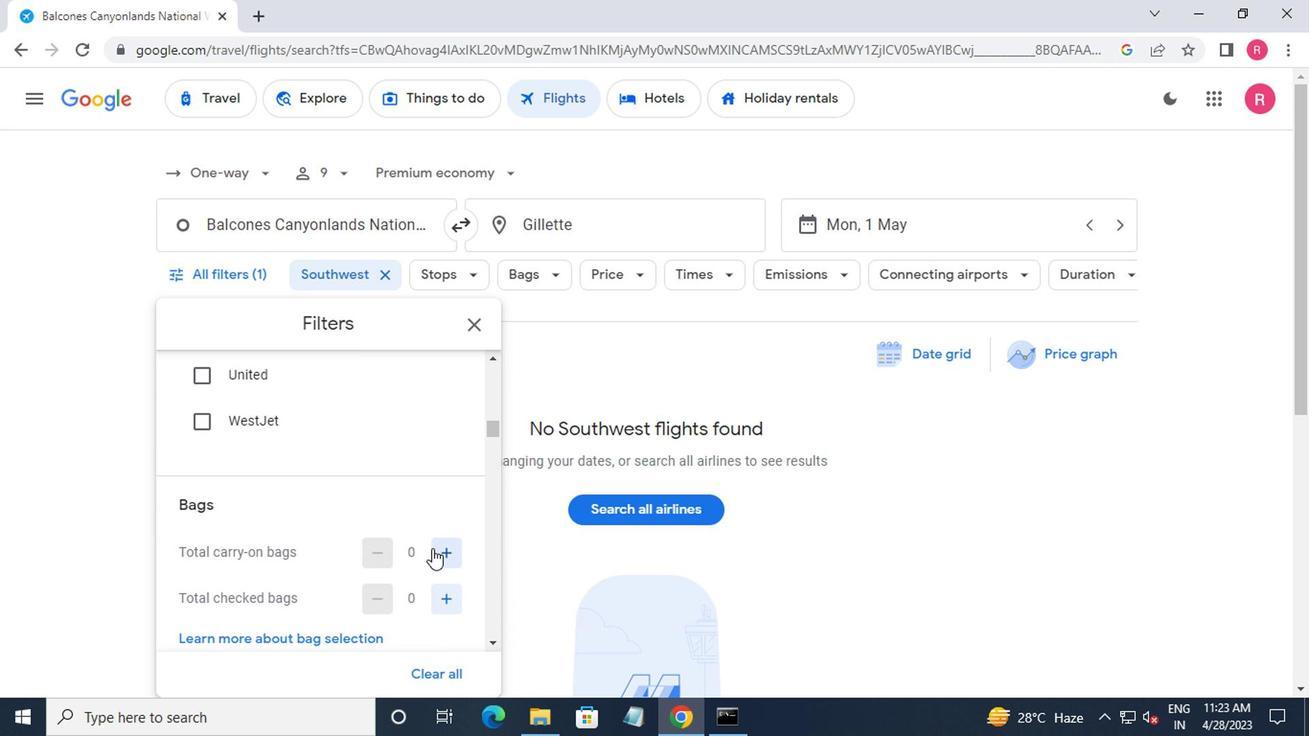 
Action: Mouse moved to (429, 549)
Screenshot: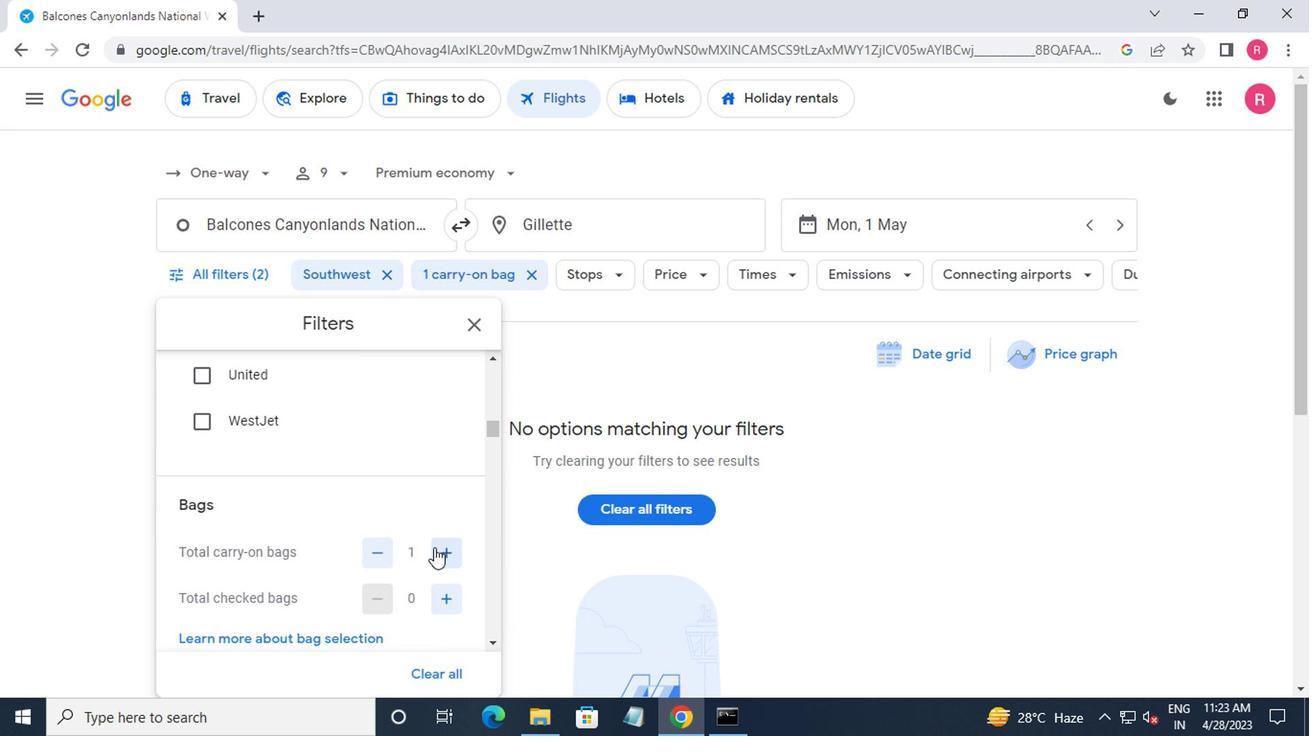
Action: Mouse scrolled (429, 549) with delta (0, 0)
Screenshot: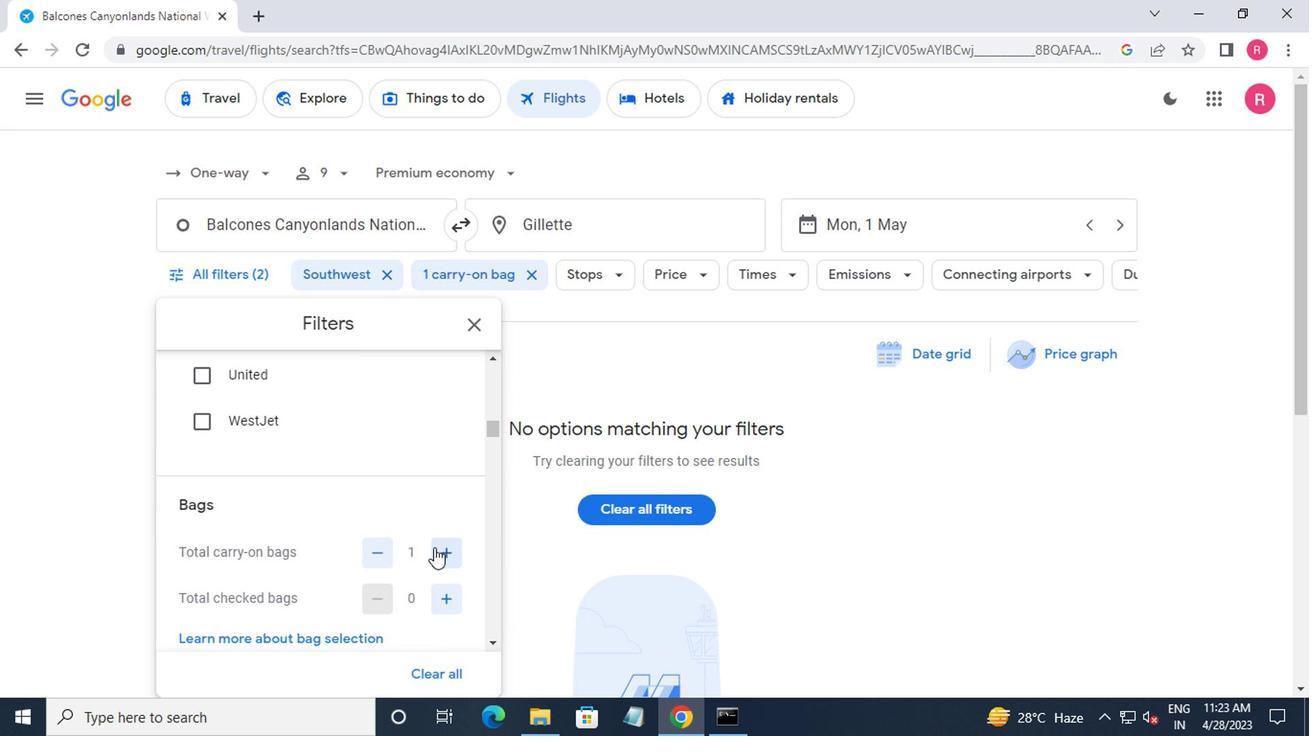 
Action: Mouse moved to (426, 550)
Screenshot: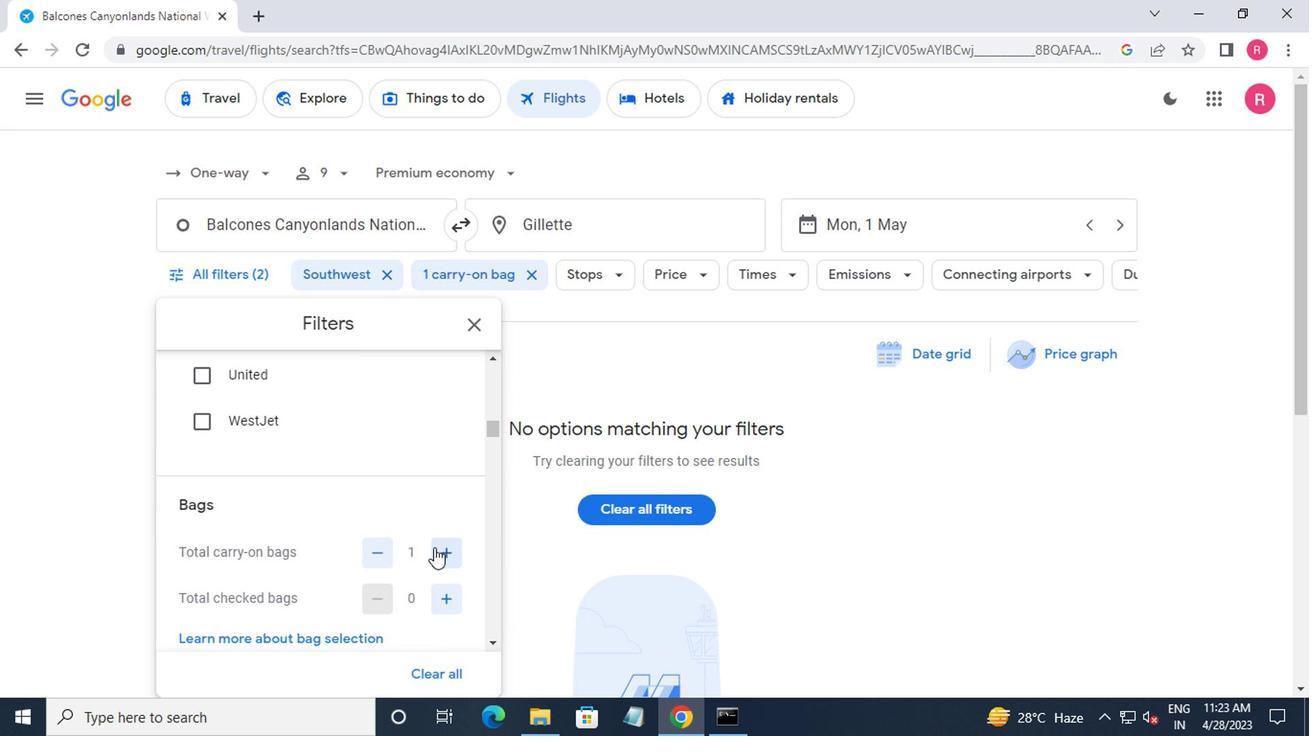 
Action: Mouse scrolled (426, 549) with delta (0, 0)
Screenshot: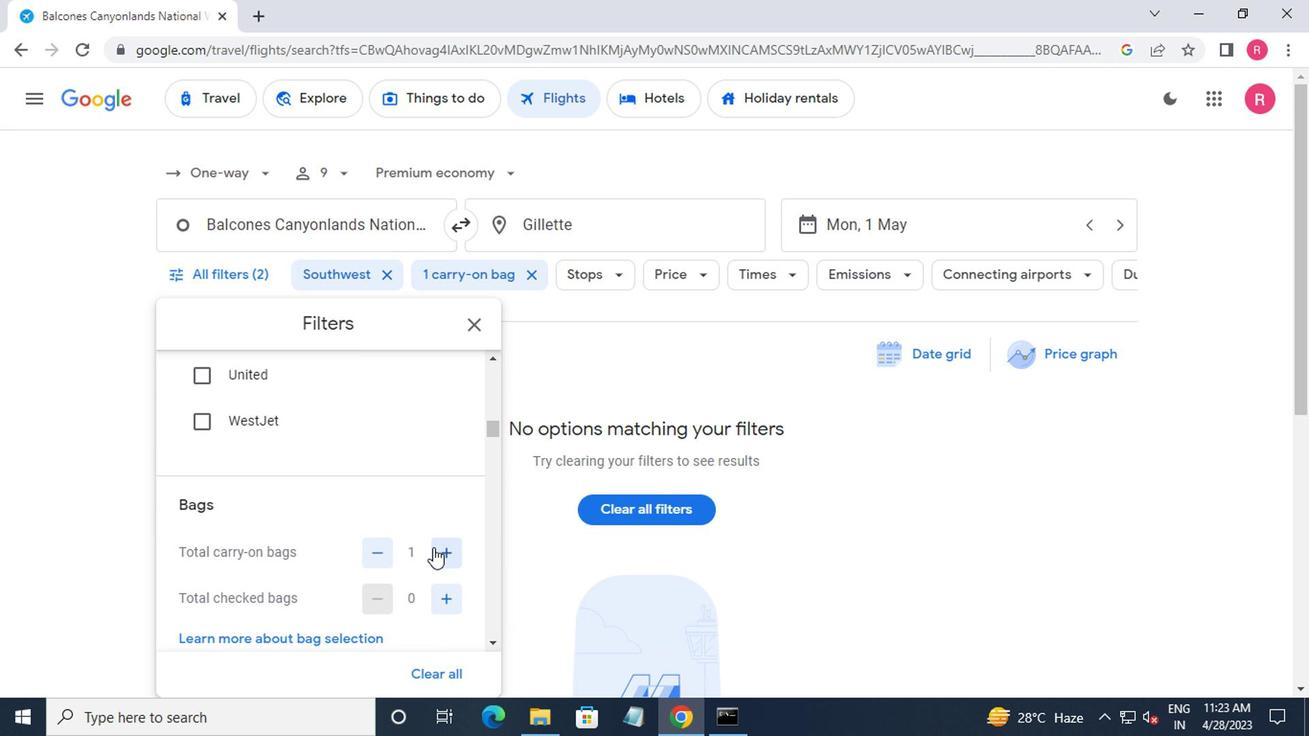 
Action: Mouse moved to (459, 595)
Screenshot: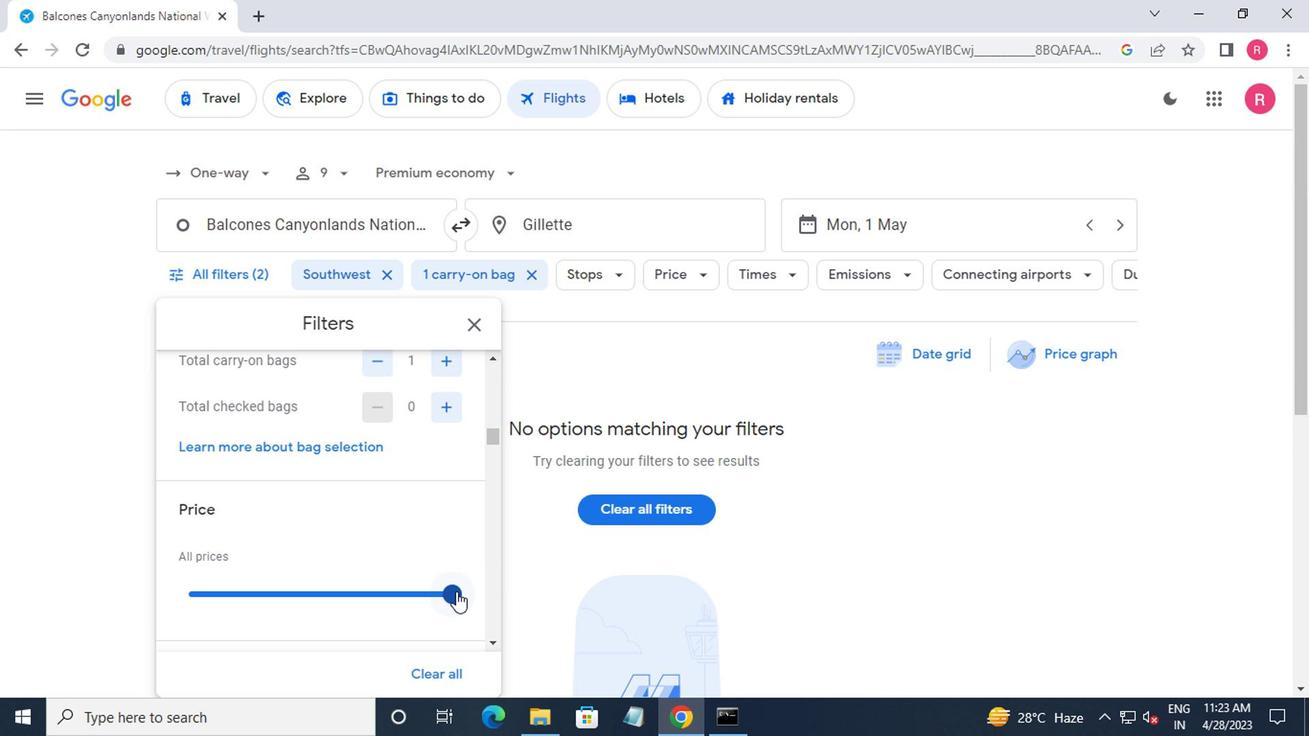 
Action: Mouse pressed left at (459, 595)
Screenshot: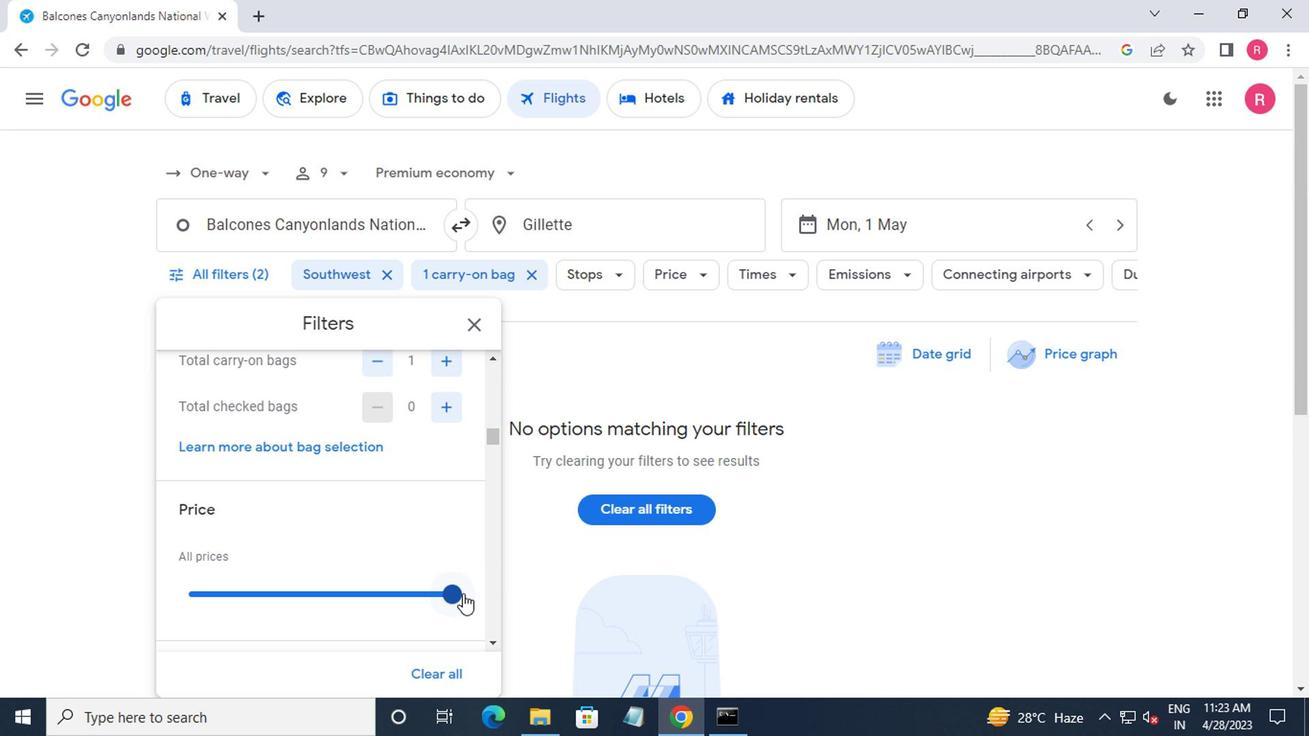 
Action: Mouse moved to (165, 622)
Screenshot: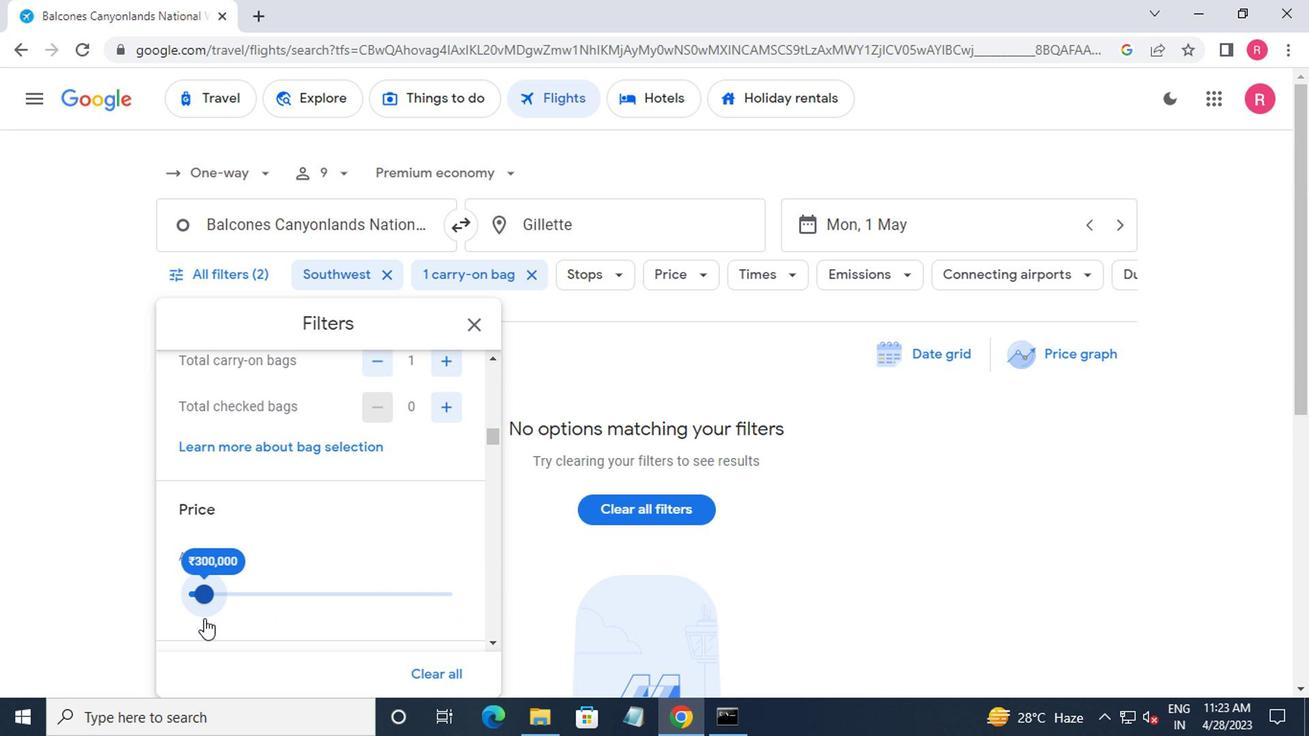 
Action: Mouse scrolled (165, 621) with delta (0, 0)
Screenshot: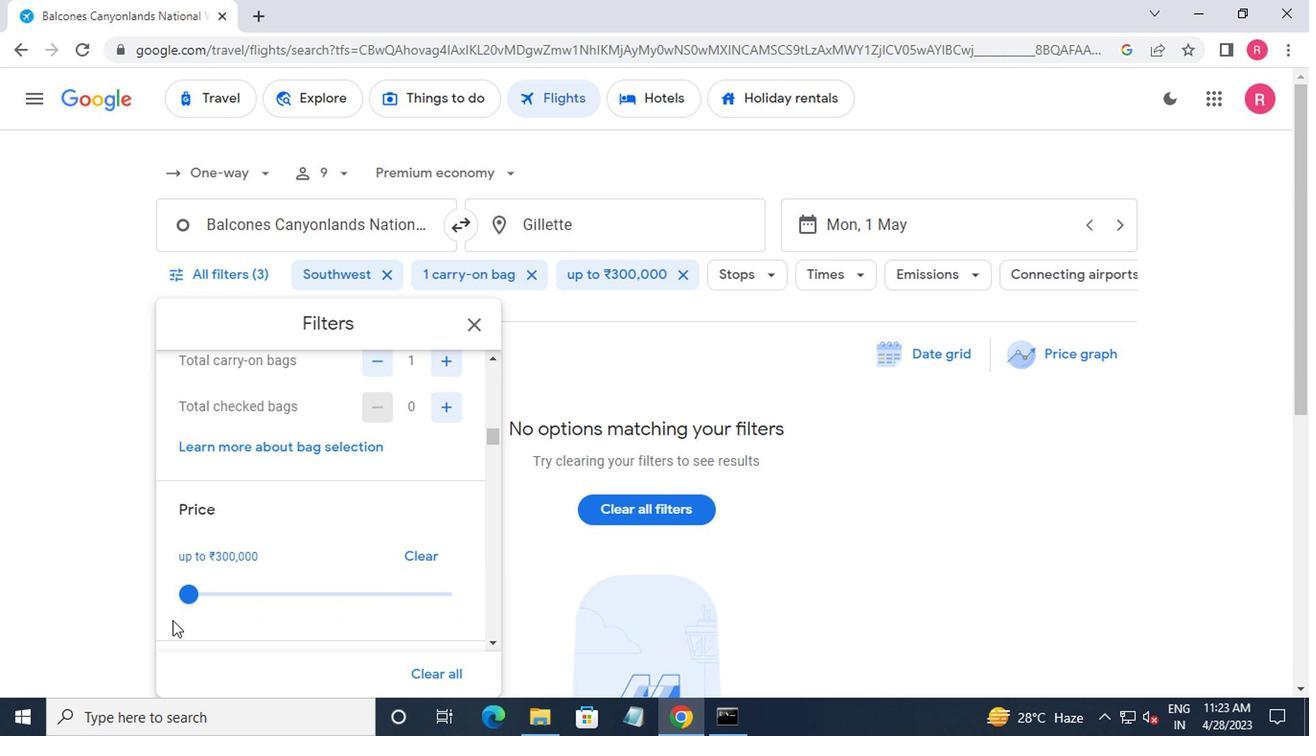 
Action: Mouse moved to (164, 622)
Screenshot: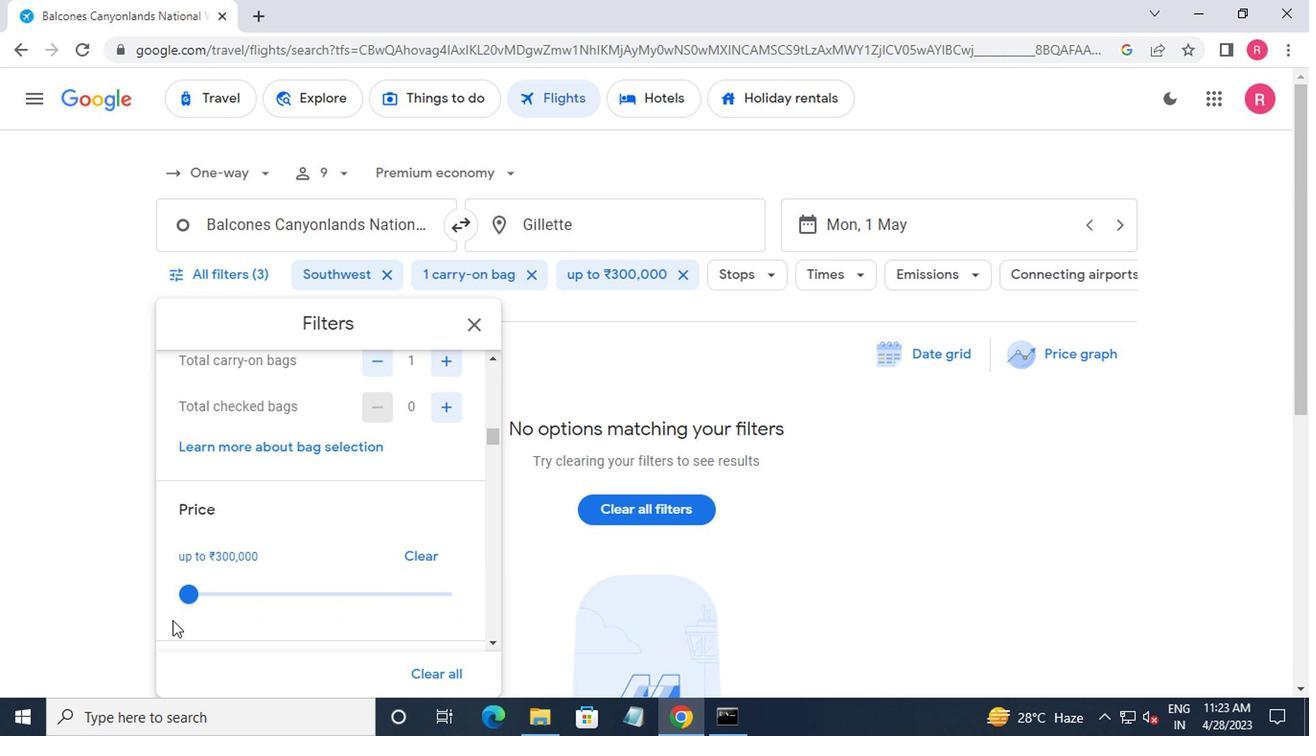 
Action: Mouse scrolled (164, 621) with delta (0, 0)
Screenshot: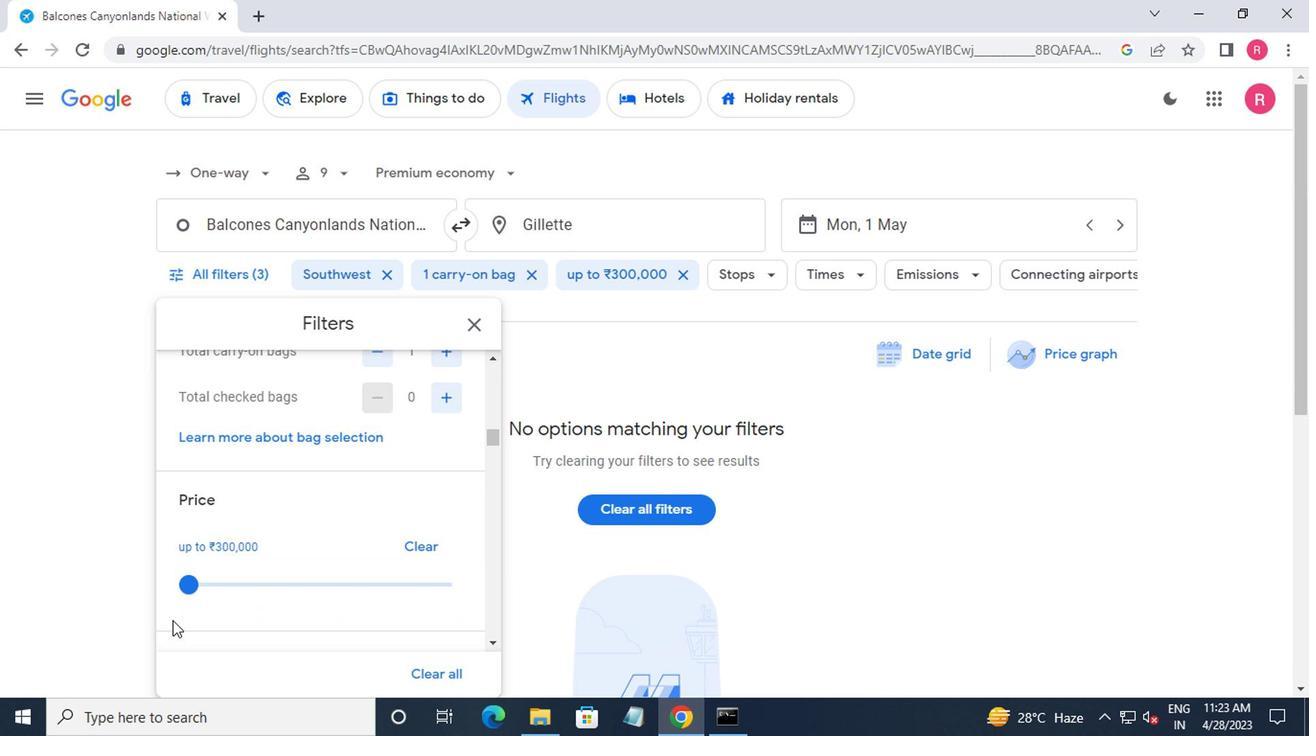 
Action: Mouse moved to (178, 633)
Screenshot: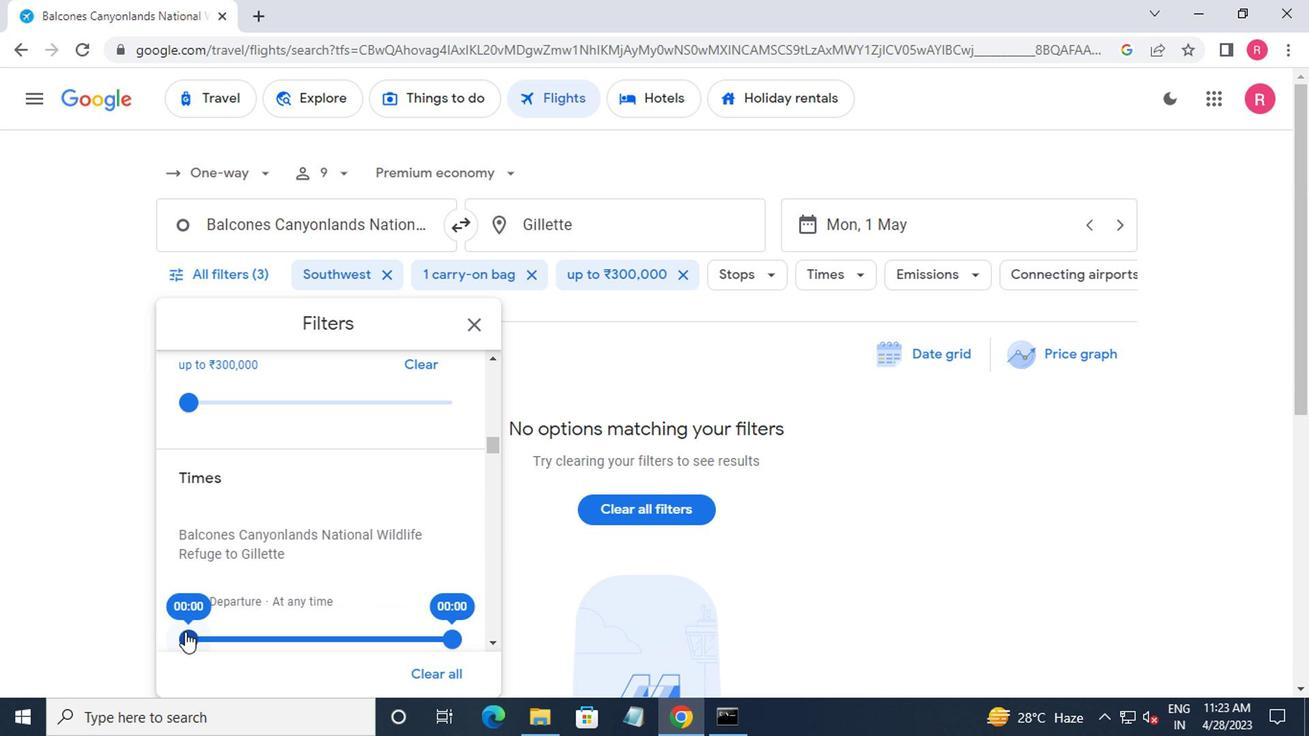 
Action: Mouse scrolled (178, 633) with delta (0, 0)
Screenshot: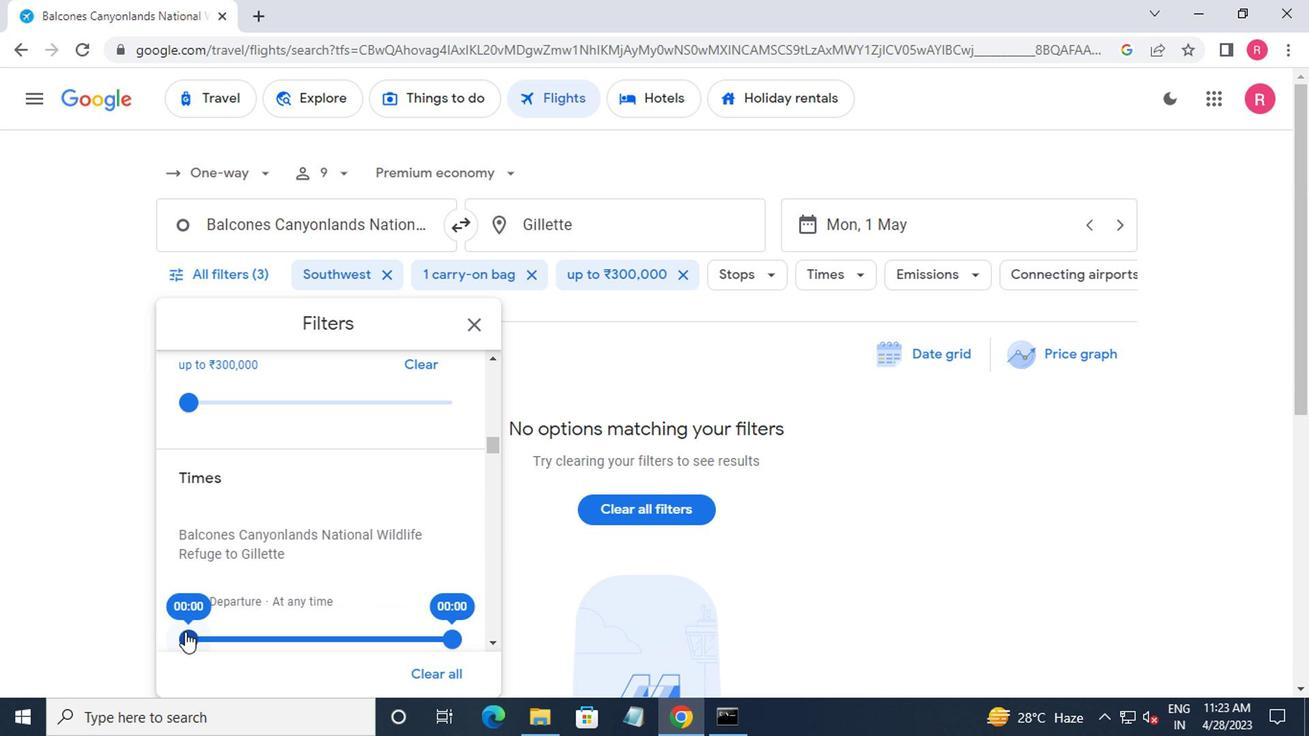 
Action: Mouse moved to (173, 547)
Screenshot: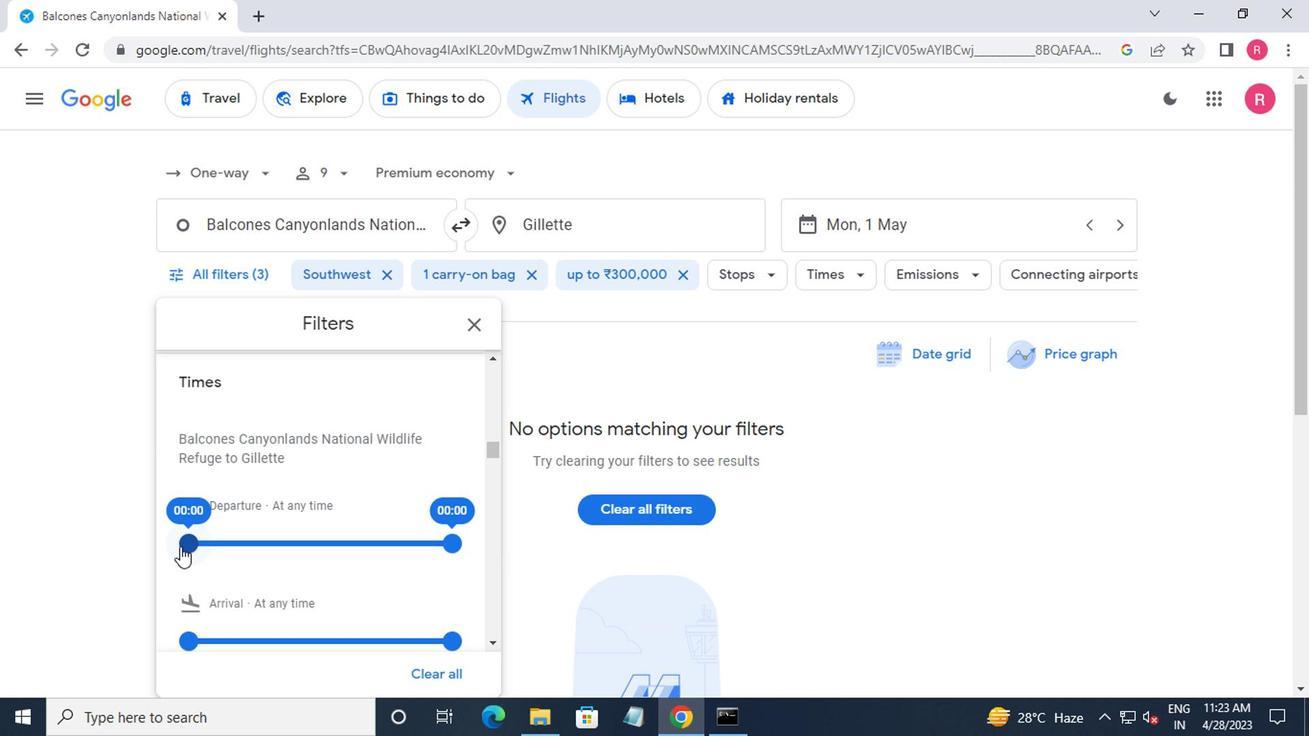 
Action: Mouse pressed left at (173, 547)
Screenshot: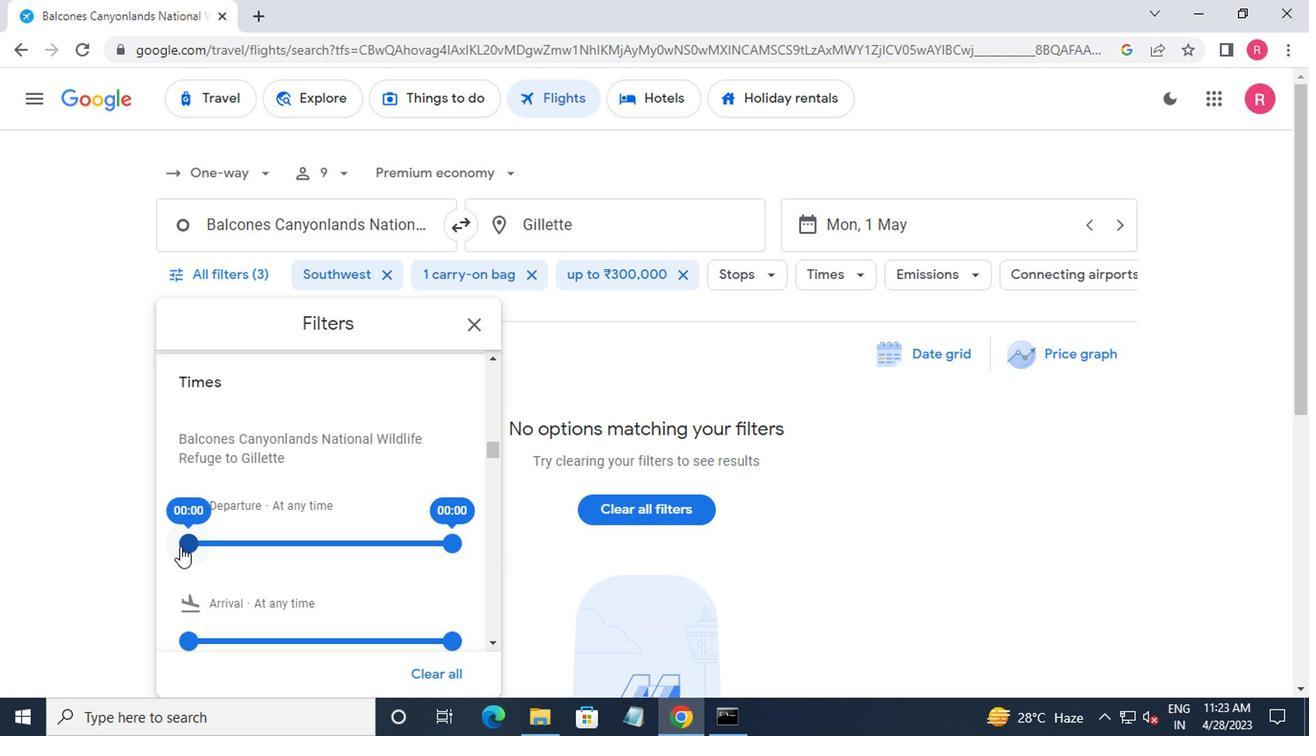 
Action: Mouse moved to (448, 543)
Screenshot: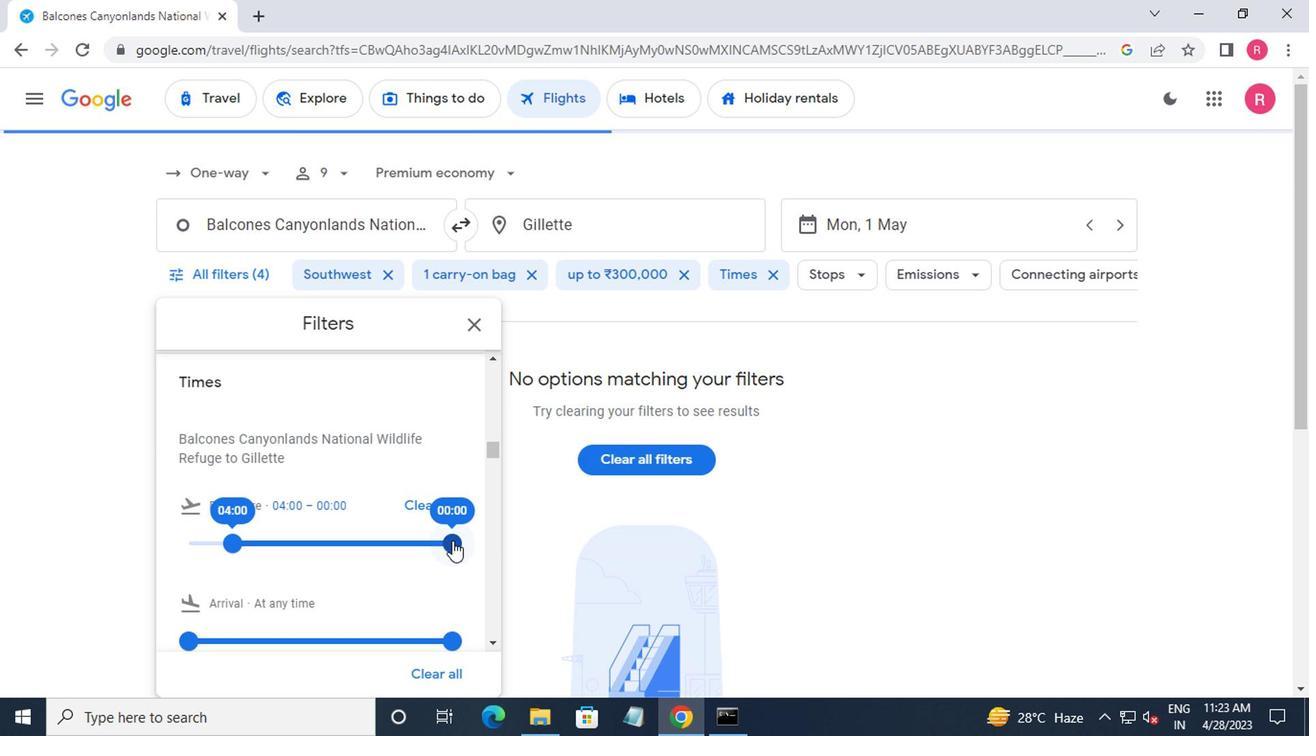 
Action: Mouse pressed left at (448, 543)
Screenshot: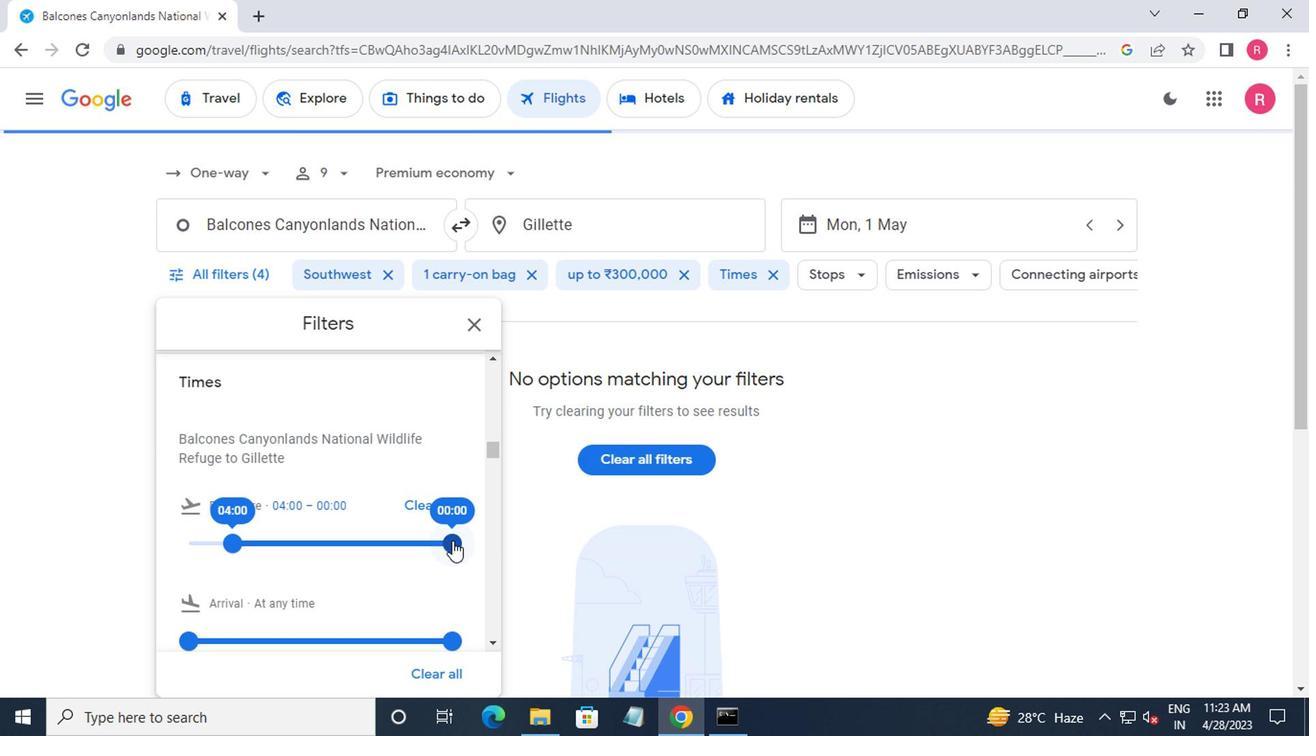 
Action: Mouse moved to (461, 331)
Screenshot: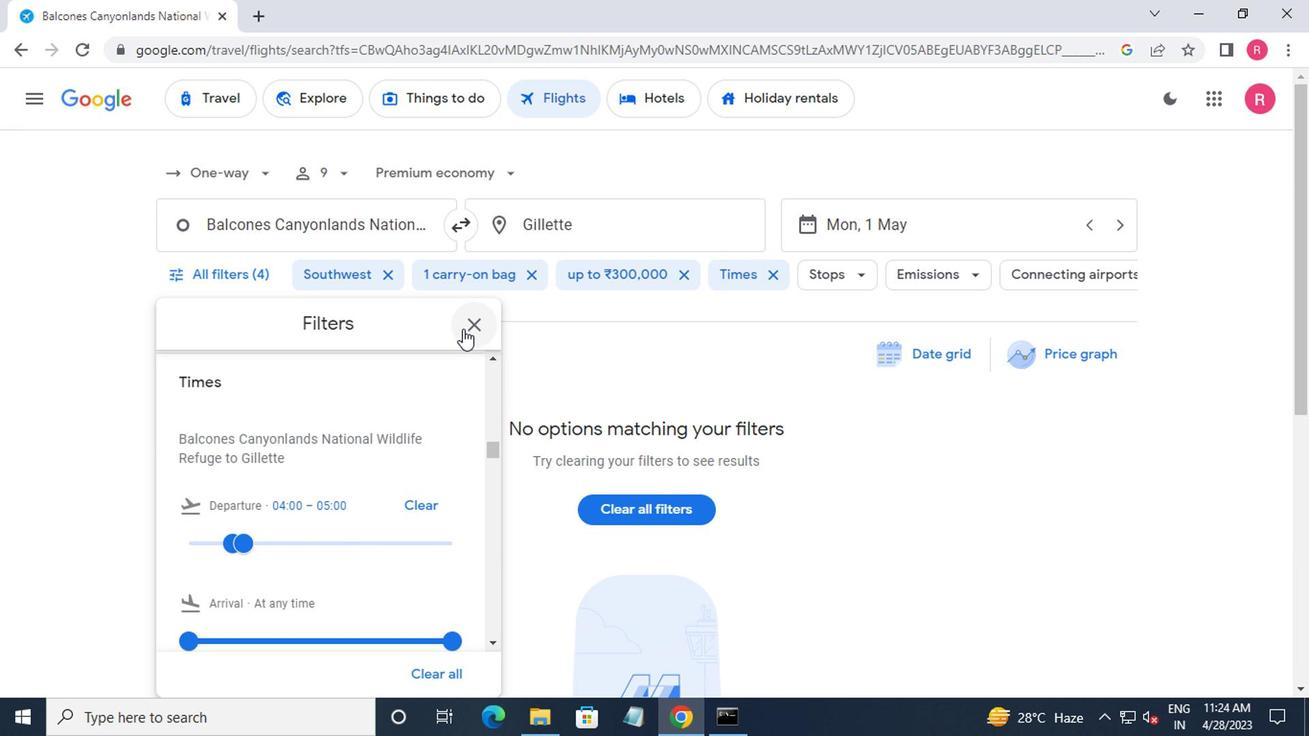 
Action: Mouse pressed left at (461, 331)
Screenshot: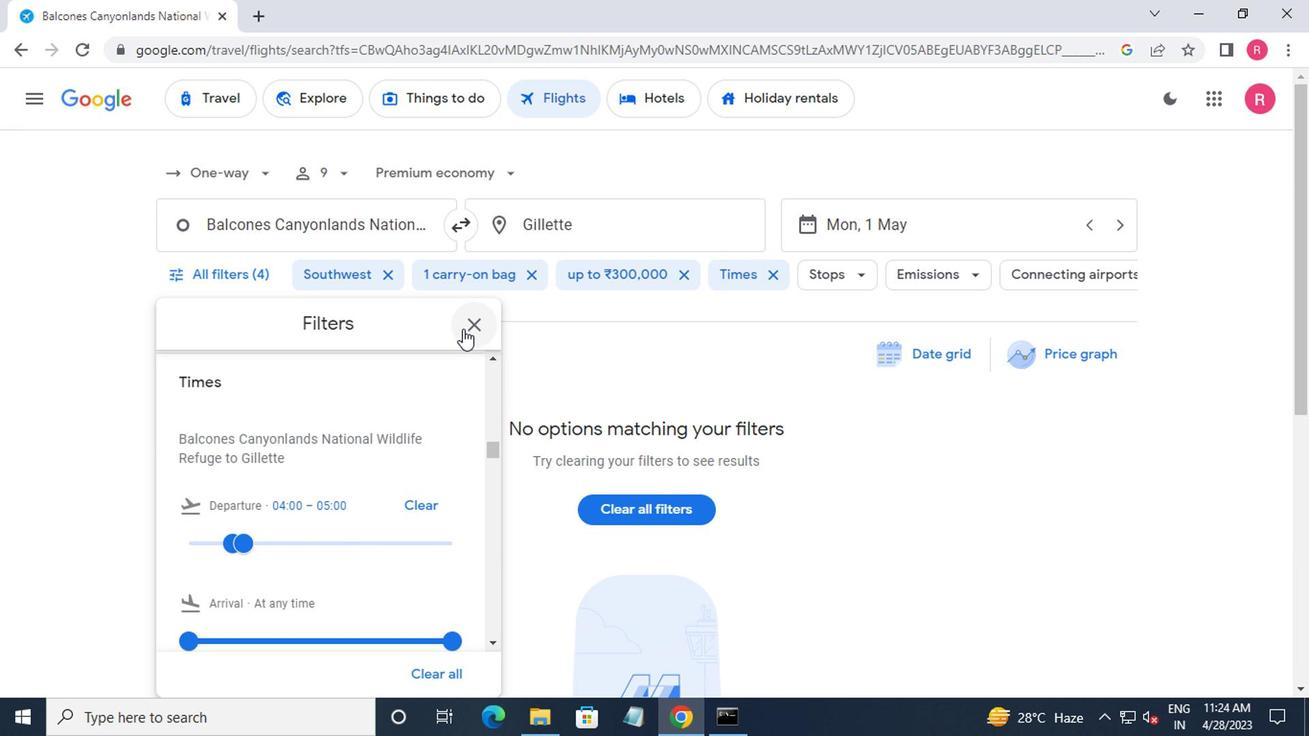 
Action: Mouse moved to (459, 332)
Screenshot: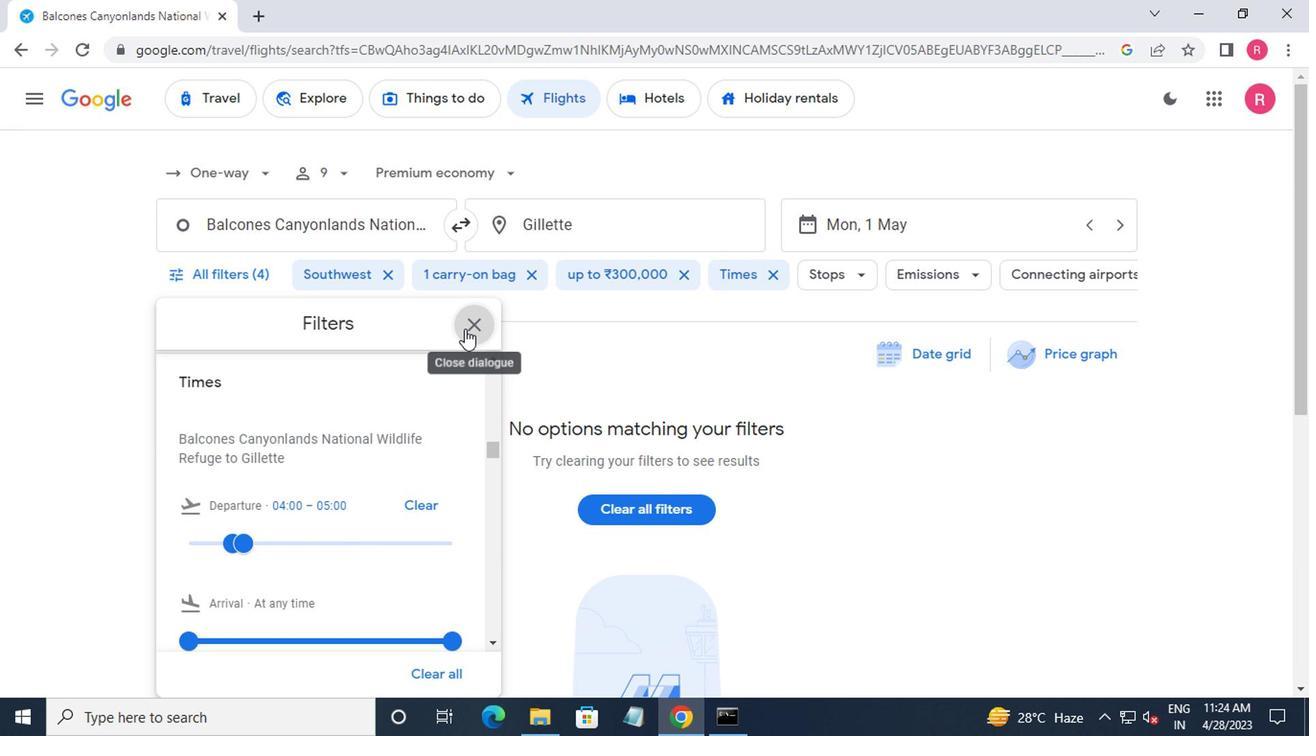 
